 Task: Create new invoice with Date Opened :15-Apr-23, Select Customer: BCD Tofu House, Terms: Payment Term 1. Make invoice entry for item-1 with Date: 15-Apr-23, Description: Canada Dry Soda Ginger Ale Bottle, Action: Material, Income Account: Income:Sales, Quantity: 4, Unit Price: 6.8, Discount $: 1.25. Make entry for item-2 with Date: 15-Apr-23, Description: _x000D_
_x000D_
C4 Energy Frozen Bombsicle, Action: Material, Income Account: Income:Sales, Quantity: 1, Unit Price: 7.9, Discount $: 2.25. Make entry for item-3 with Date: 15-Apr-23, Description: Good & Gather Green Beans (12 oz), Action: Material, Income Account: Income:Sales, Quantity: 3, Unit Price: 8.9, Discount $: 2.75. Write Notes: 'Looking forward to serving you again.'. Post Invoice with Post Date: 15-Apr-23, Post to Accounts: Assets:Accounts Receivable. Pay / Process Payment with Transaction Date: 15-May-23, Amount: 55.55, Transfer Account: Checking Account. Print Invoice, display notes by going to Option, then go to Display Tab and check 'Invoice Notes'.
Action: Mouse moved to (274, 161)
Screenshot: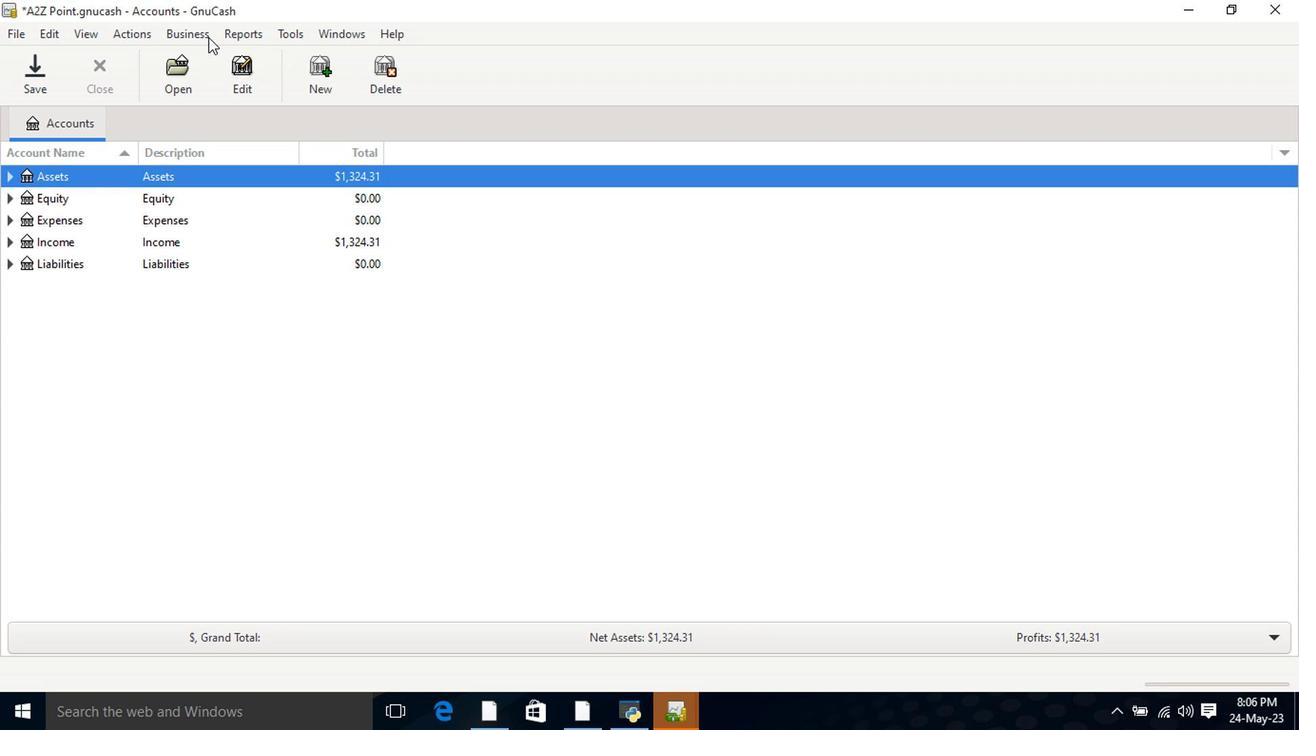
Action: Mouse pressed left at (274, 161)
Screenshot: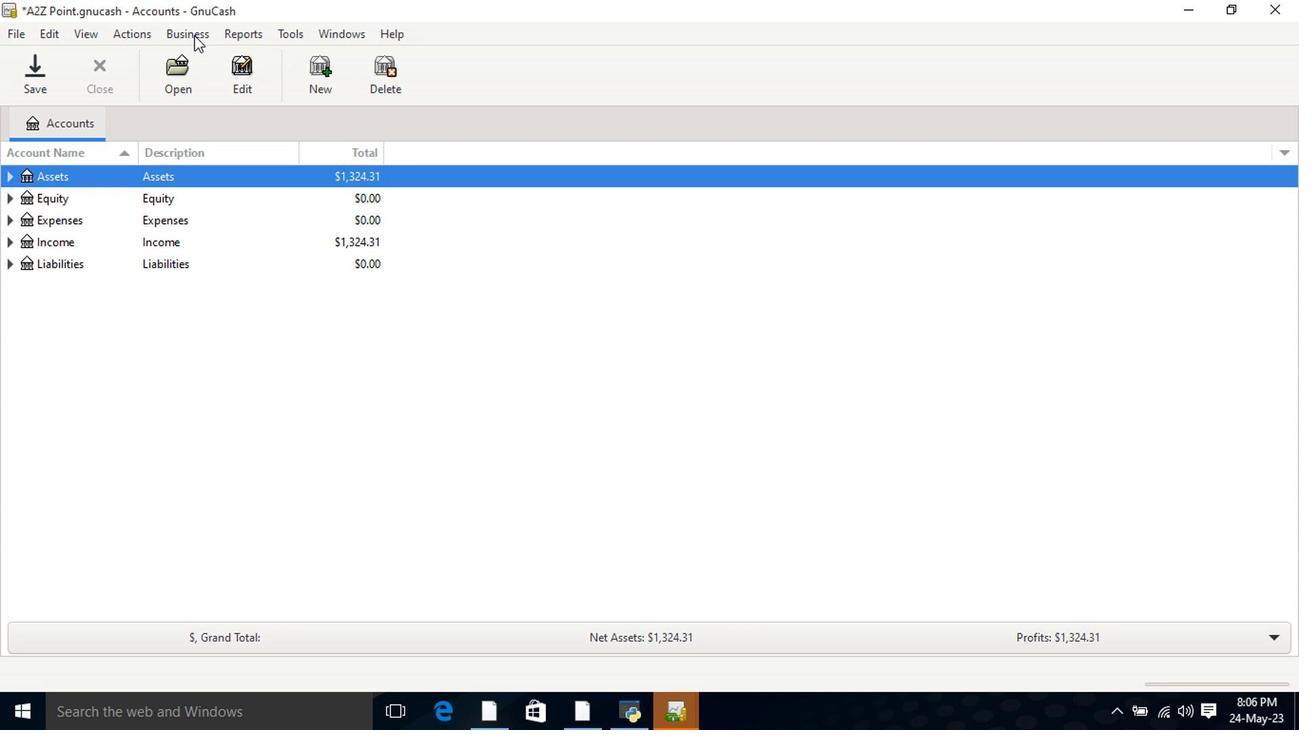 
Action: Mouse moved to (412, 228)
Screenshot: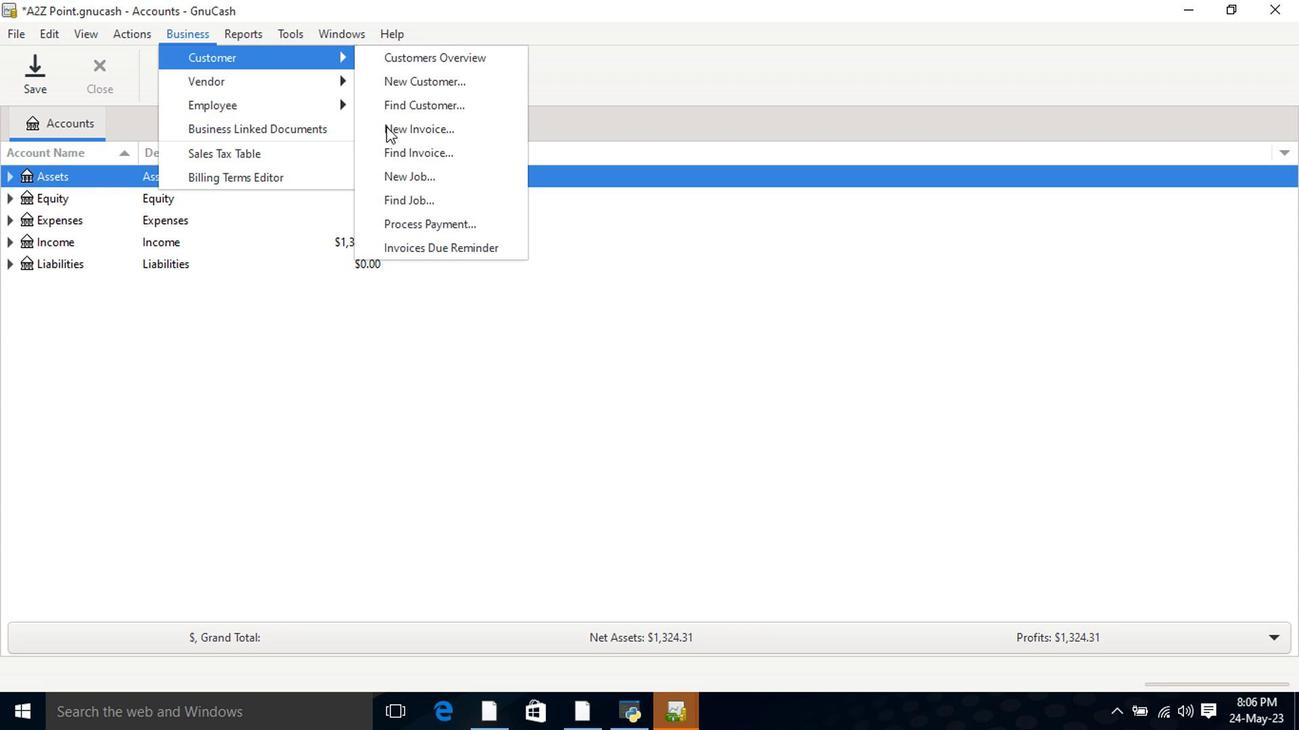 
Action: Mouse pressed left at (412, 228)
Screenshot: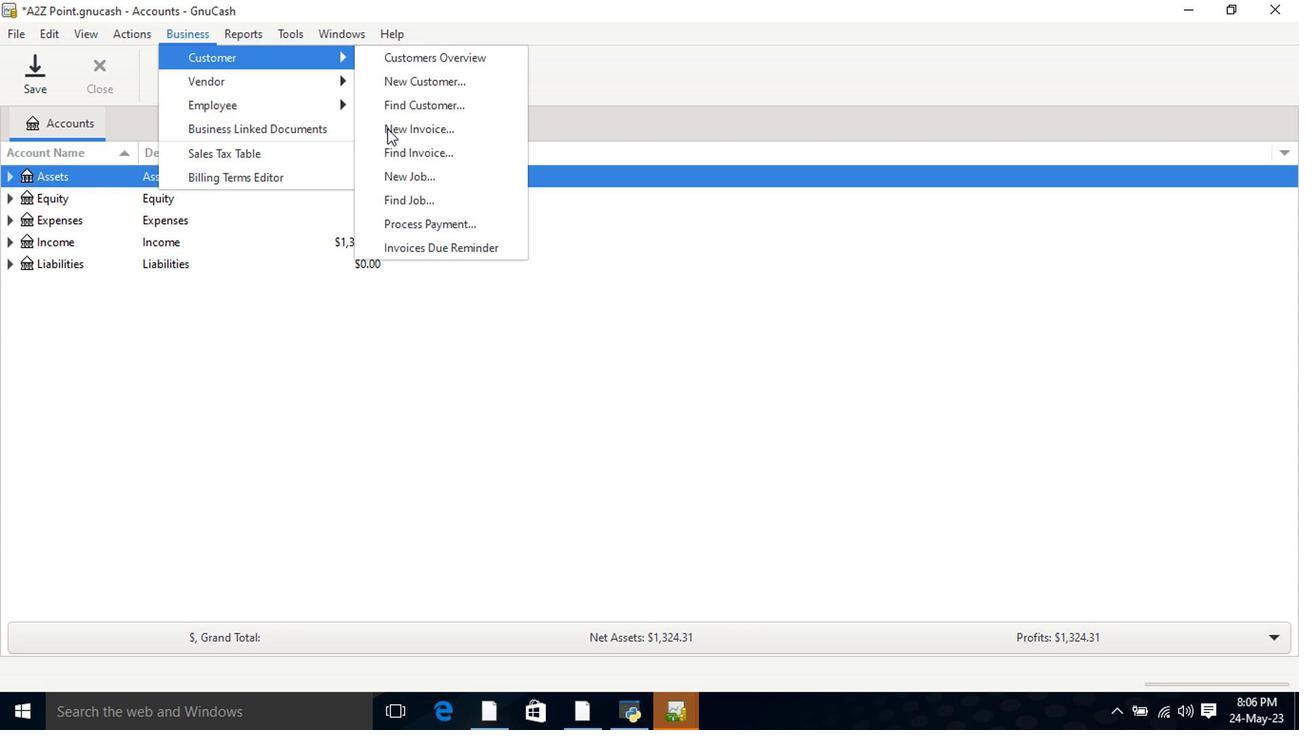
Action: Mouse moved to (690, 343)
Screenshot: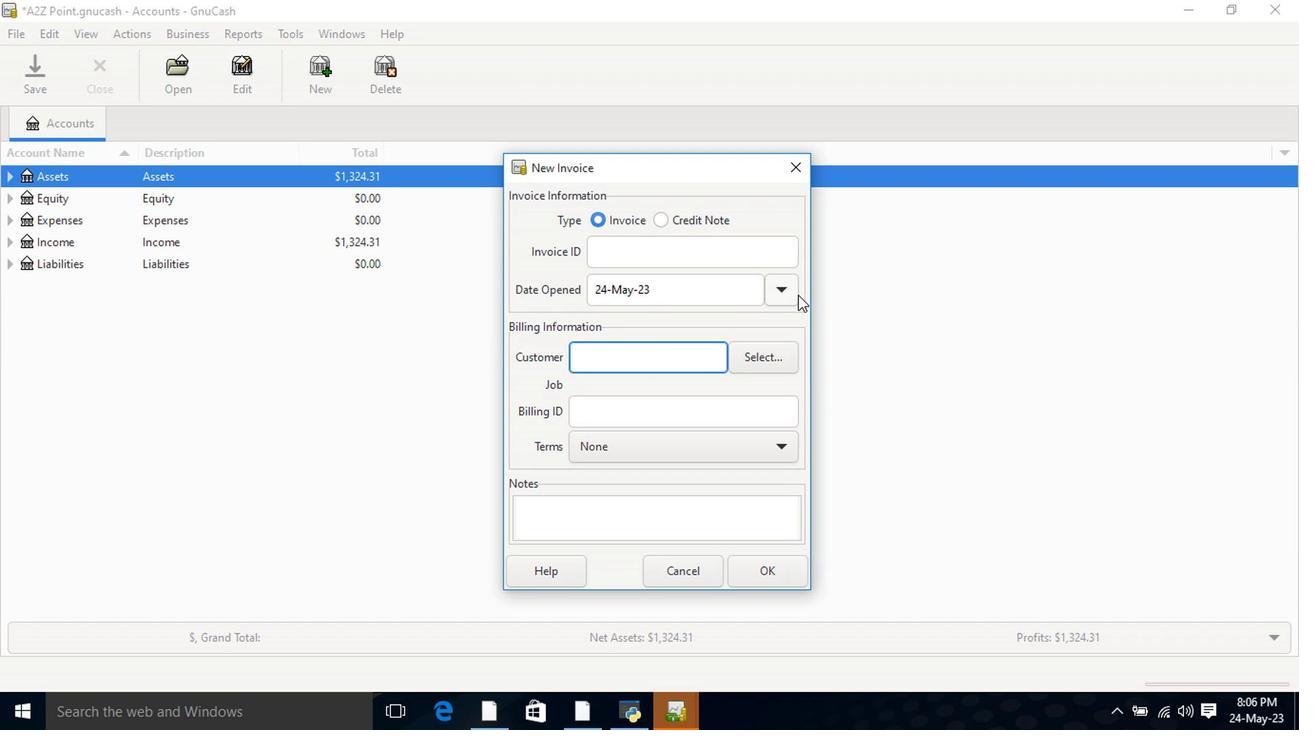 
Action: Mouse pressed left at (690, 343)
Screenshot: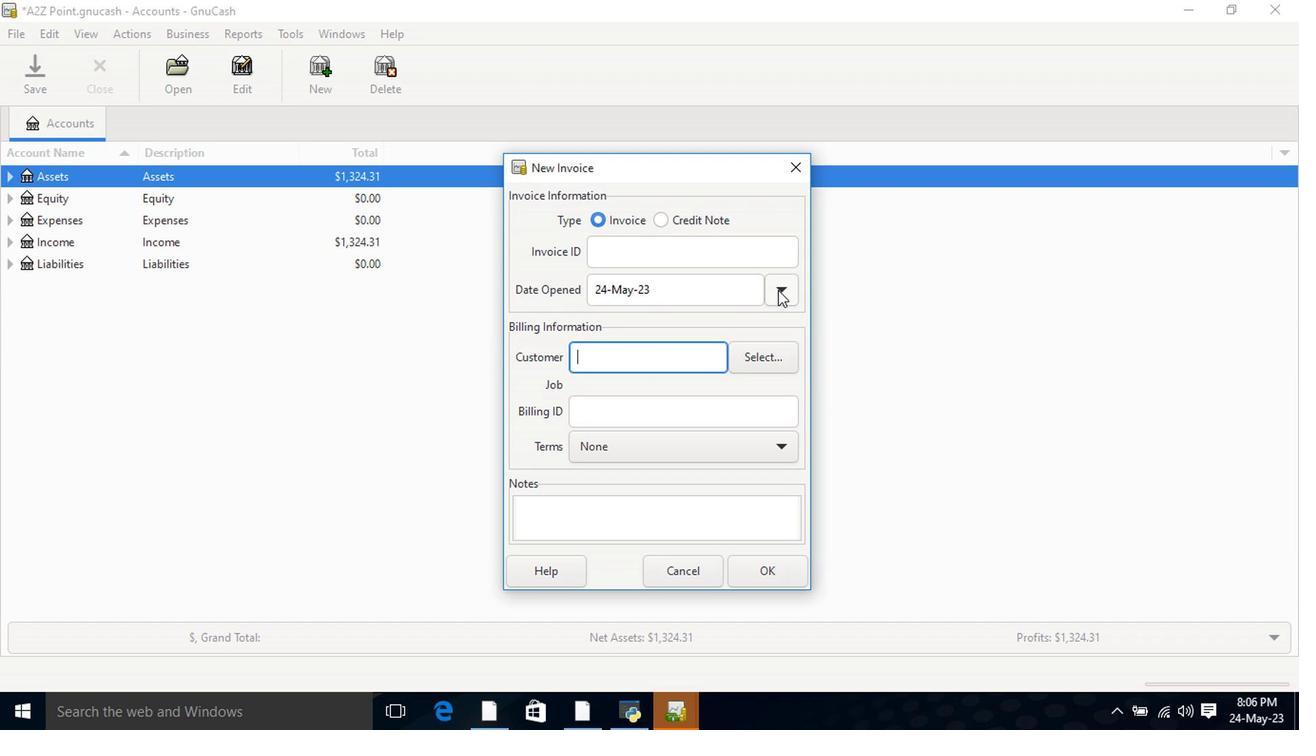 
Action: Mouse moved to (587, 360)
Screenshot: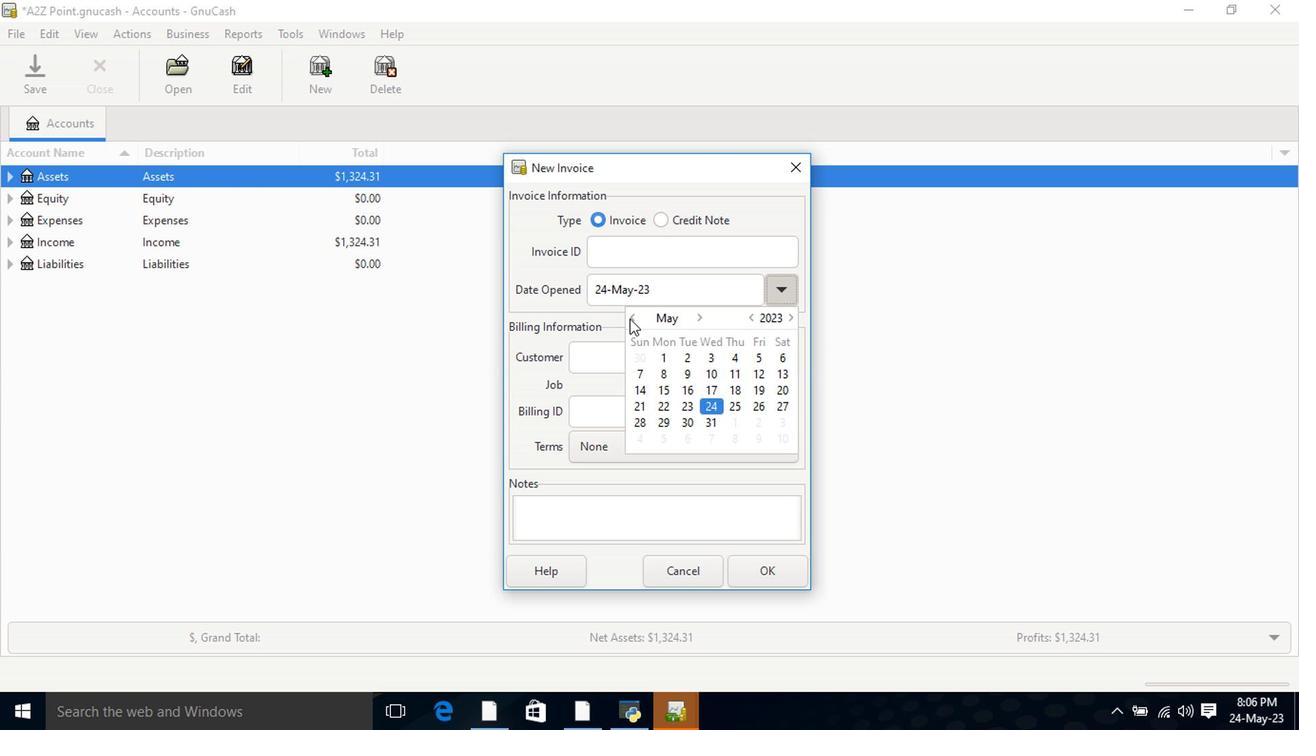 
Action: Mouse pressed left at (587, 360)
Screenshot: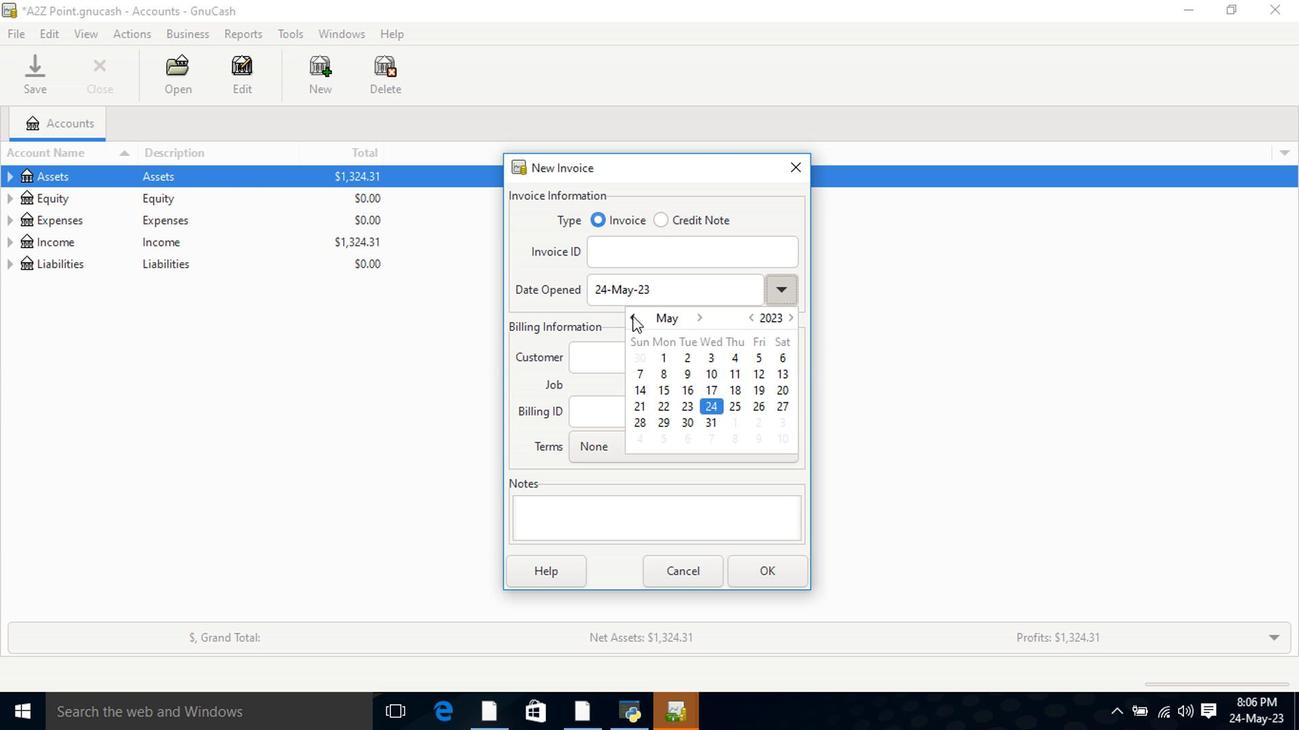 
Action: Mouse moved to (688, 413)
Screenshot: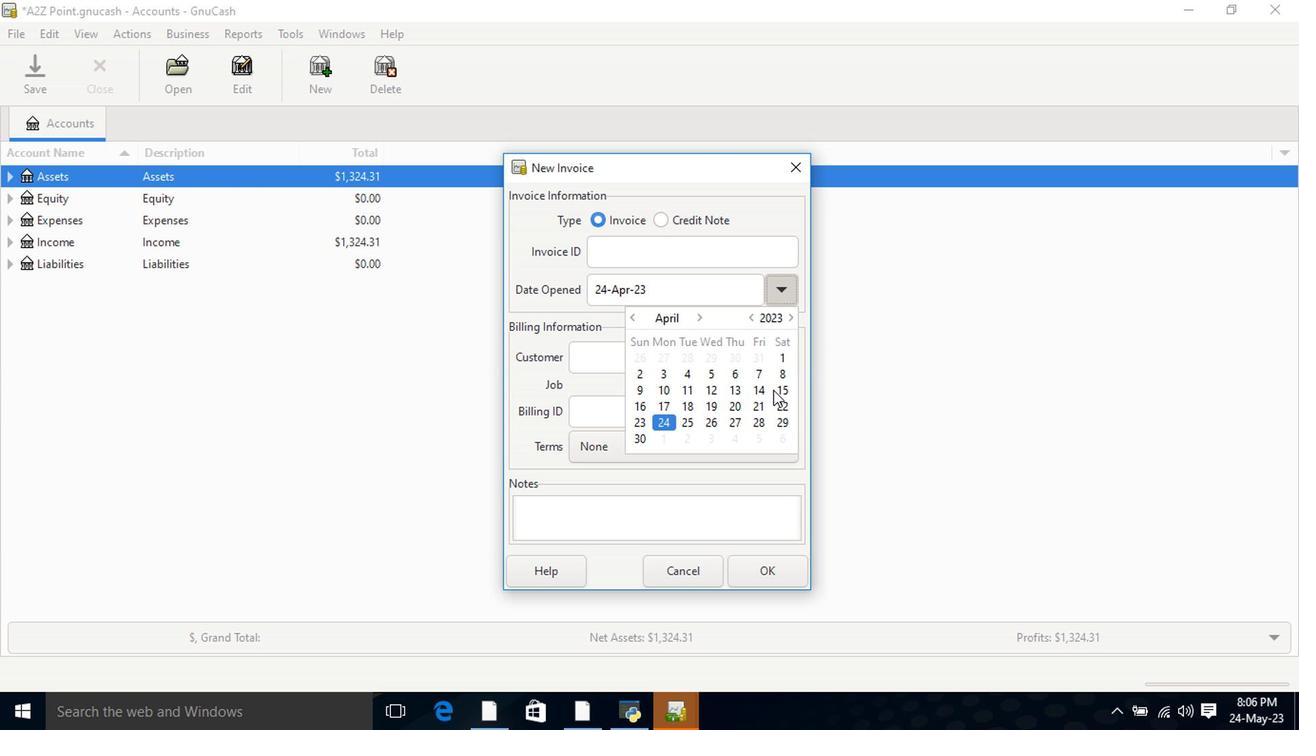 
Action: Mouse pressed left at (688, 413)
Screenshot: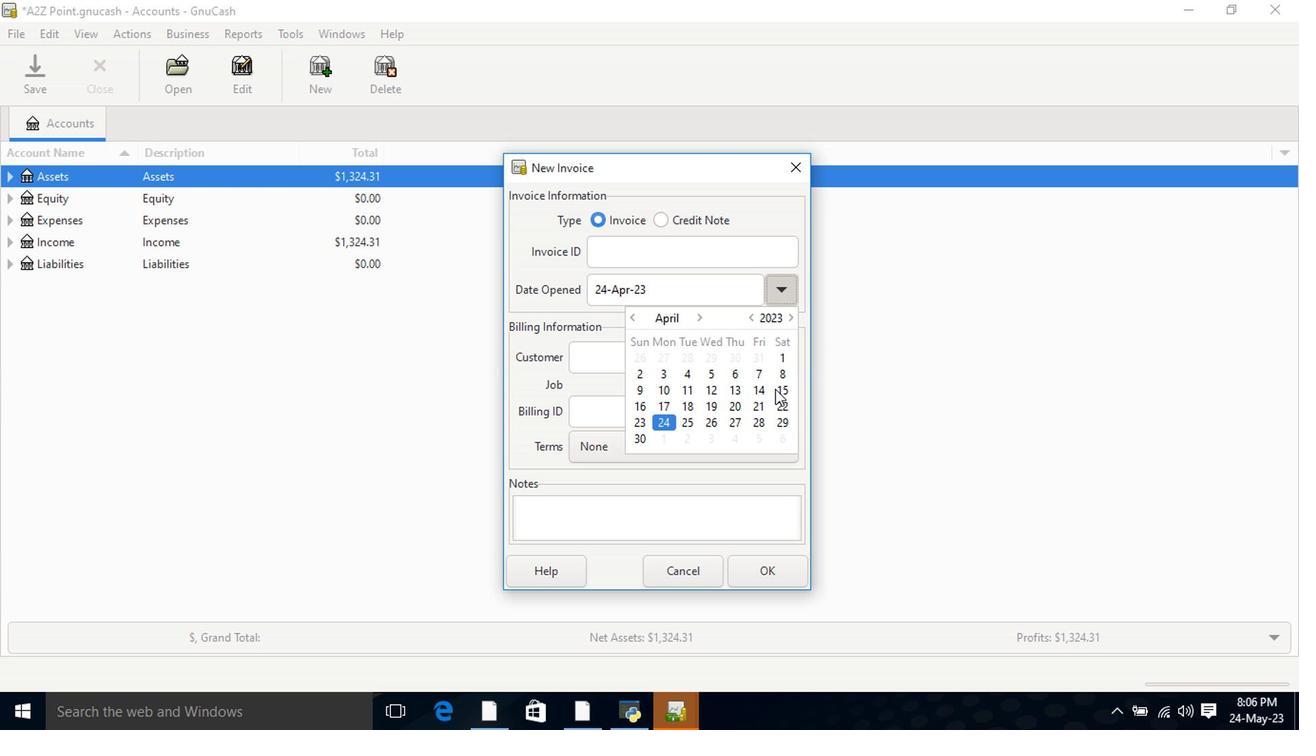 
Action: Mouse moved to (688, 413)
Screenshot: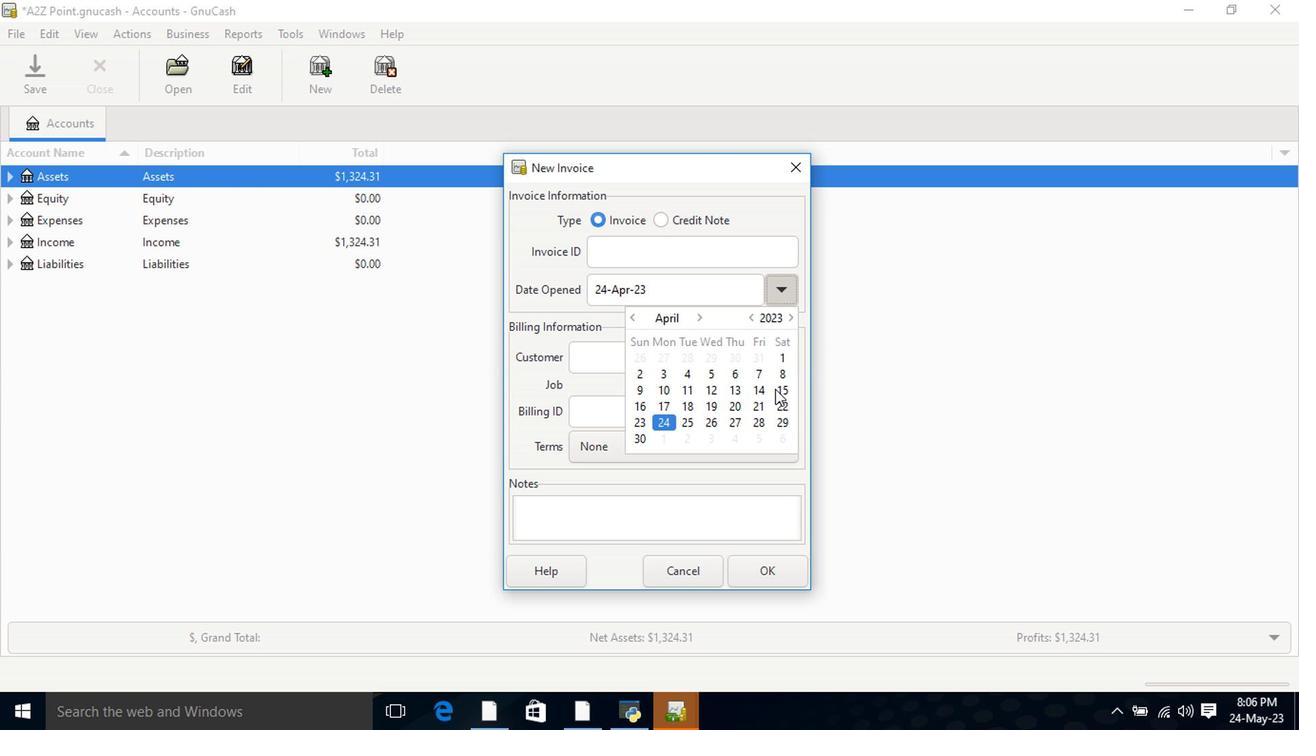 
Action: Mouse pressed left at (688, 413)
Screenshot: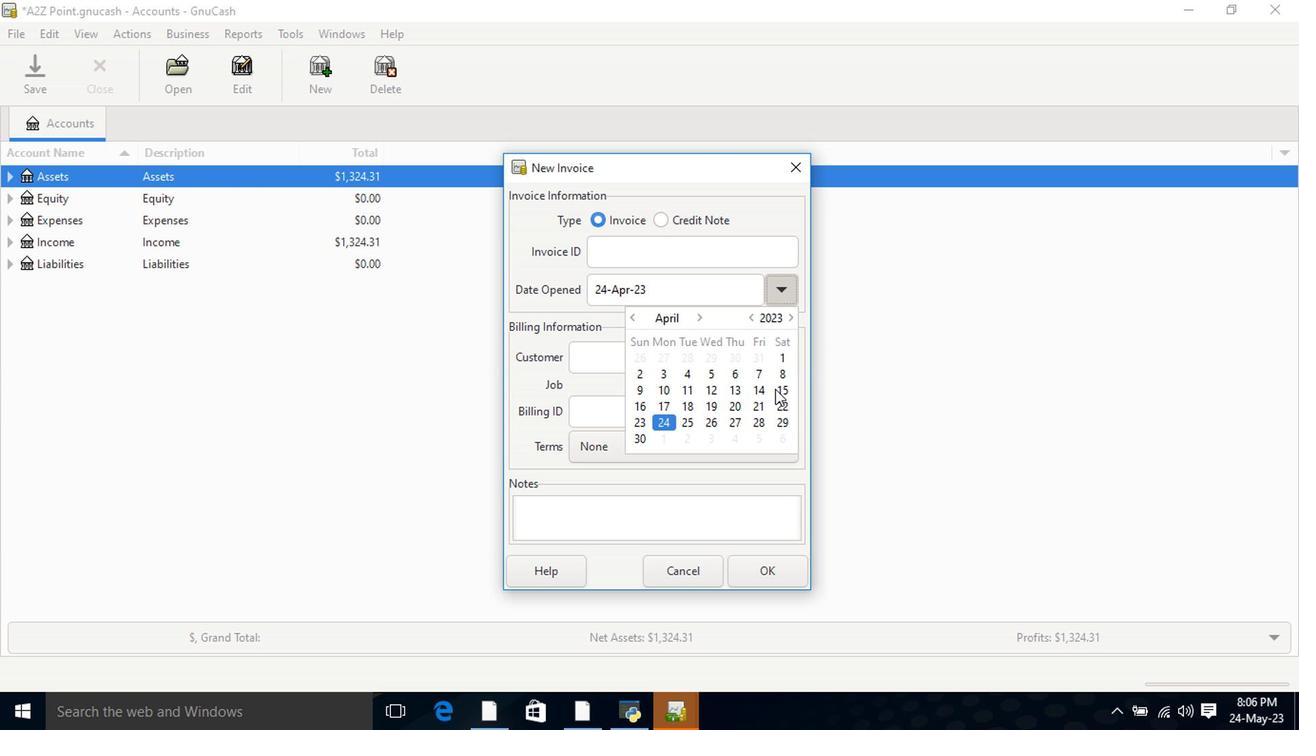 
Action: Mouse moved to (603, 394)
Screenshot: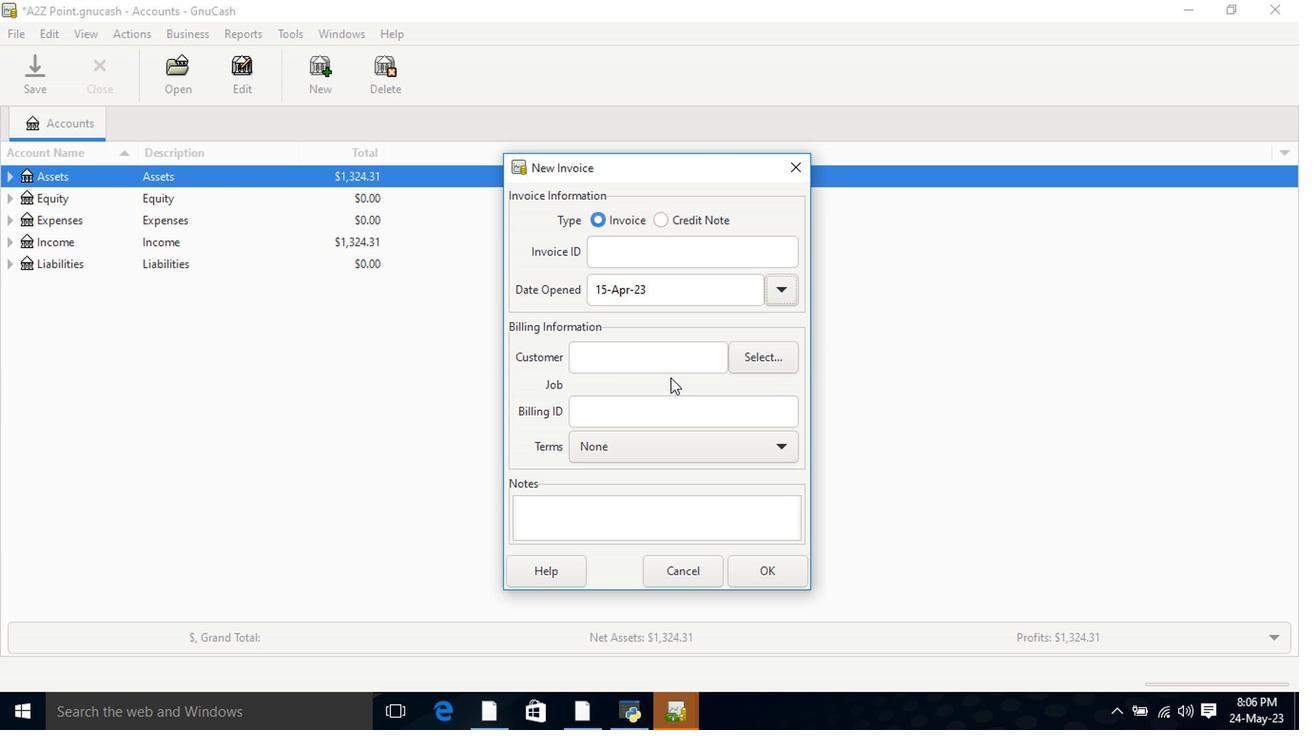 
Action: Mouse pressed left at (603, 394)
Screenshot: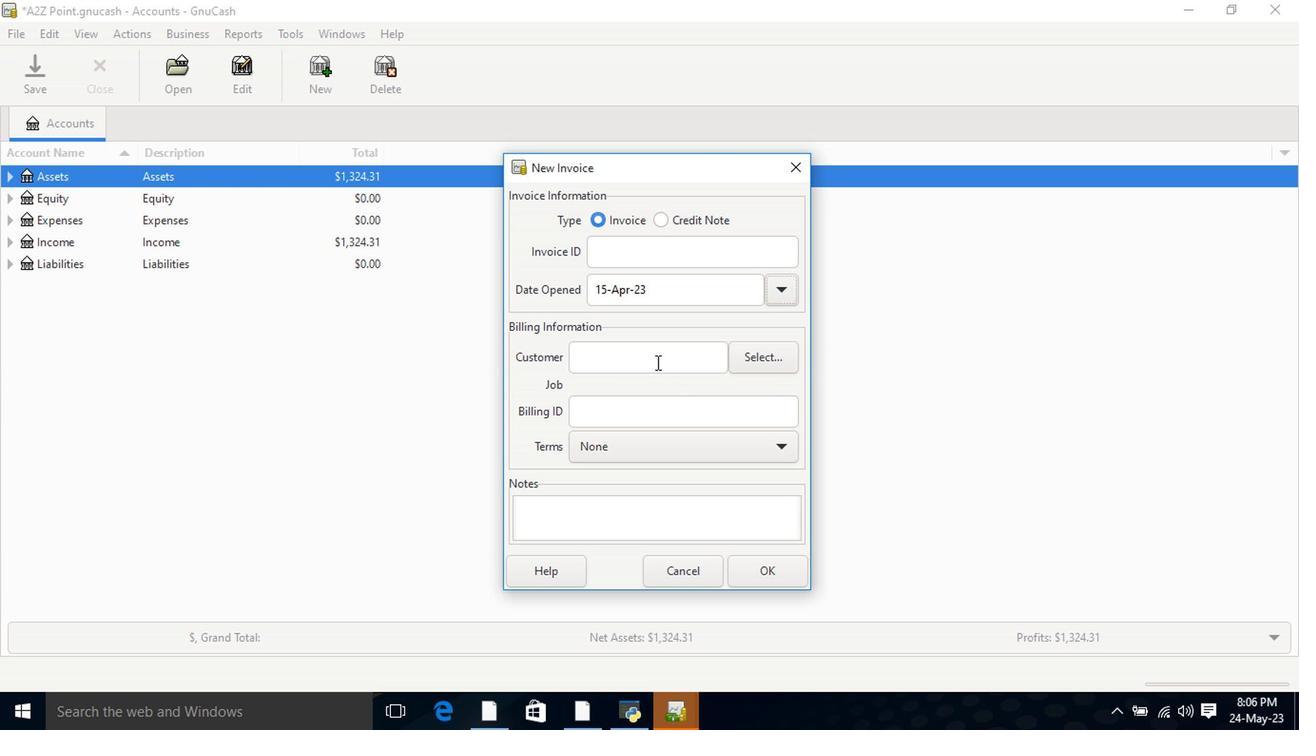 
Action: Mouse moved to (603, 393)
Screenshot: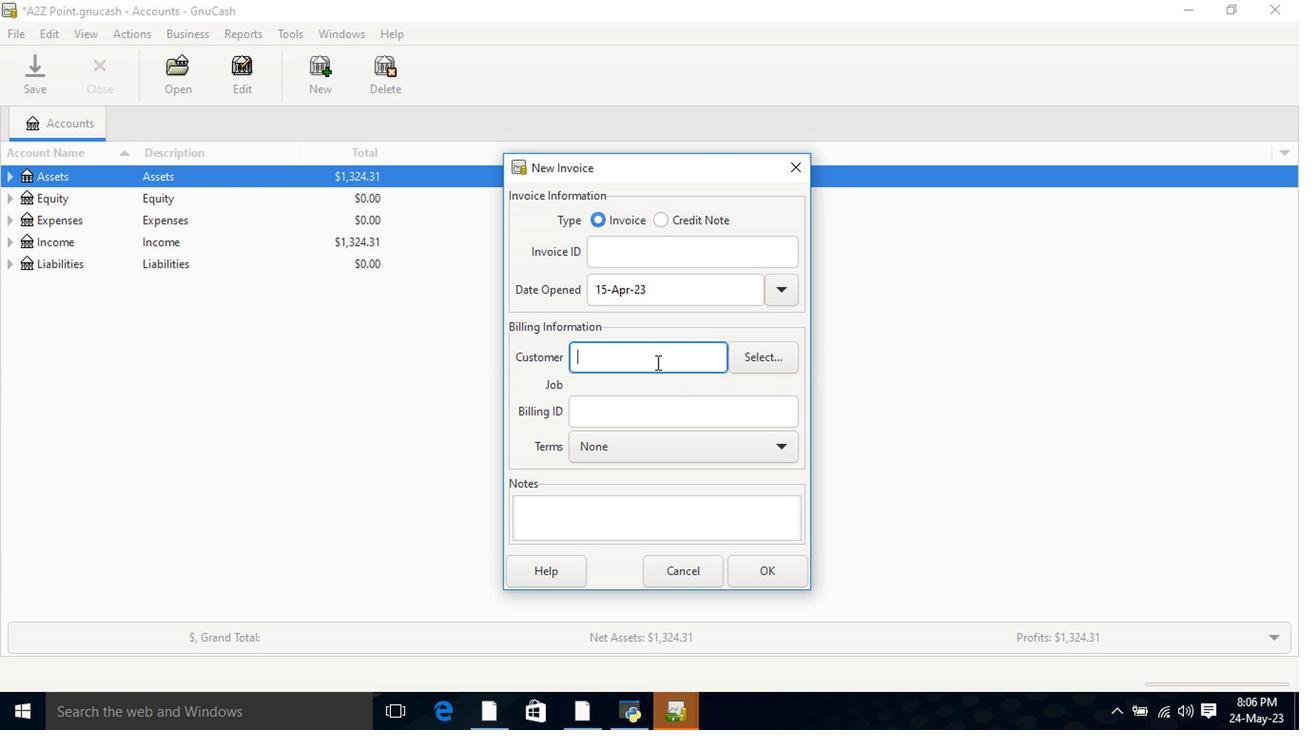 
Action: Key pressed <Key.shift>BCD
Screenshot: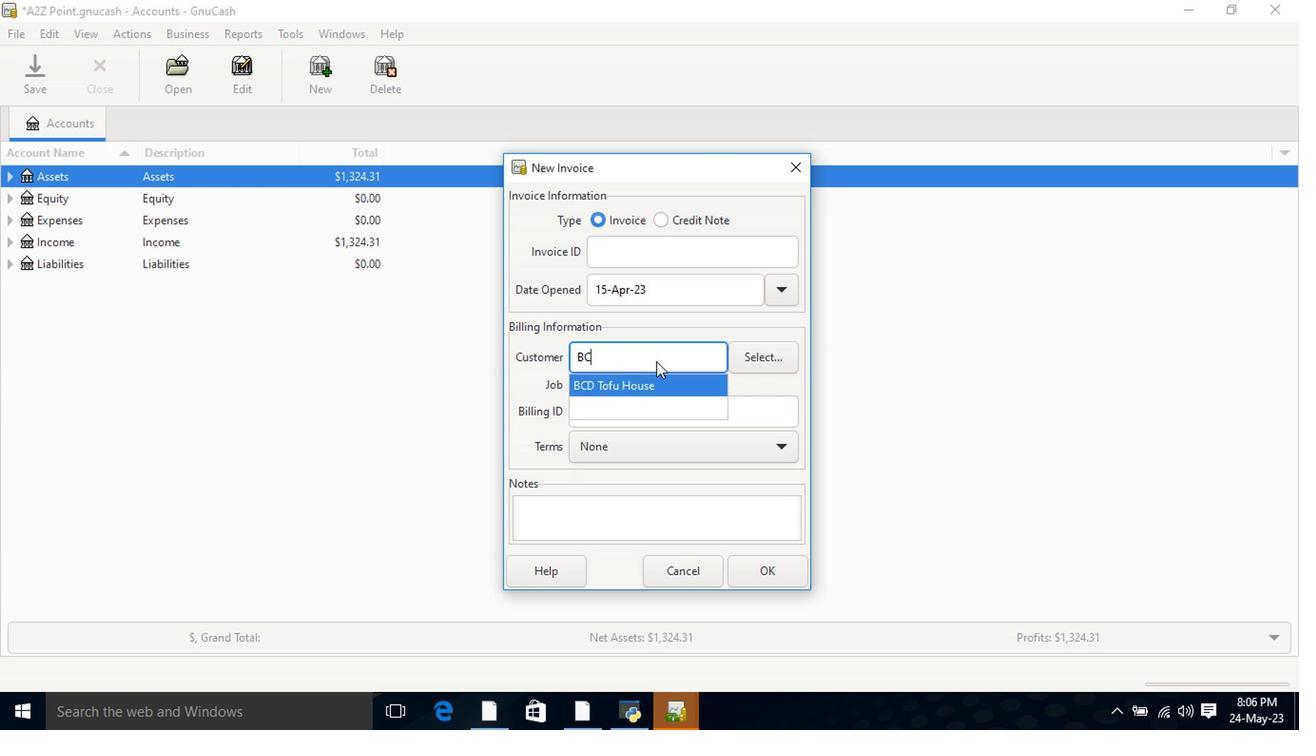 
Action: Mouse moved to (594, 414)
Screenshot: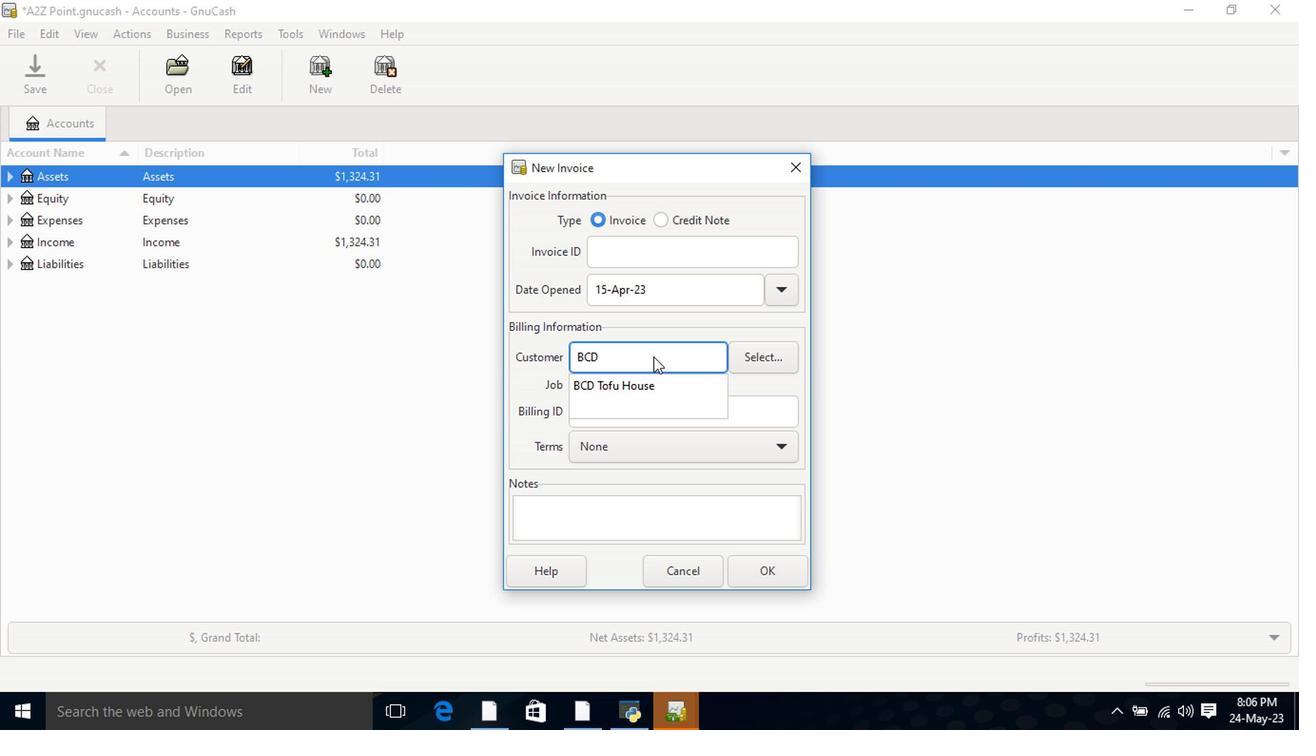 
Action: Mouse pressed left at (594, 414)
Screenshot: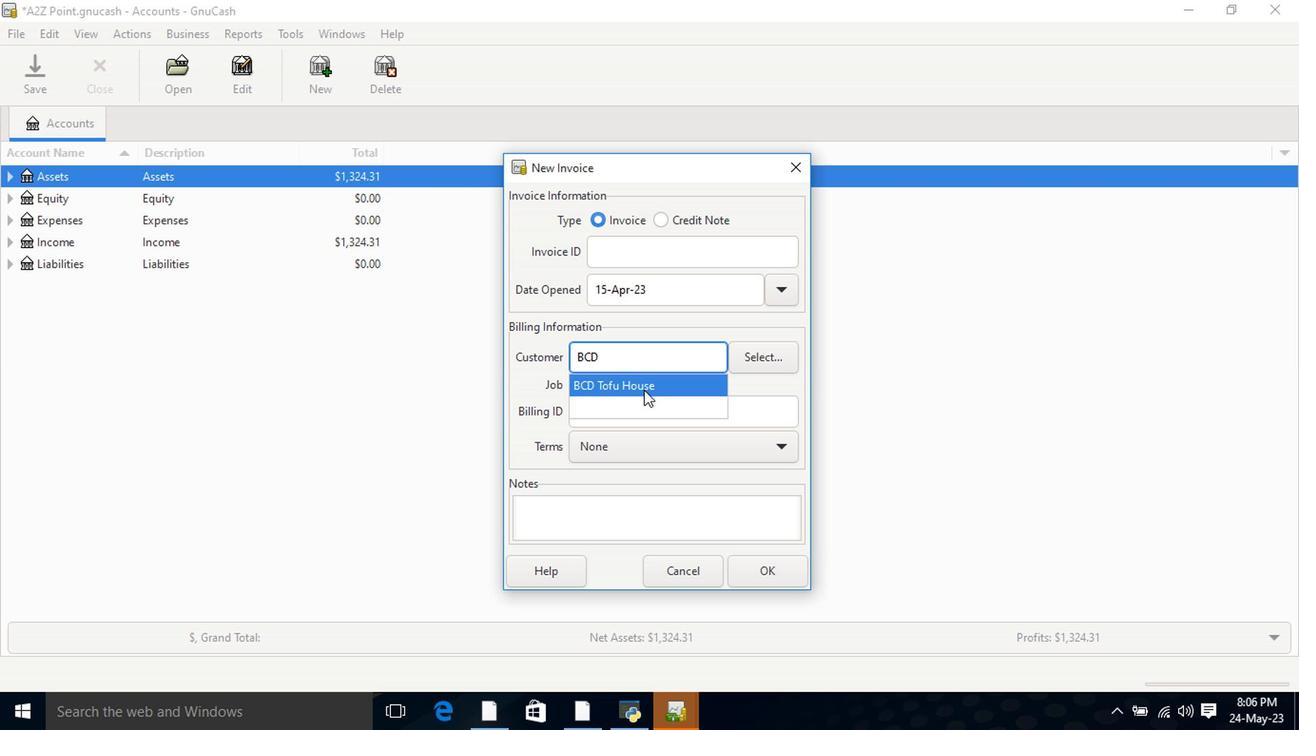 
Action: Mouse moved to (630, 471)
Screenshot: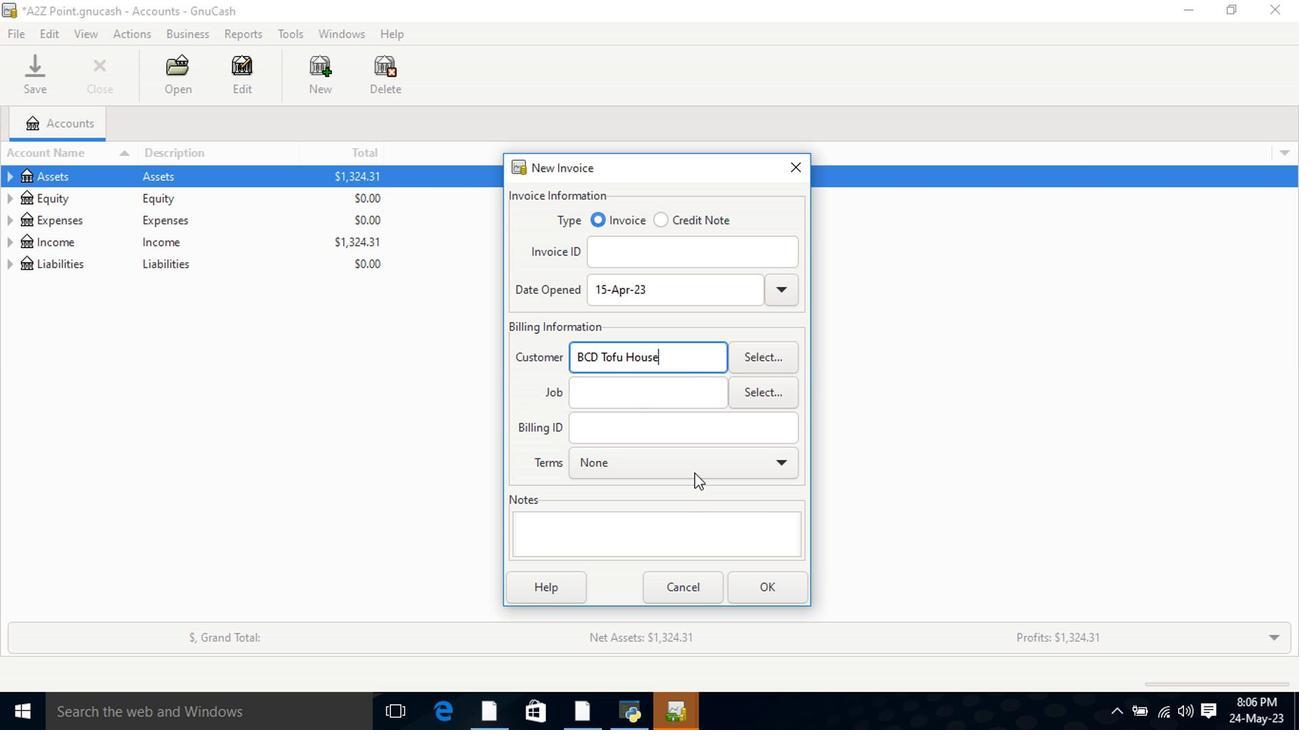 
Action: Mouse pressed left at (630, 471)
Screenshot: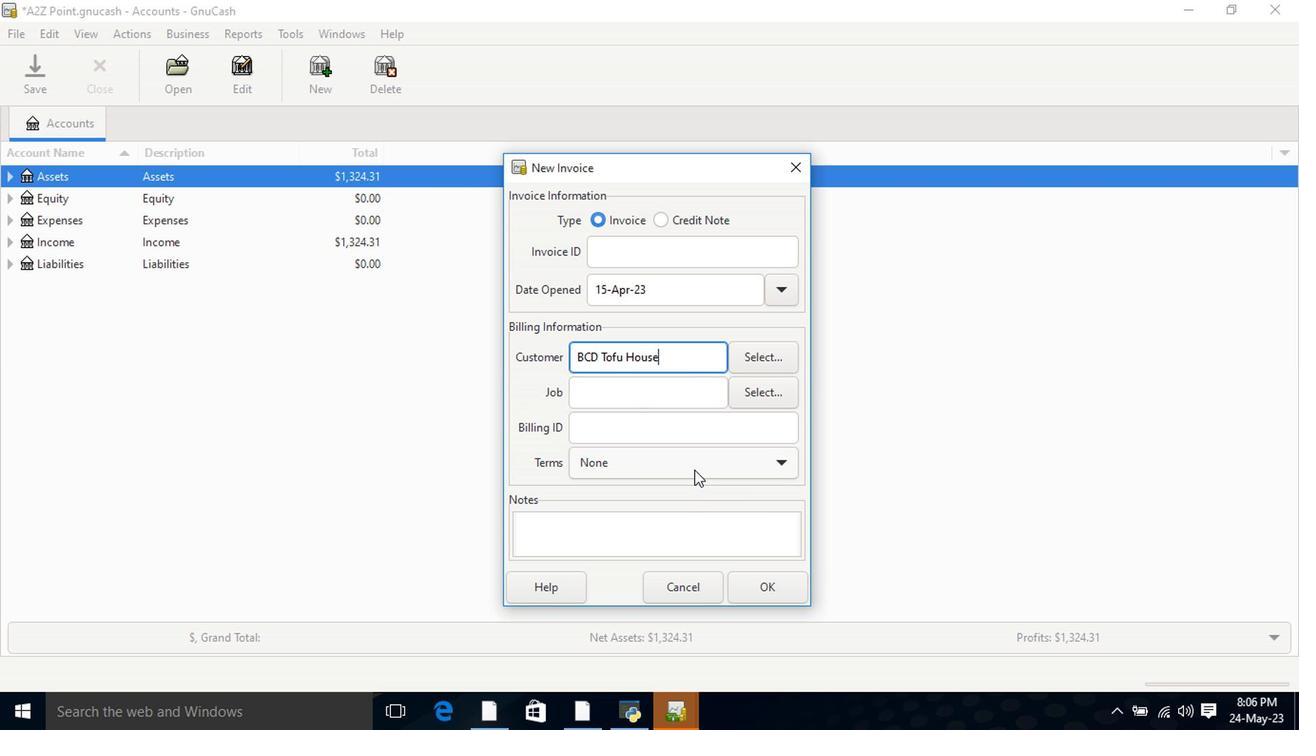 
Action: Mouse moved to (620, 492)
Screenshot: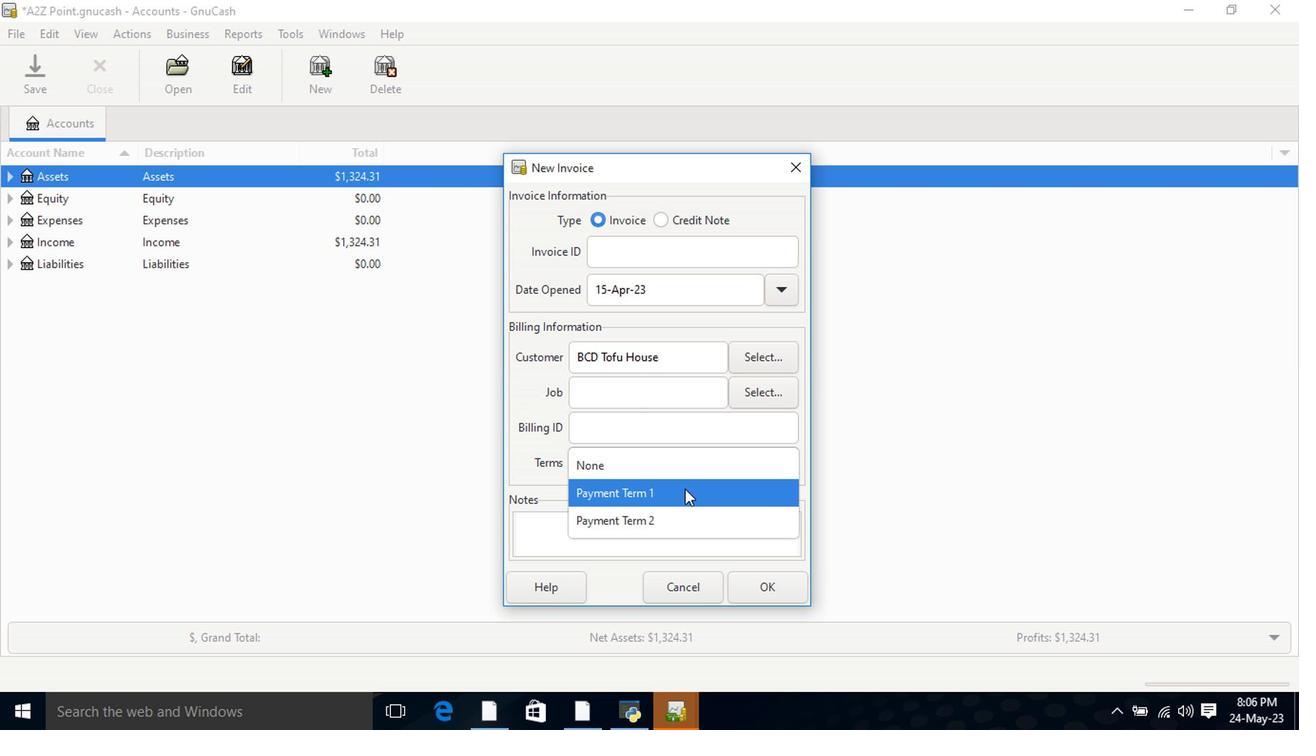 
Action: Mouse pressed left at (620, 492)
Screenshot: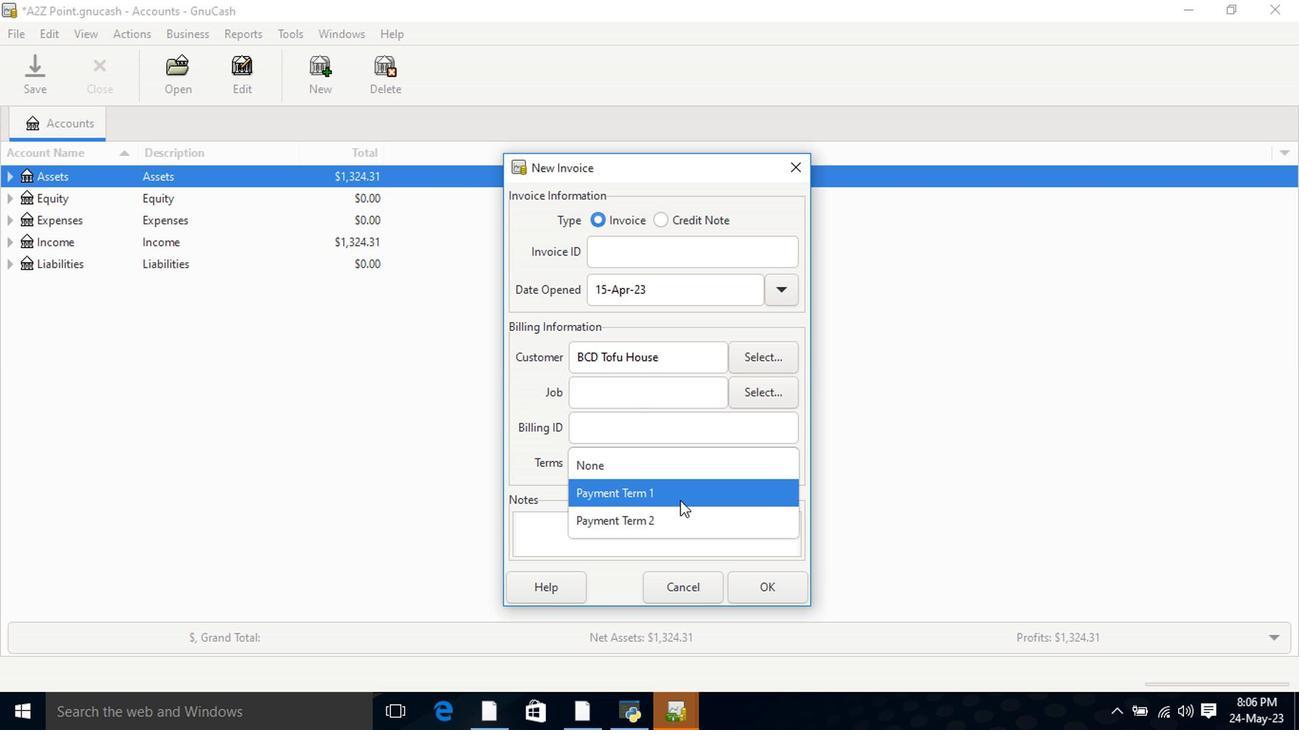 
Action: Mouse moved to (673, 556)
Screenshot: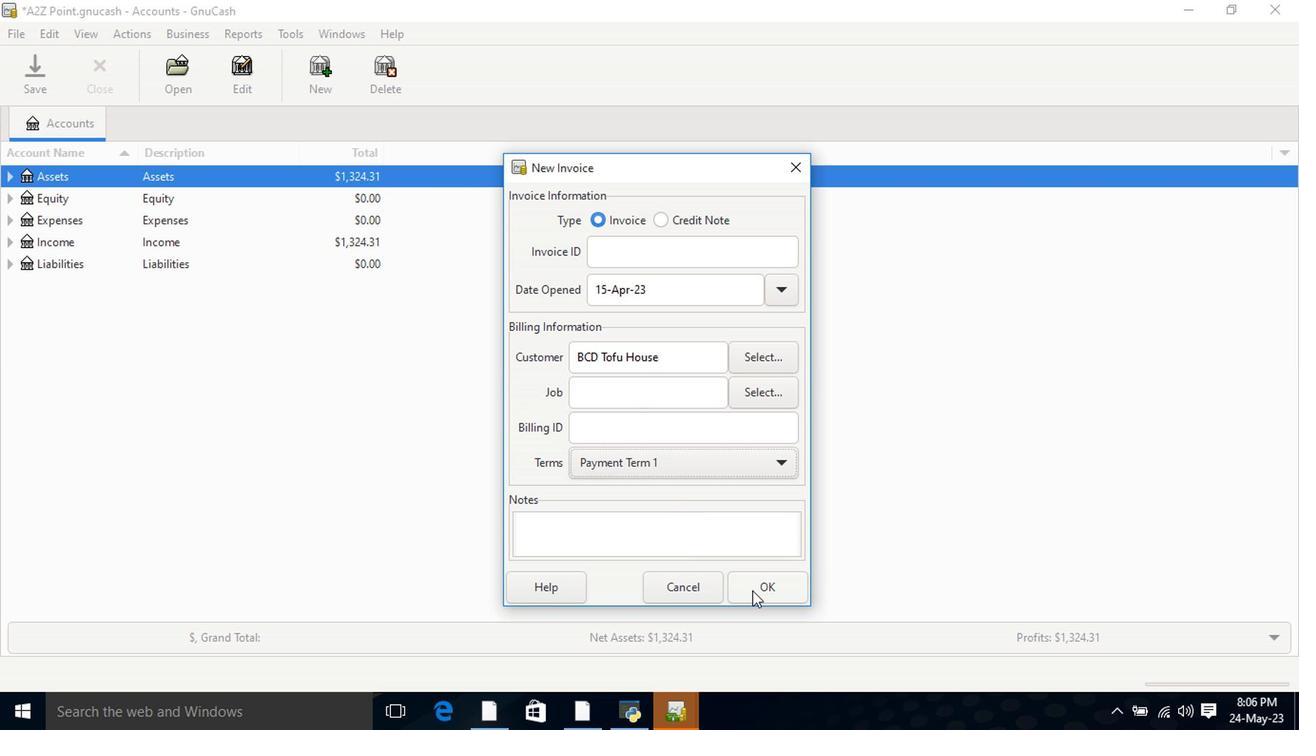 
Action: Mouse pressed left at (673, 556)
Screenshot: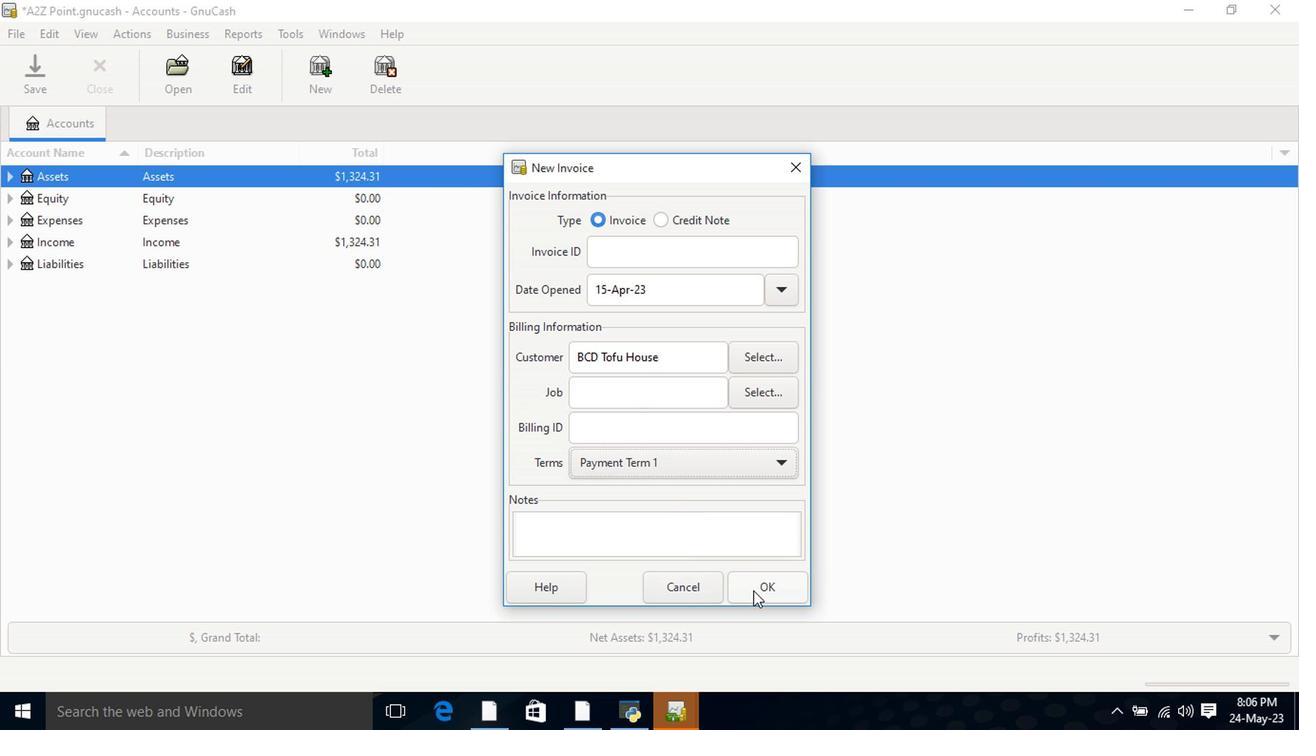 
Action: Mouse moved to (196, 400)
Screenshot: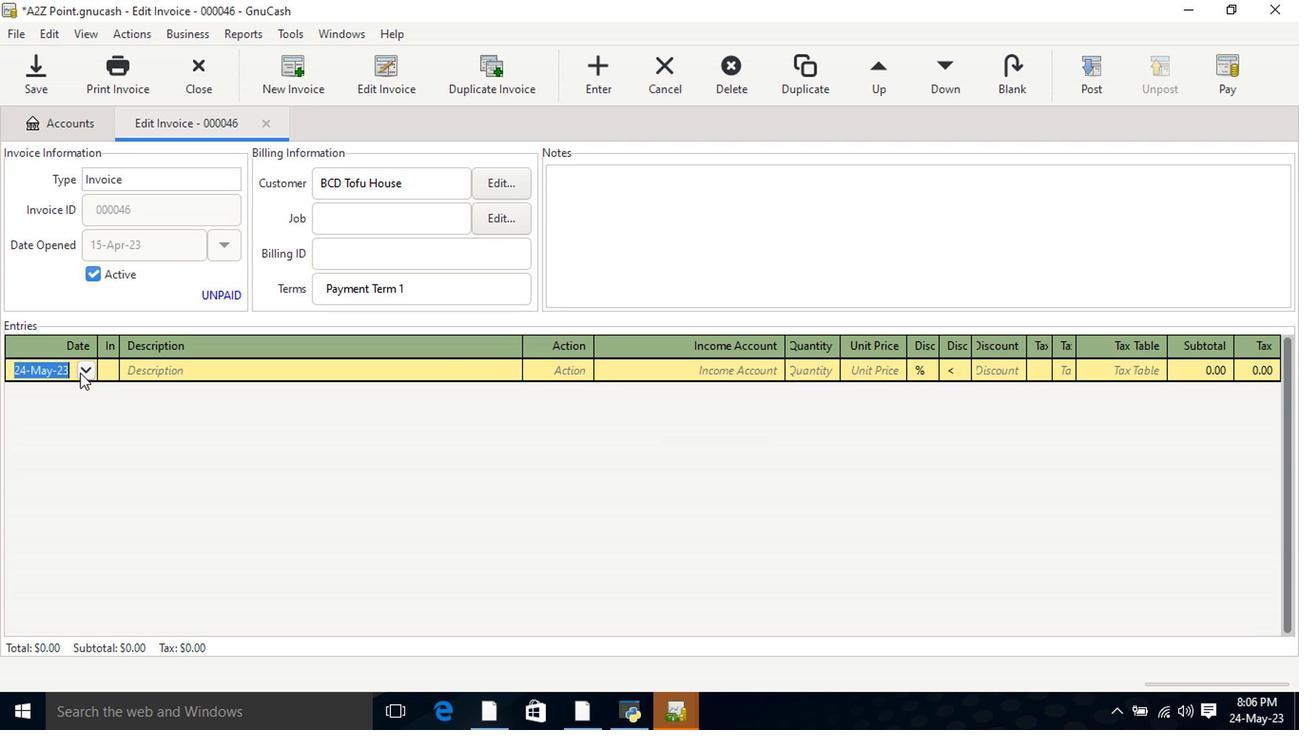 
Action: Mouse pressed left at (196, 400)
Screenshot: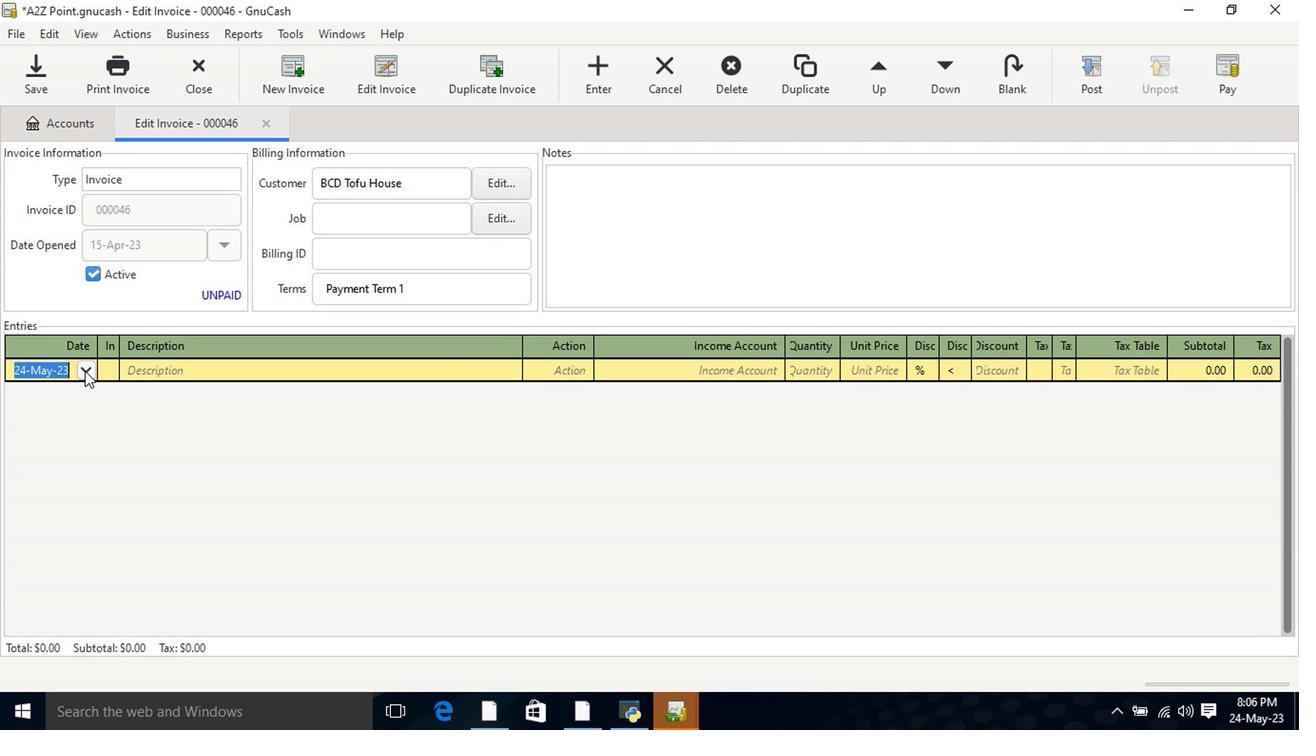 
Action: Mouse moved to (148, 419)
Screenshot: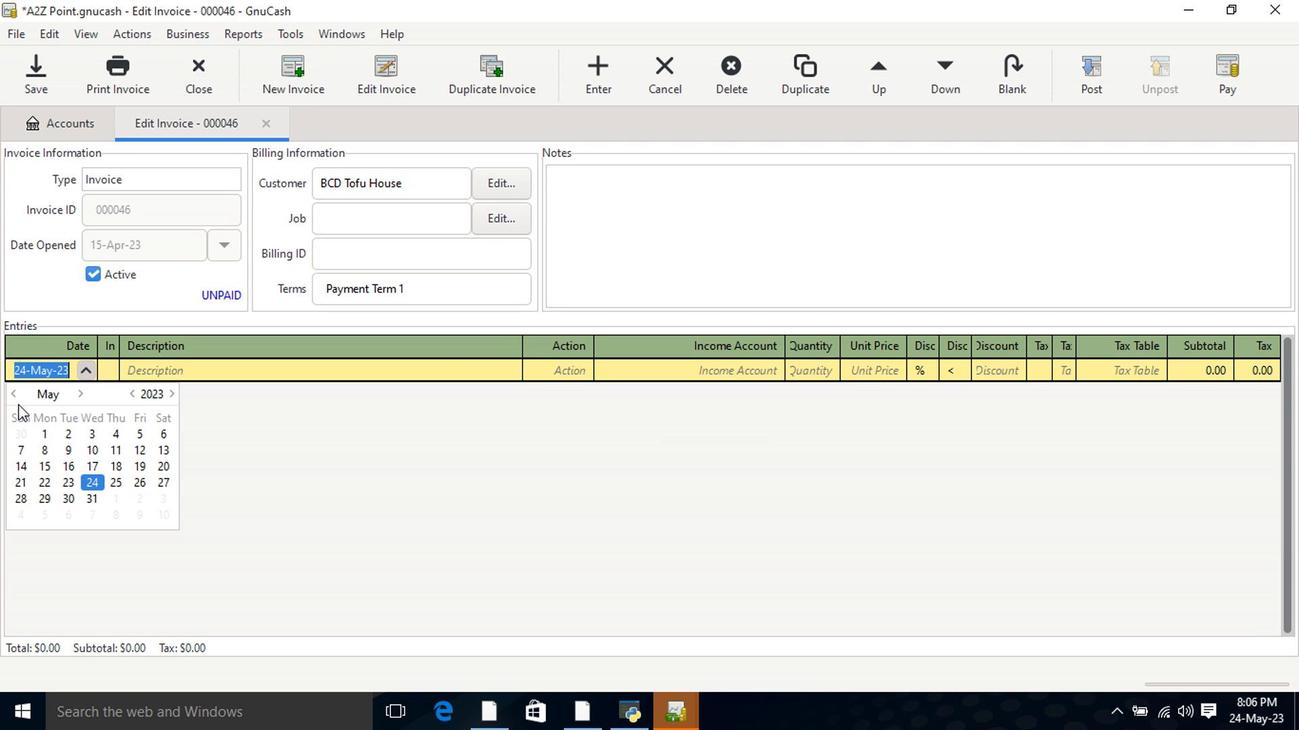
Action: Mouse pressed left at (148, 419)
Screenshot: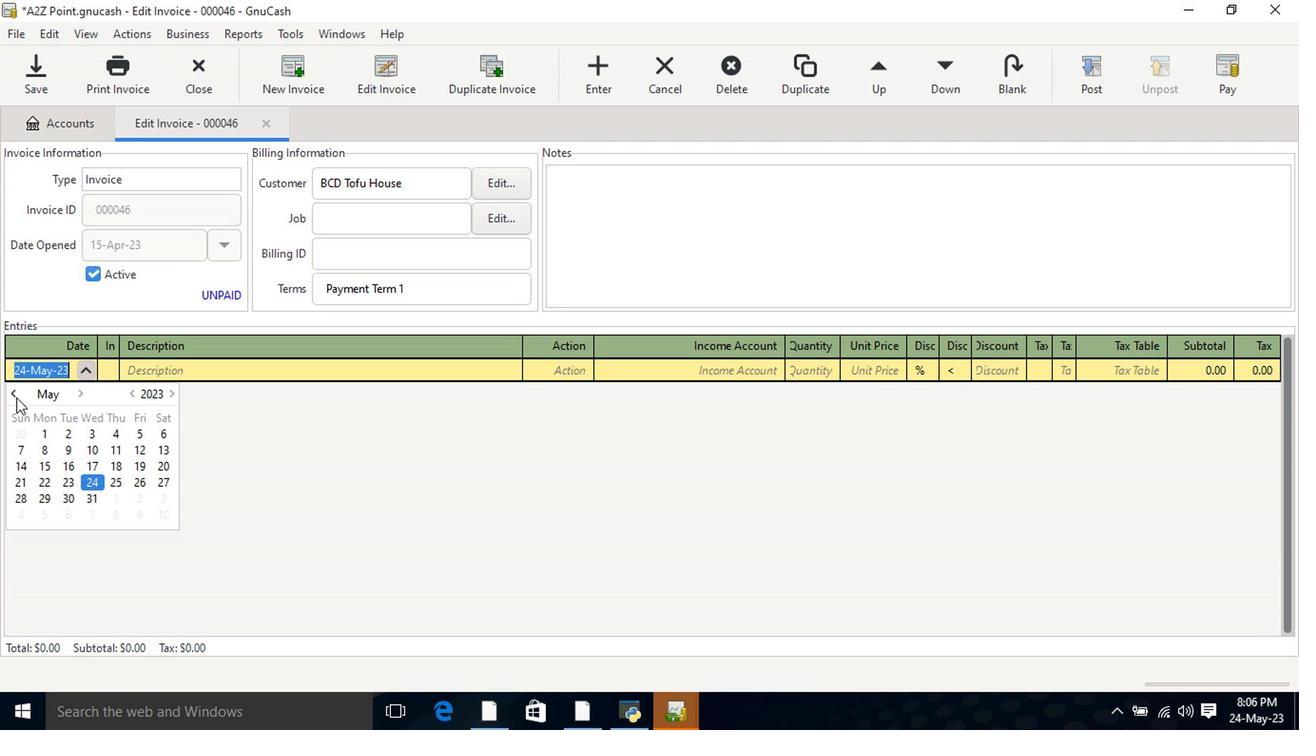 
Action: Mouse moved to (255, 470)
Screenshot: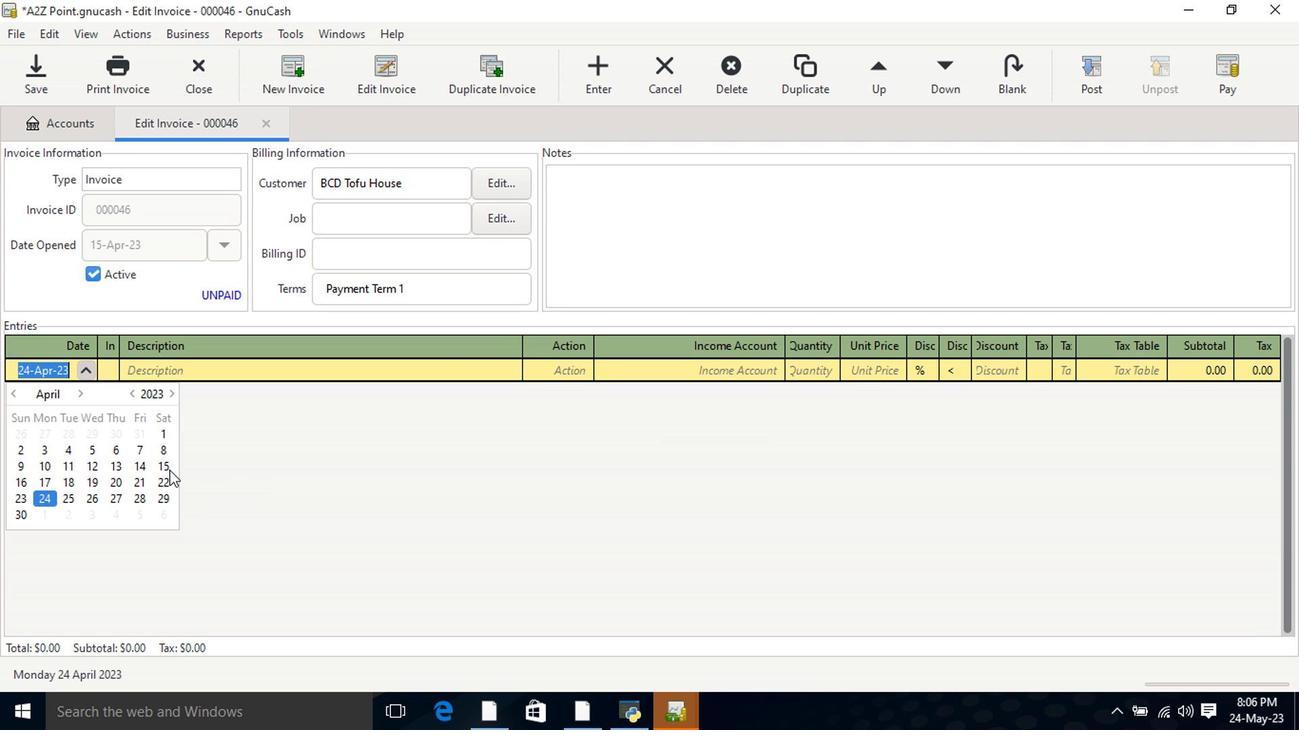 
Action: Mouse pressed left at (255, 470)
Screenshot: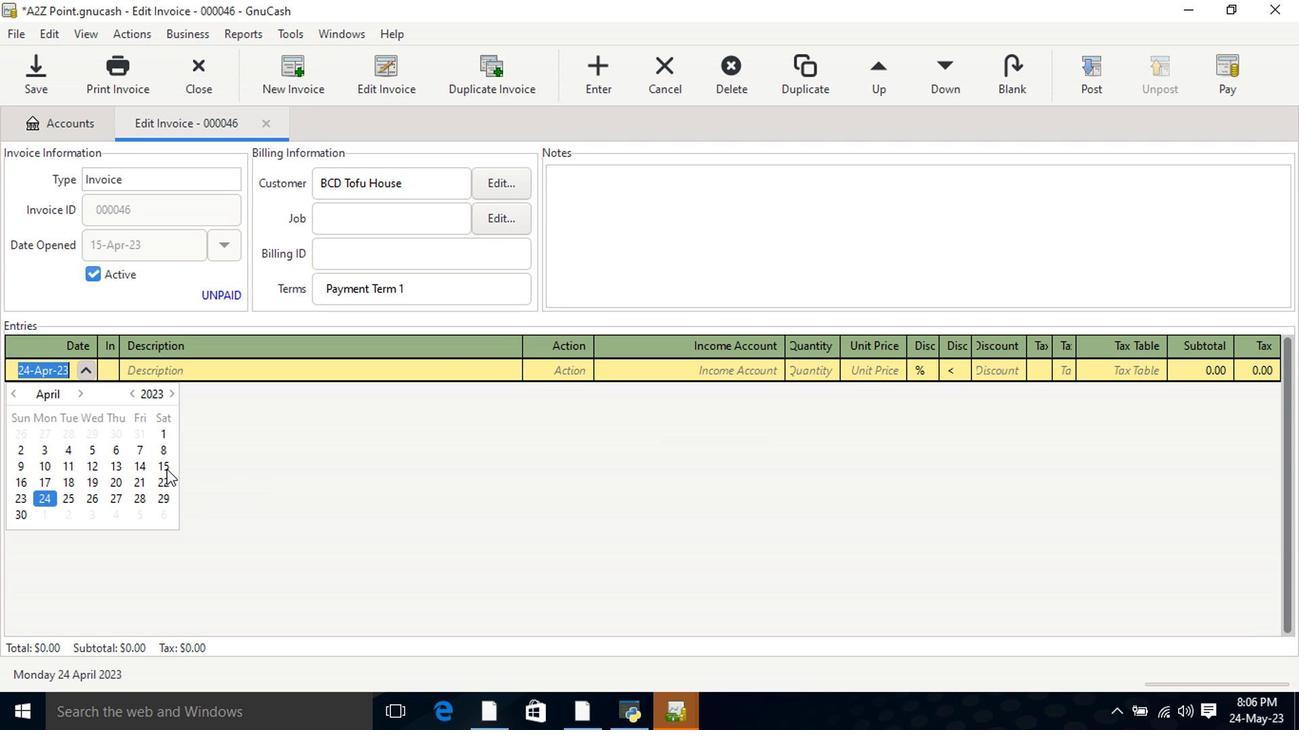 
Action: Mouse pressed left at (255, 470)
Screenshot: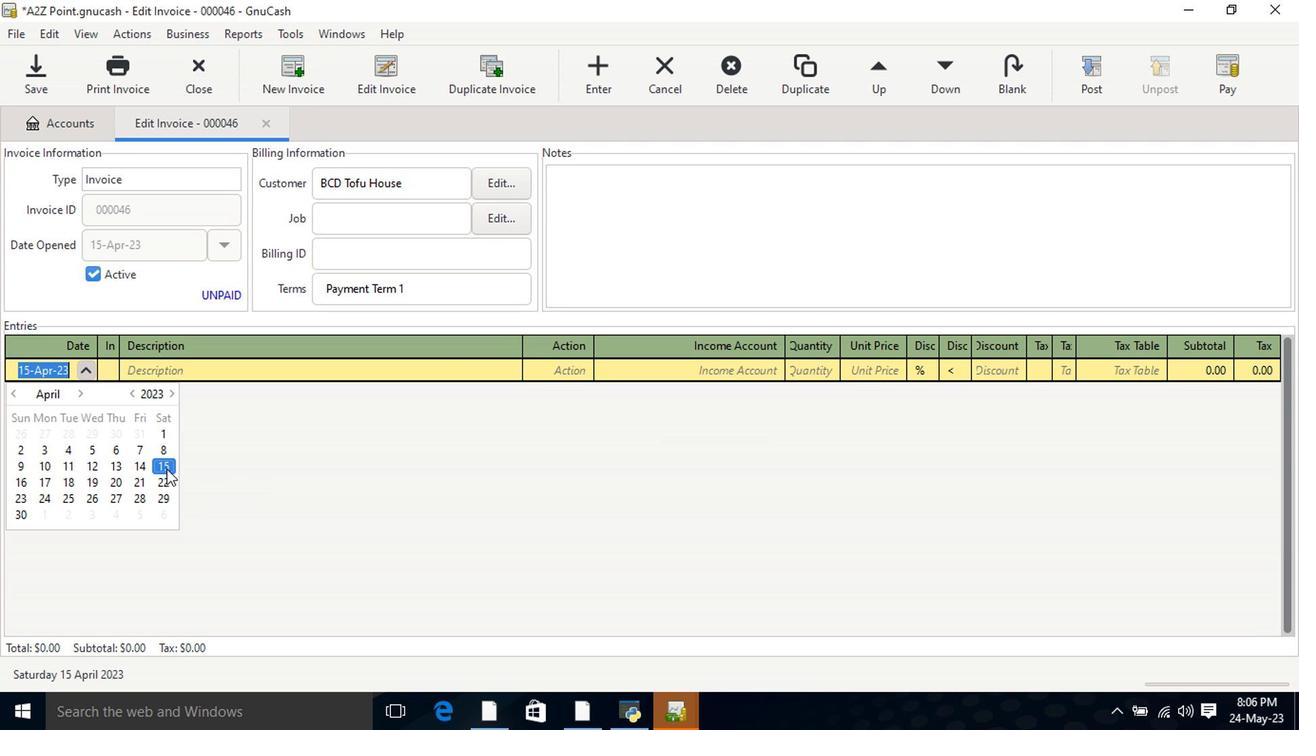 
Action: Mouse moved to (266, 397)
Screenshot: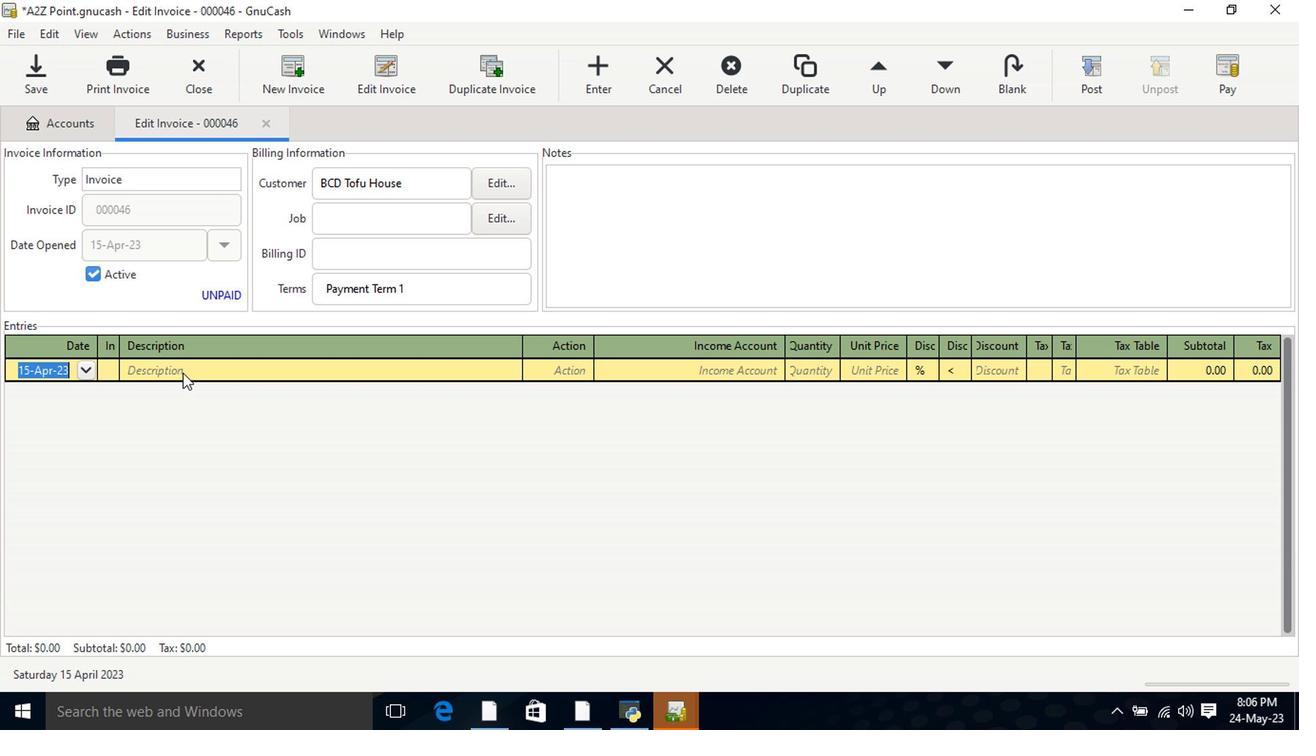 
Action: Mouse pressed left at (266, 397)
Screenshot: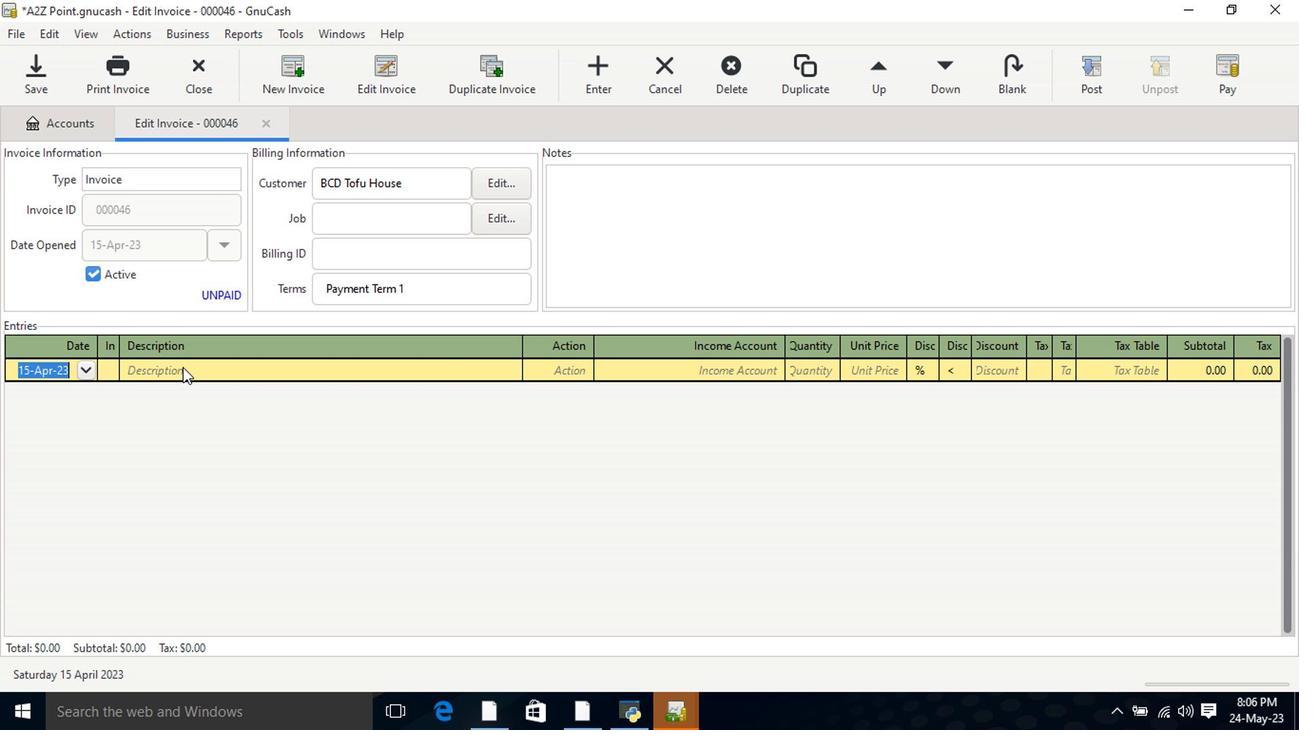 
Action: Key pressed <Key.shift>Canar<Key.backspace>da<Key.space><Key.shift>Dry<Key.space><Key.shift>Sod<Key.space><Key.shift>Ginger<Key.space><Key.shift>Ale<Key.space><Key.shift>Bottle<Key.tab>
Screenshot: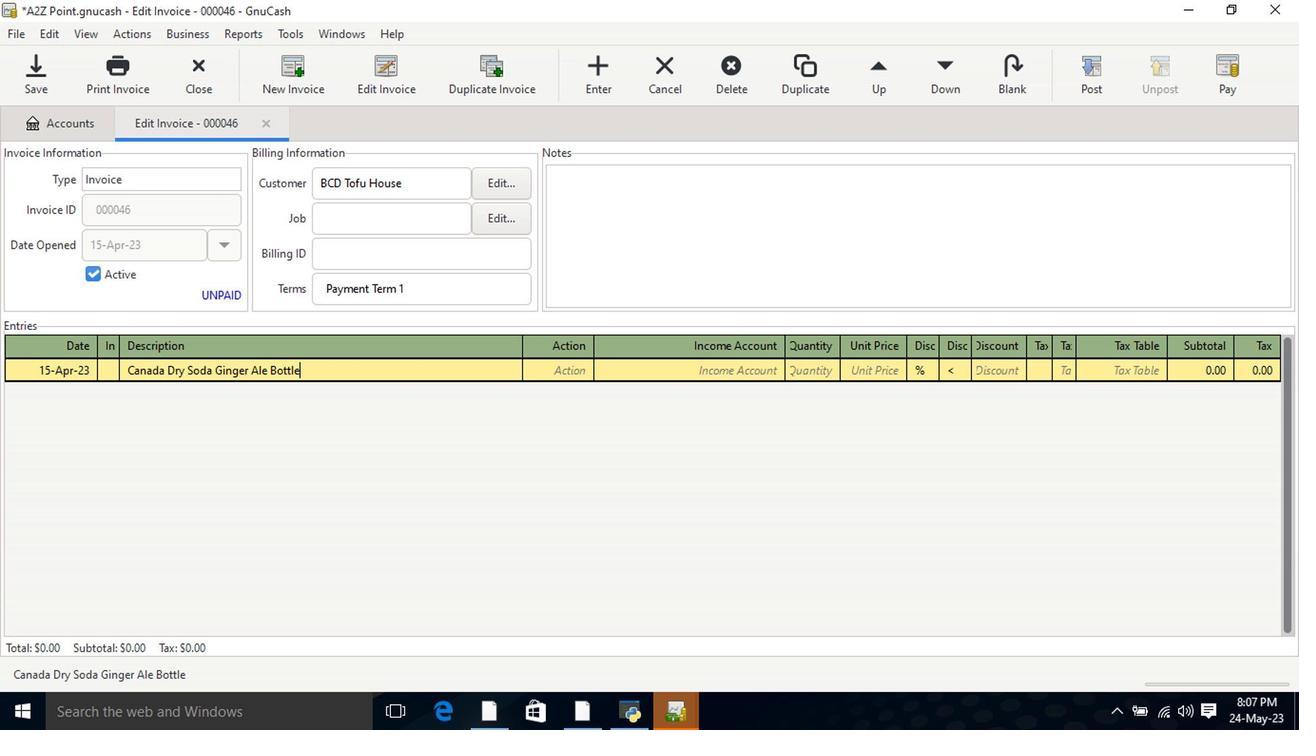 
Action: Mouse moved to (471, 410)
Screenshot: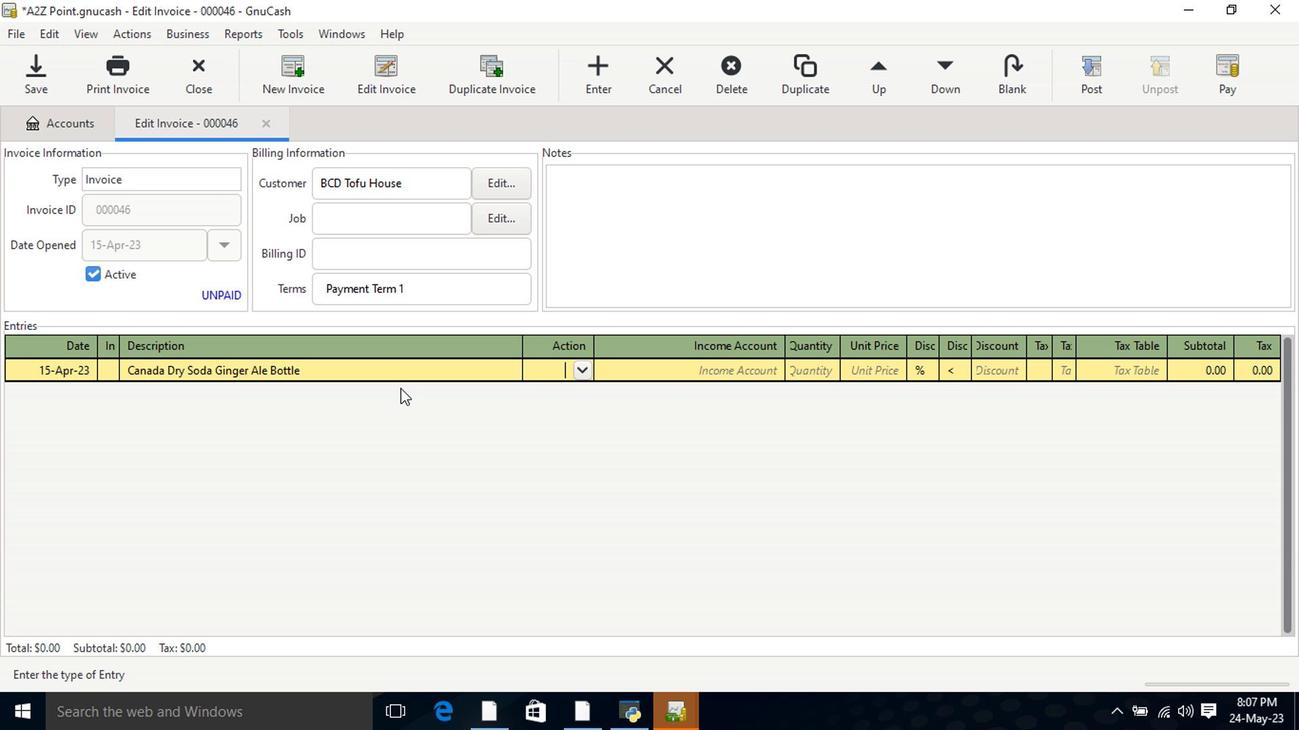 
Action: Key pressed mat<Key.tab>incom<Key.down><Key.down><Key.down><Key.up><Key.tab>4<Key.tab>6.8
Screenshot: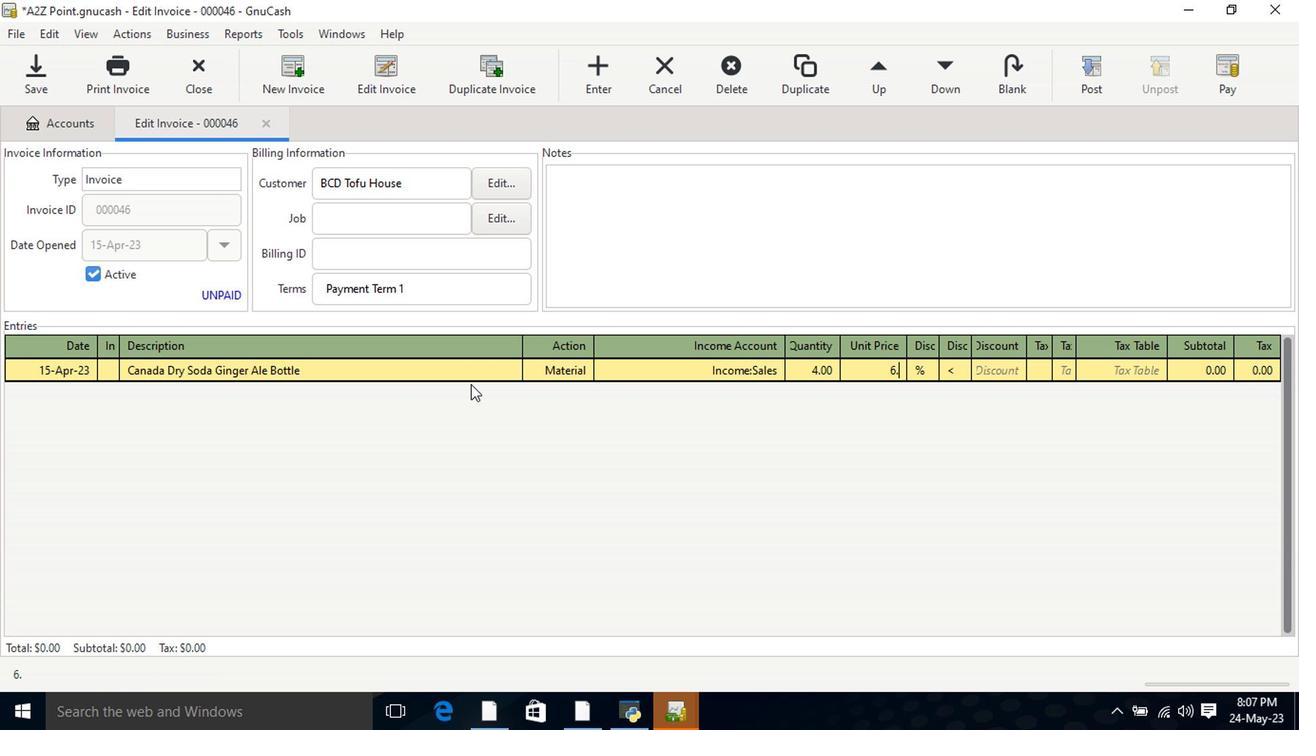 
Action: Mouse moved to (600, 410)
Screenshot: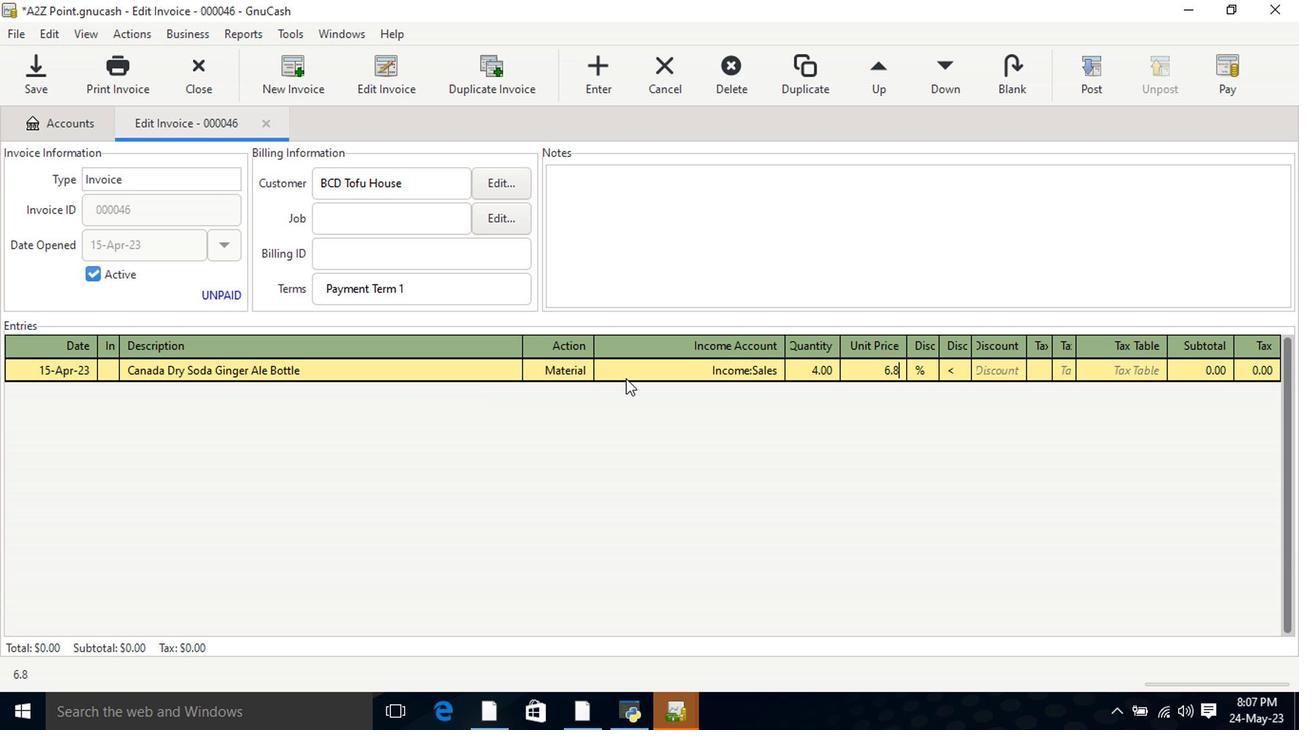 
Action: Key pressed <Key.tab>
Screenshot: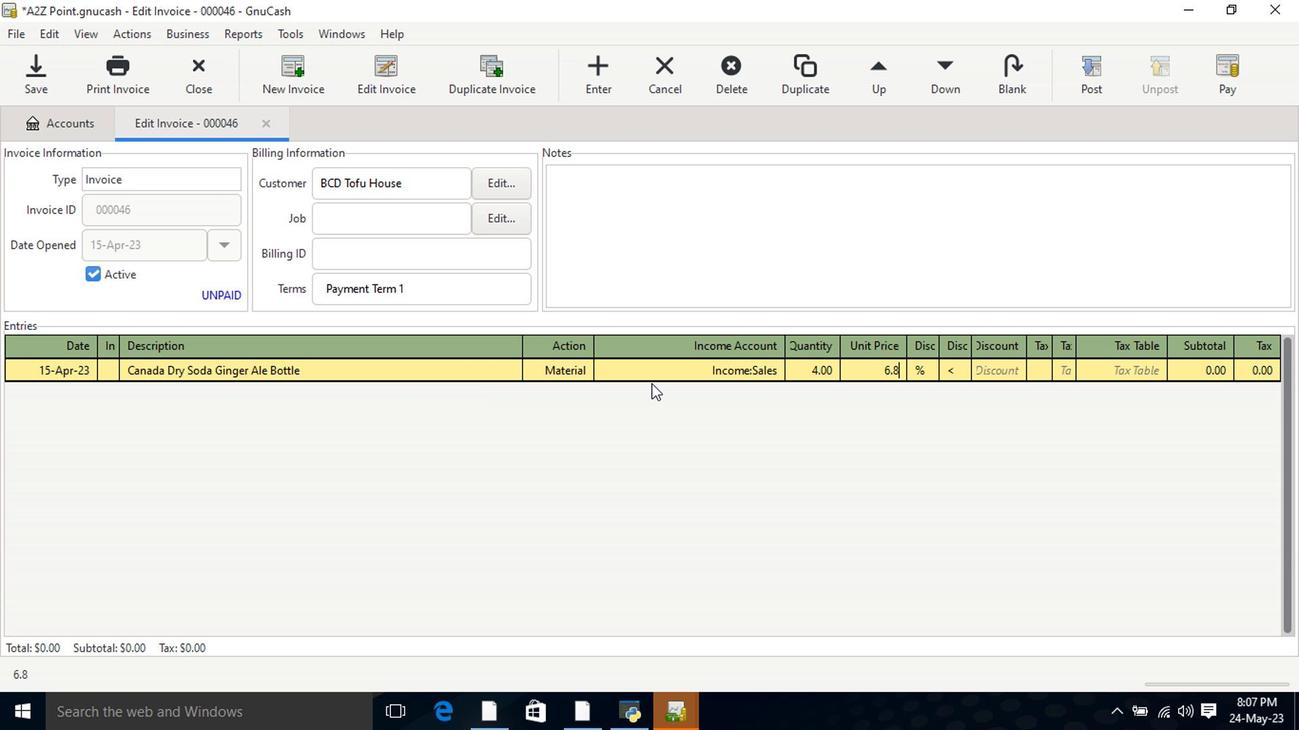 
Action: Mouse moved to (789, 399)
Screenshot: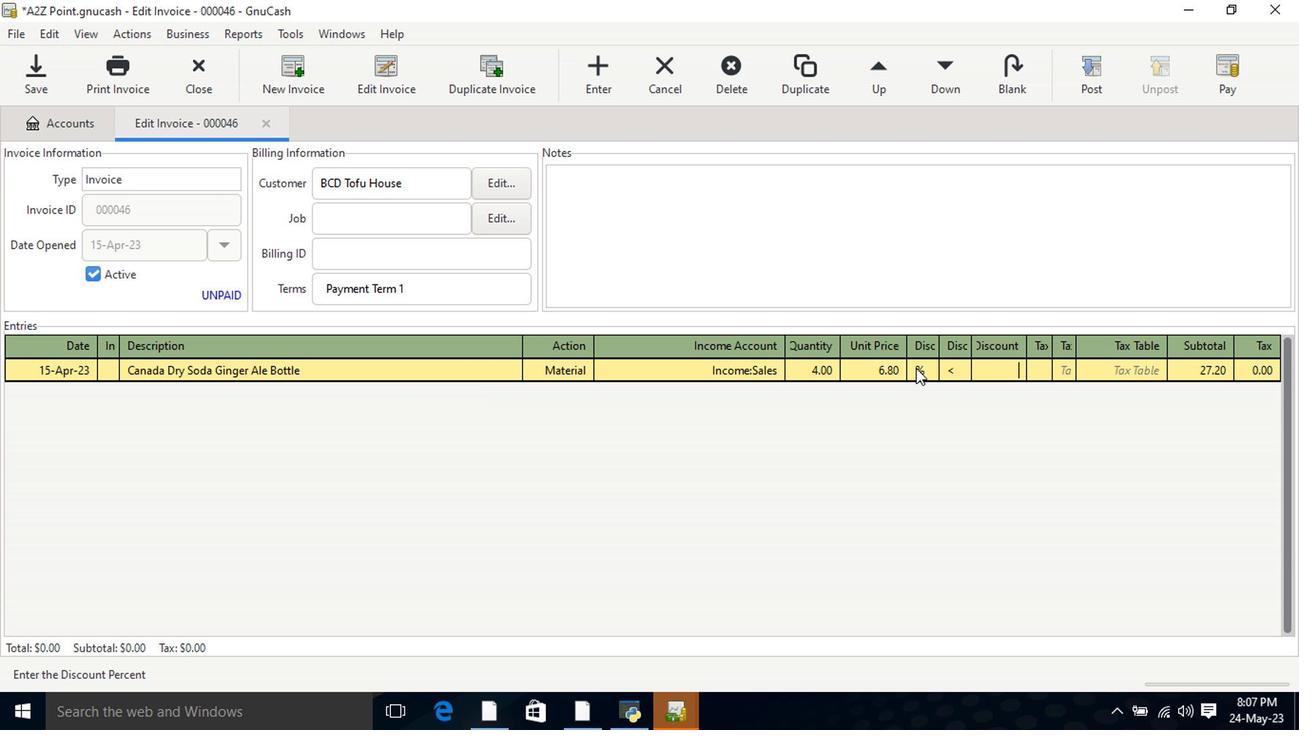 
Action: Mouse pressed left at (789, 399)
Screenshot: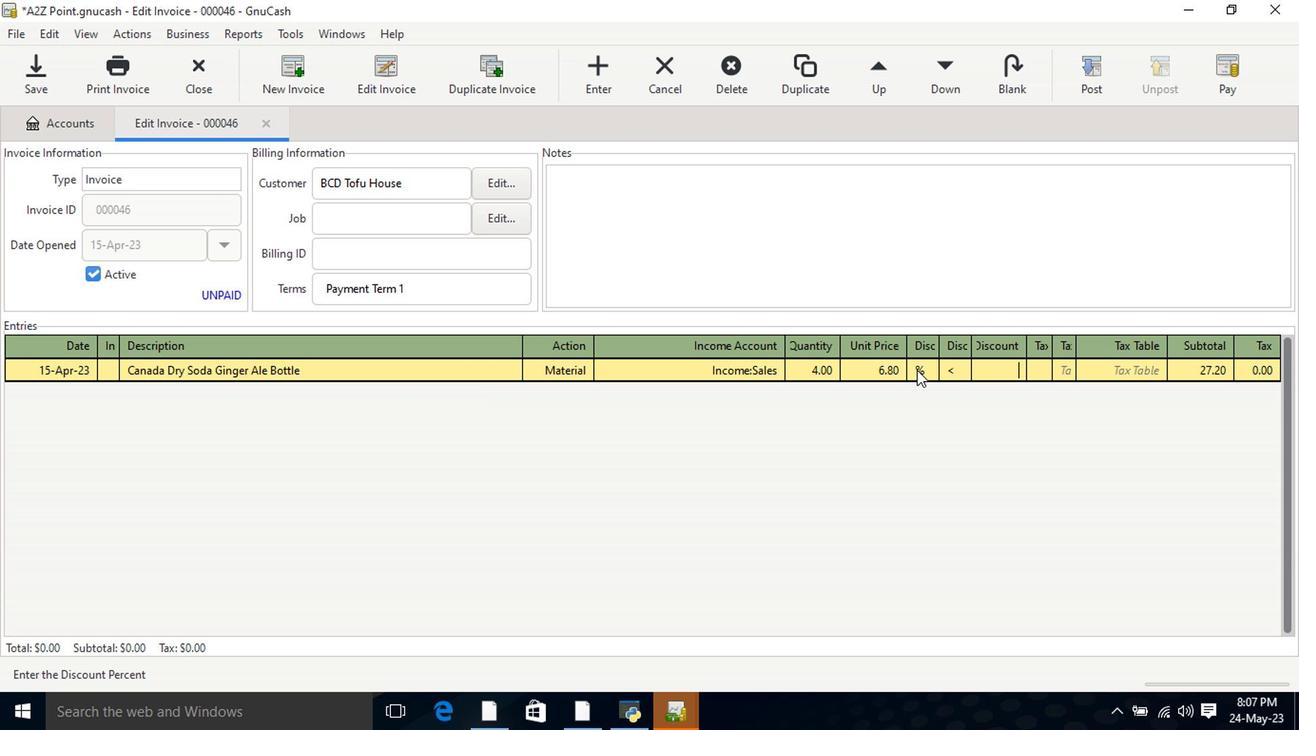 
Action: Mouse moved to (807, 404)
Screenshot: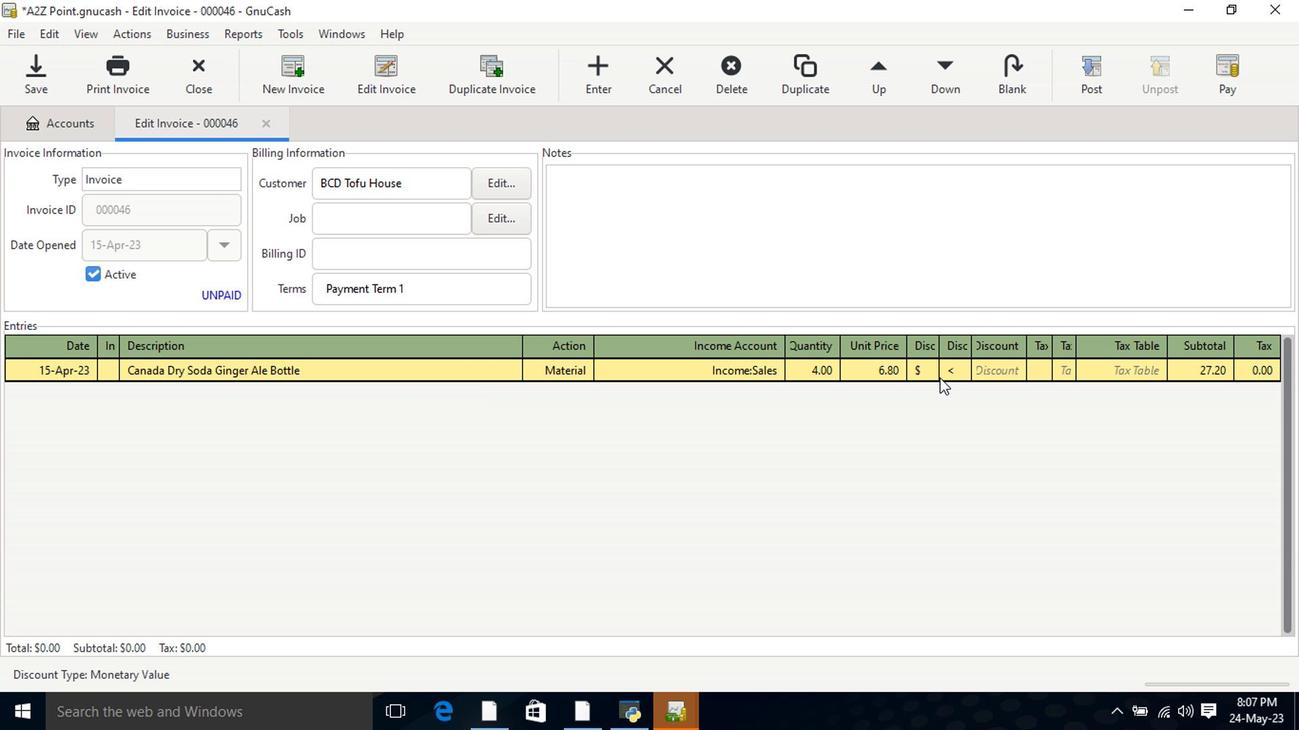 
Action: Mouse pressed left at (807, 404)
Screenshot: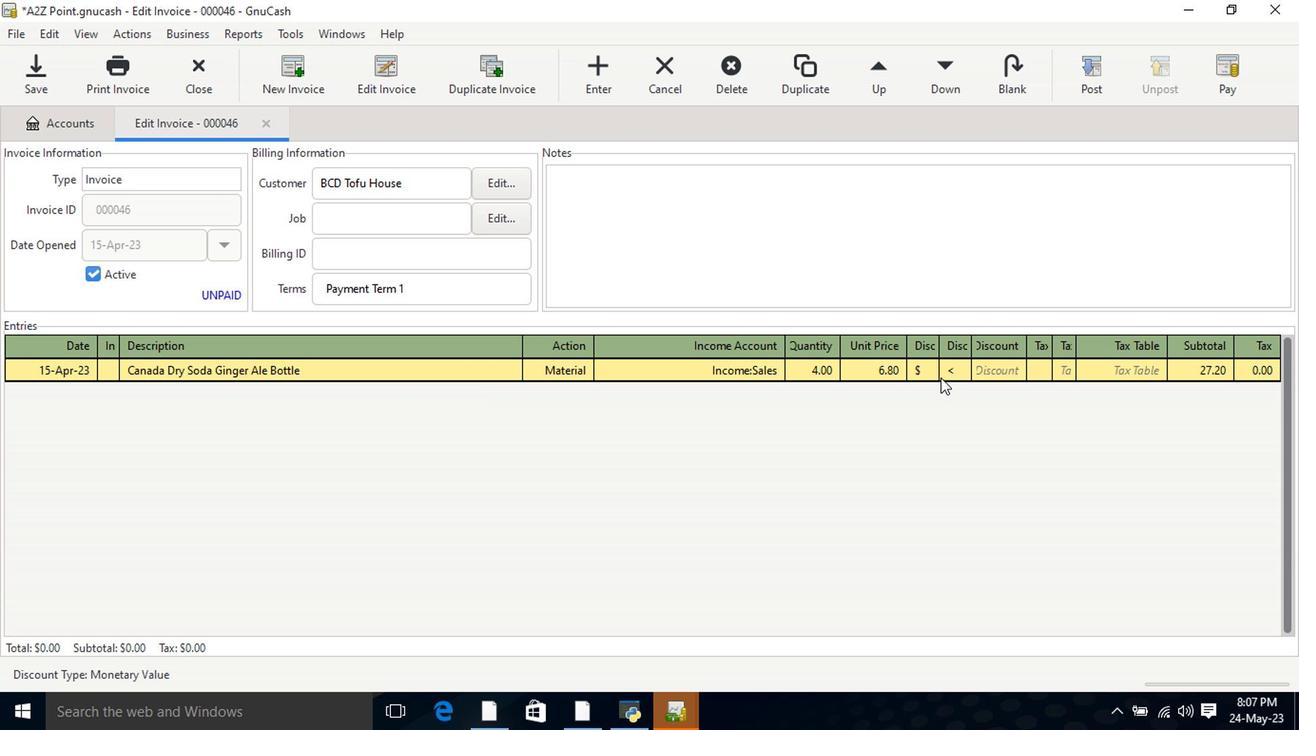 
Action: Mouse moved to (833, 401)
Screenshot: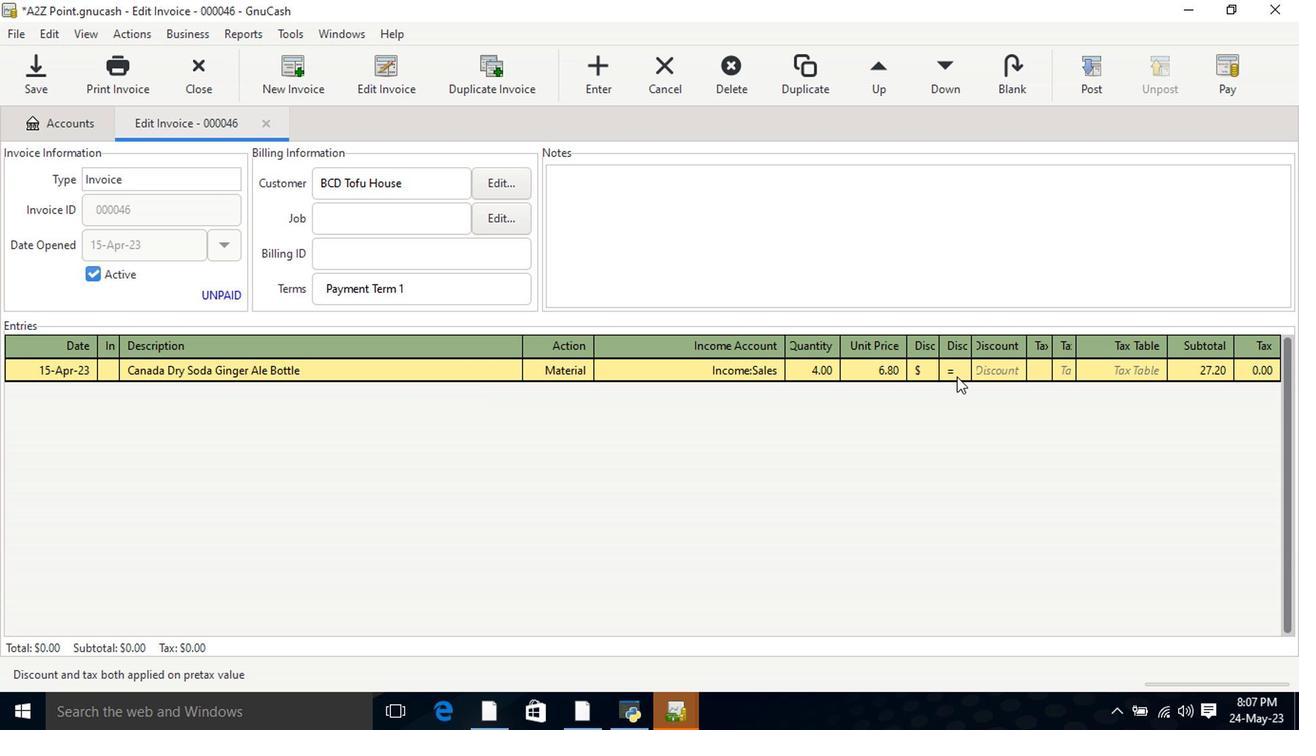 
Action: Mouse pressed left at (833, 401)
Screenshot: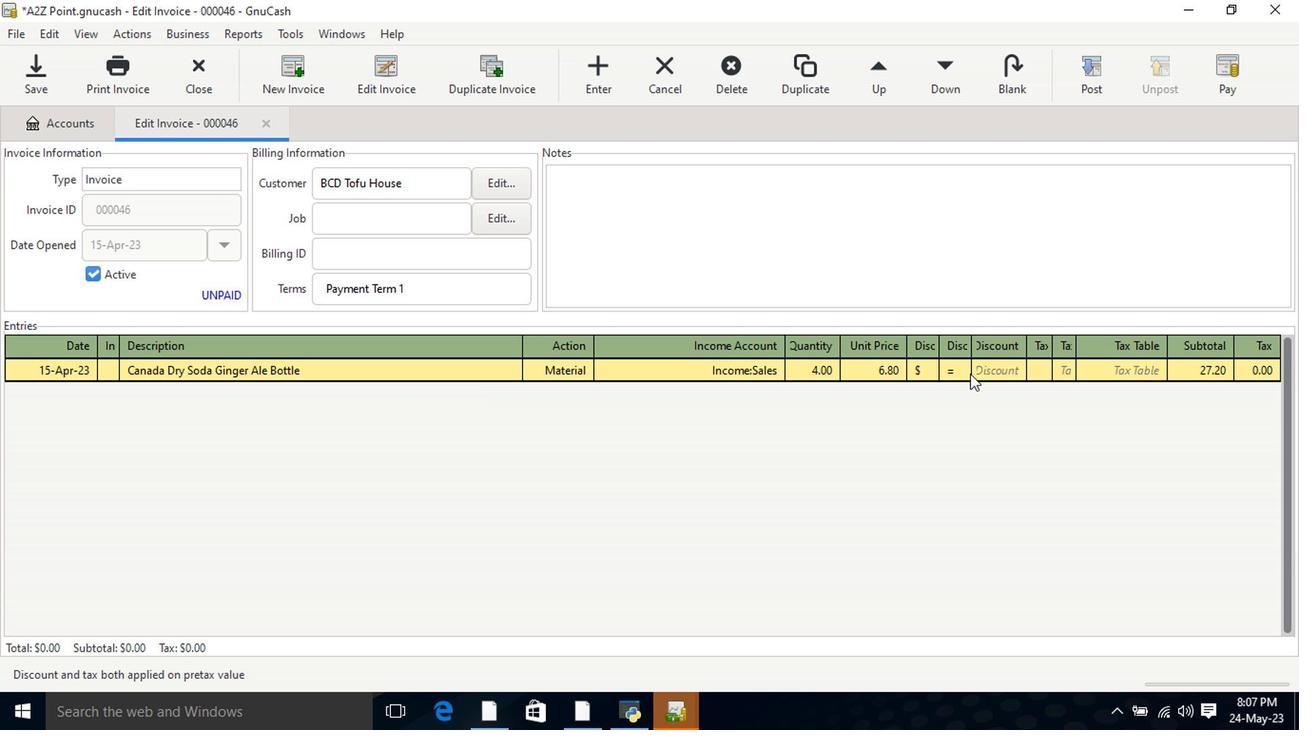 
Action: Key pressed 1<Key.tab><Key.shift>C4<Key.space><Key.shift>Energy<Key.space><Key.shift>Frozen<Key.space><Key.shift>Bombsle<Key.tab><Key.shift>Mate<Key.tab>income<Key.down><Key.down><Key.down><Key.tab>1<Key.tab>7
Screenshot: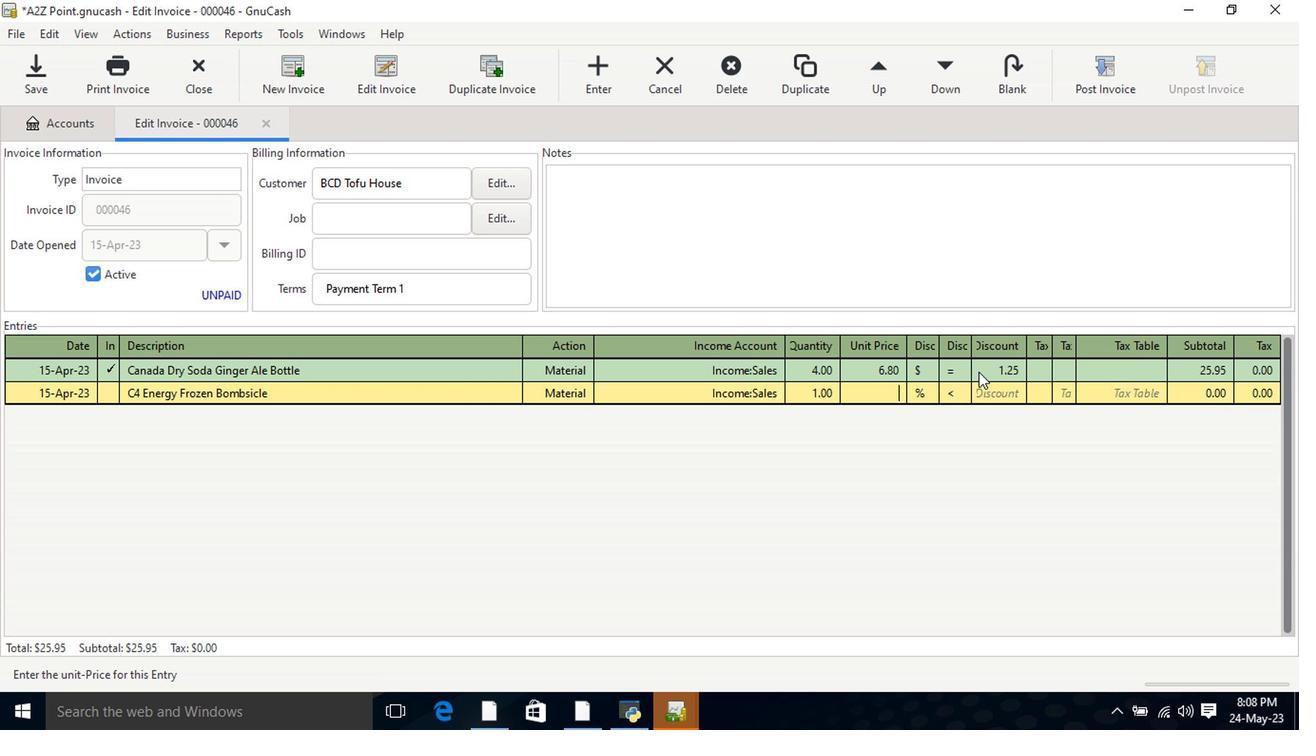 
Action: Mouse moved to (793, 416)
Screenshot: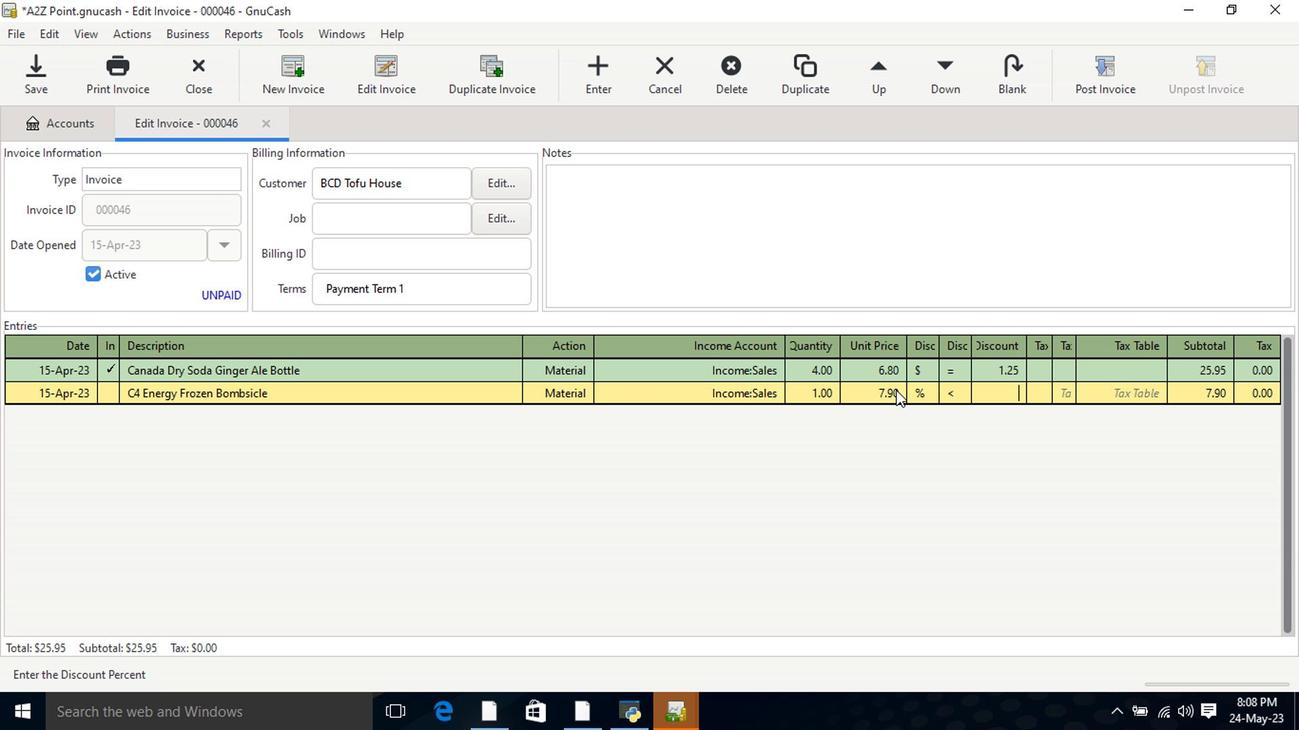 
Action: Mouse pressed left at (793, 416)
Screenshot: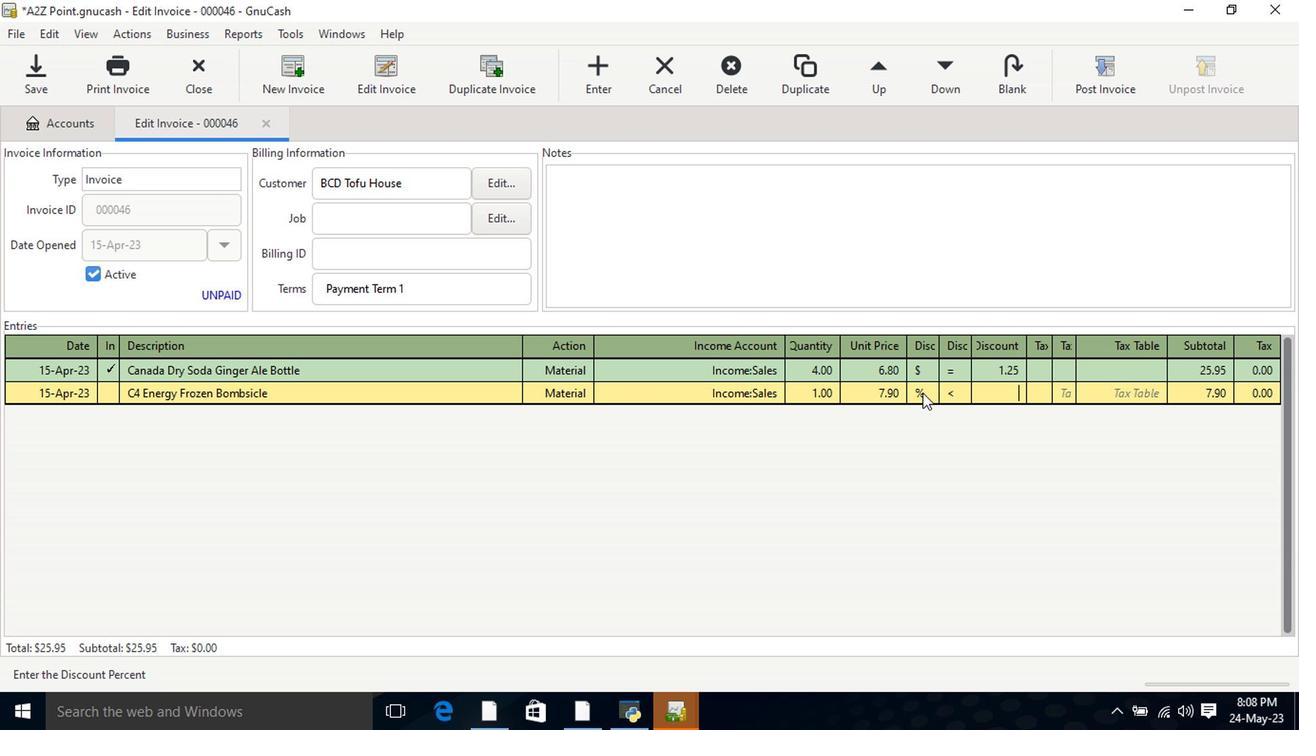 
Action: Mouse moved to (808, 416)
Screenshot: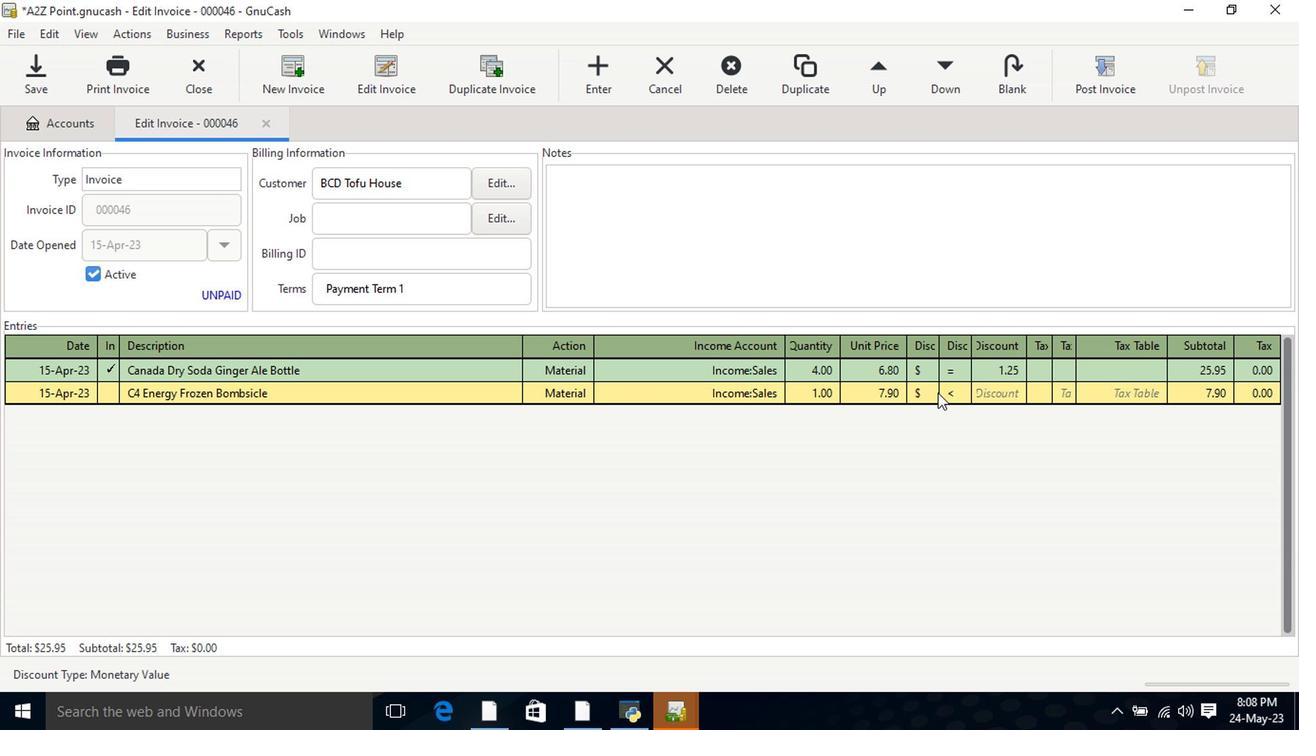 
Action: Mouse pressed left at (808, 416)
Screenshot: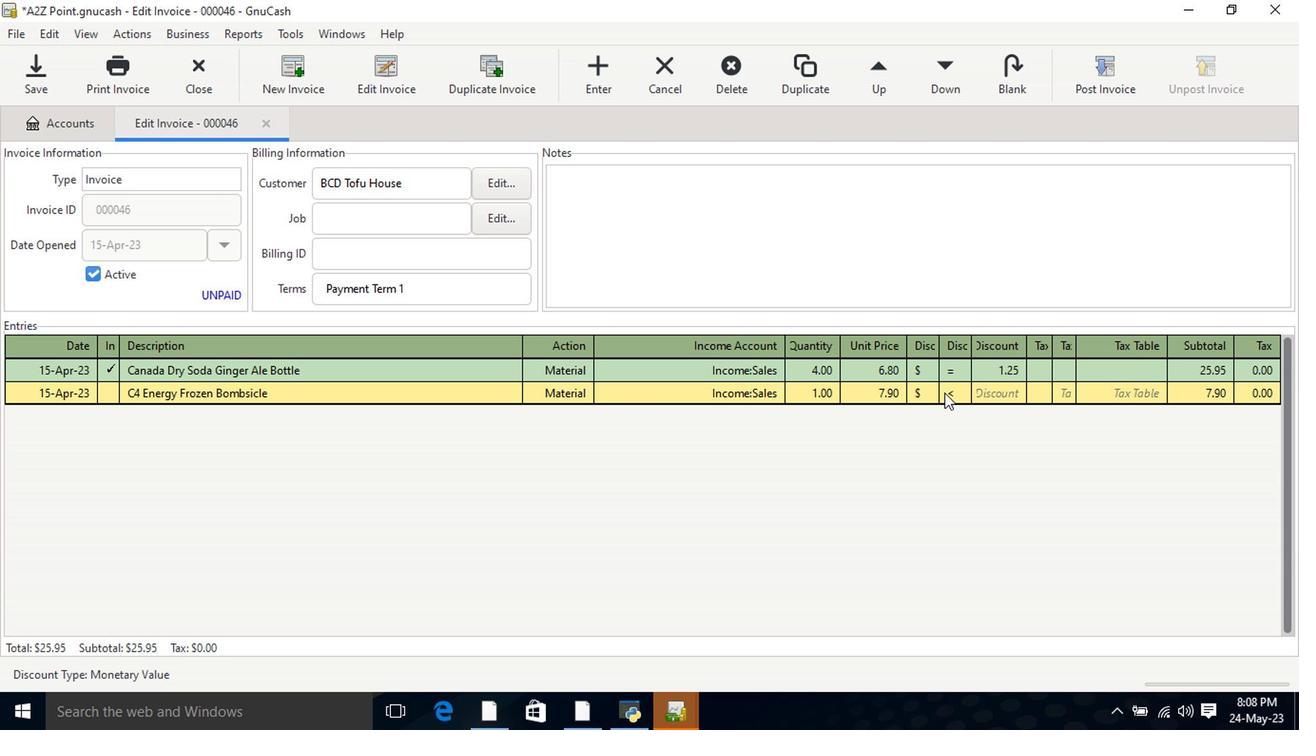 
Action: Mouse moved to (841, 417)
Screenshot: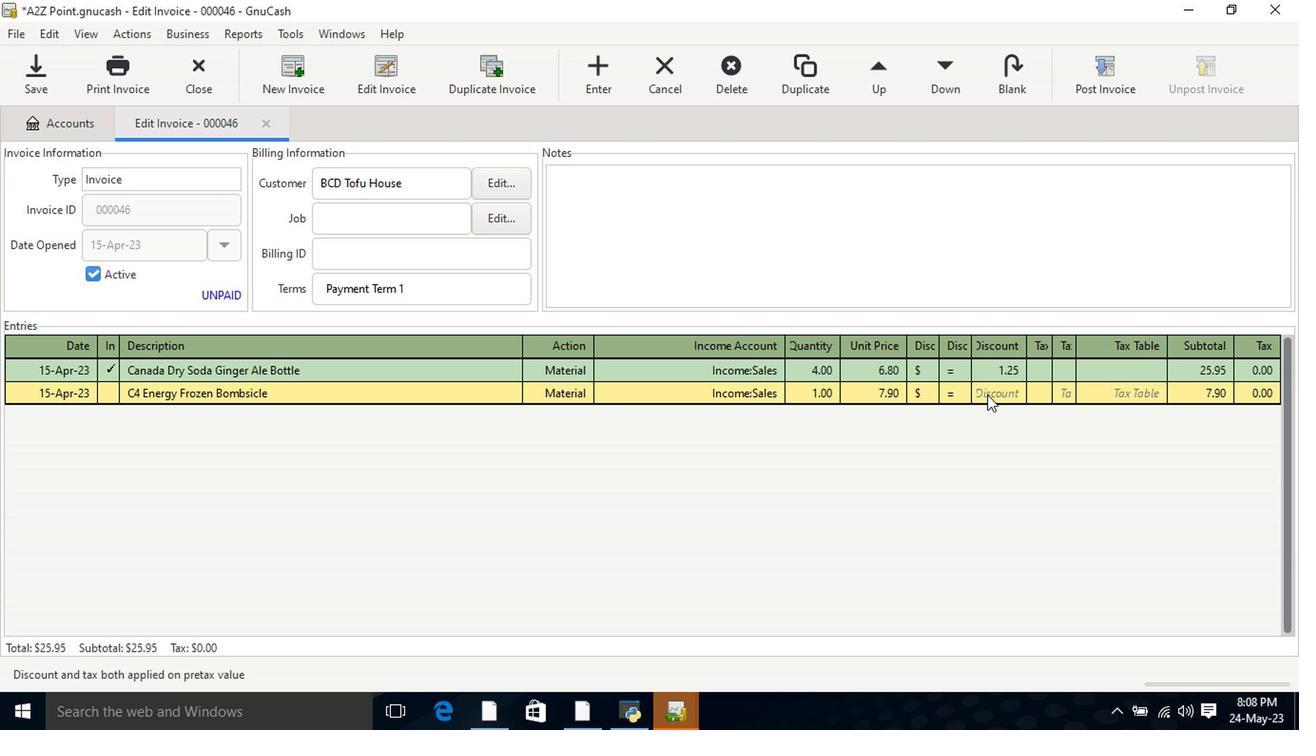 
Action: Mouse pressed left at (841, 417)
Screenshot: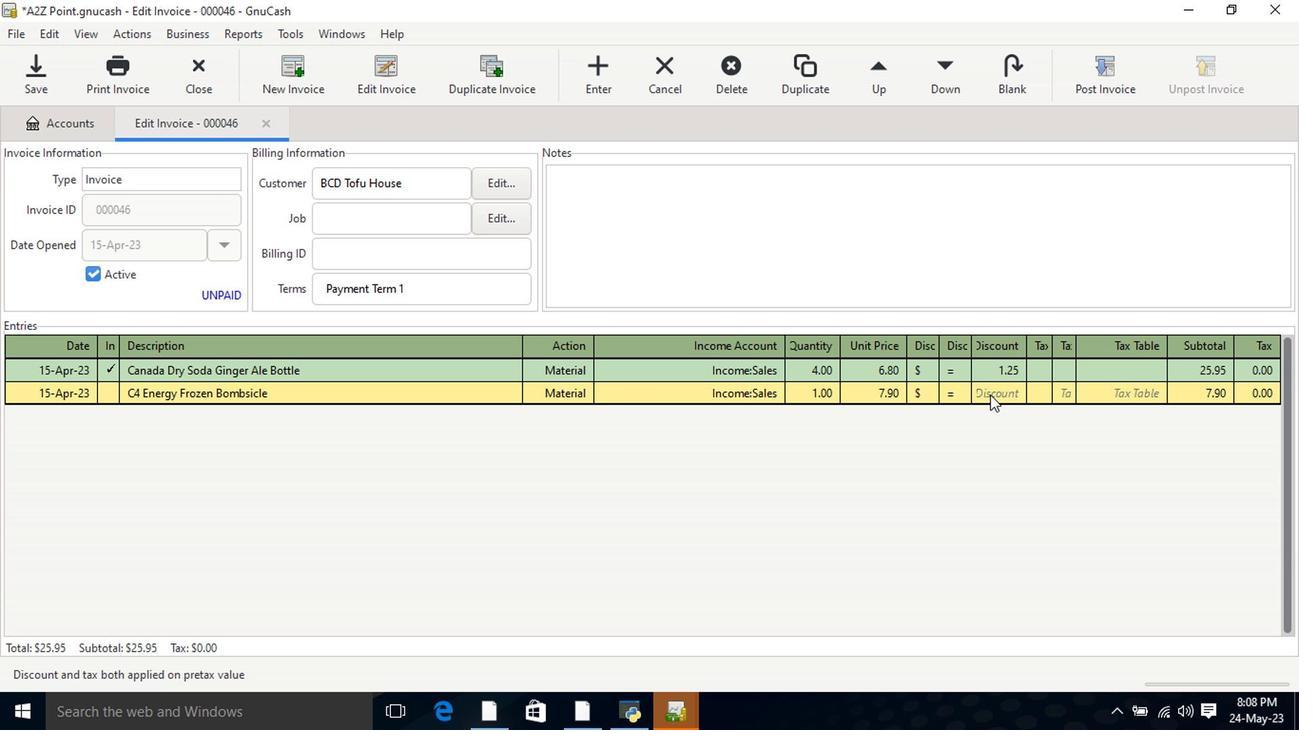 
Action: Mouse moved to (841, 417)
Screenshot: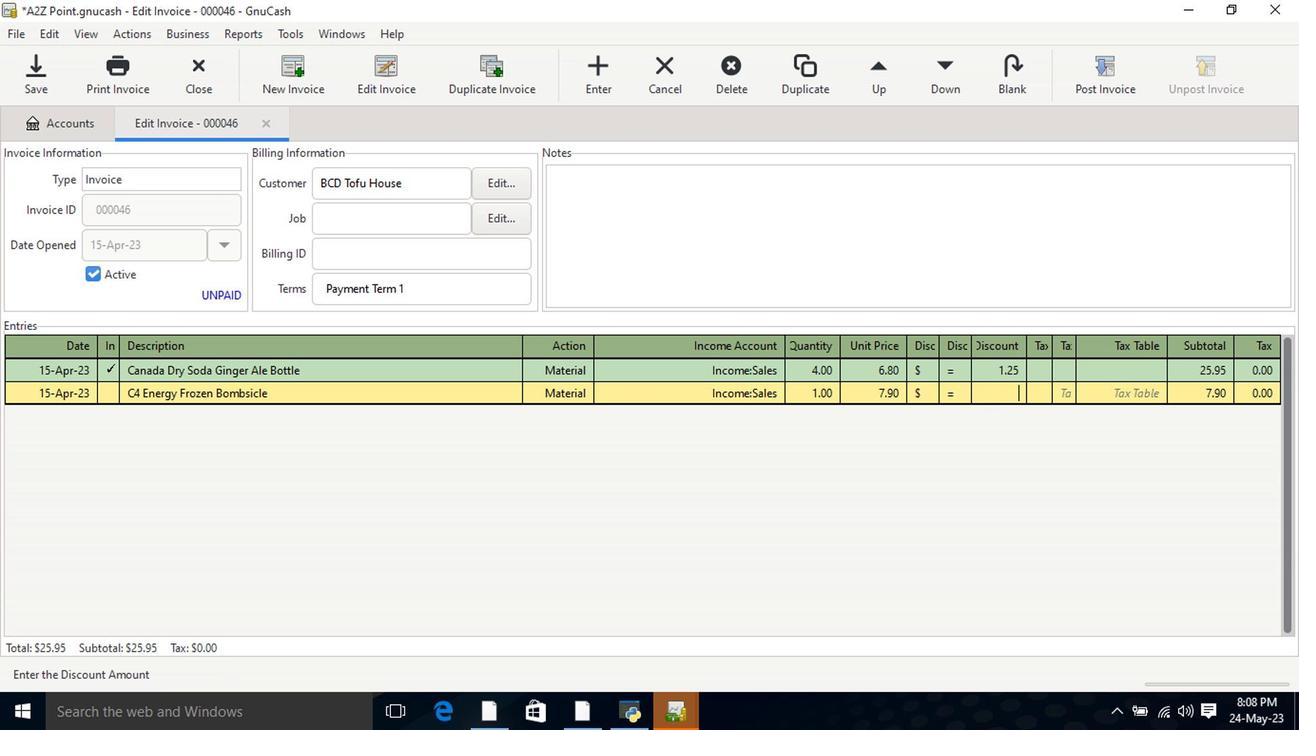 
Action: Key pressed 2.25<Key.tab><Key.tab><Key.shift>Good<Key.space><Key.shift>&<Key.space><Key.shift>Gather<Key.space><Key.shift>Green<Key.space><Key.shift>EANS<Key.space><Key.shift_r>(12<Key.space><Key.shift>oz<Key.shift_r>)<Key.space><Key.backspace><Key.tab>mater<Key.tab>incom<Key.down><Key.down><Key.down><Key.tab>3<Key.tab>8.9
Screenshot: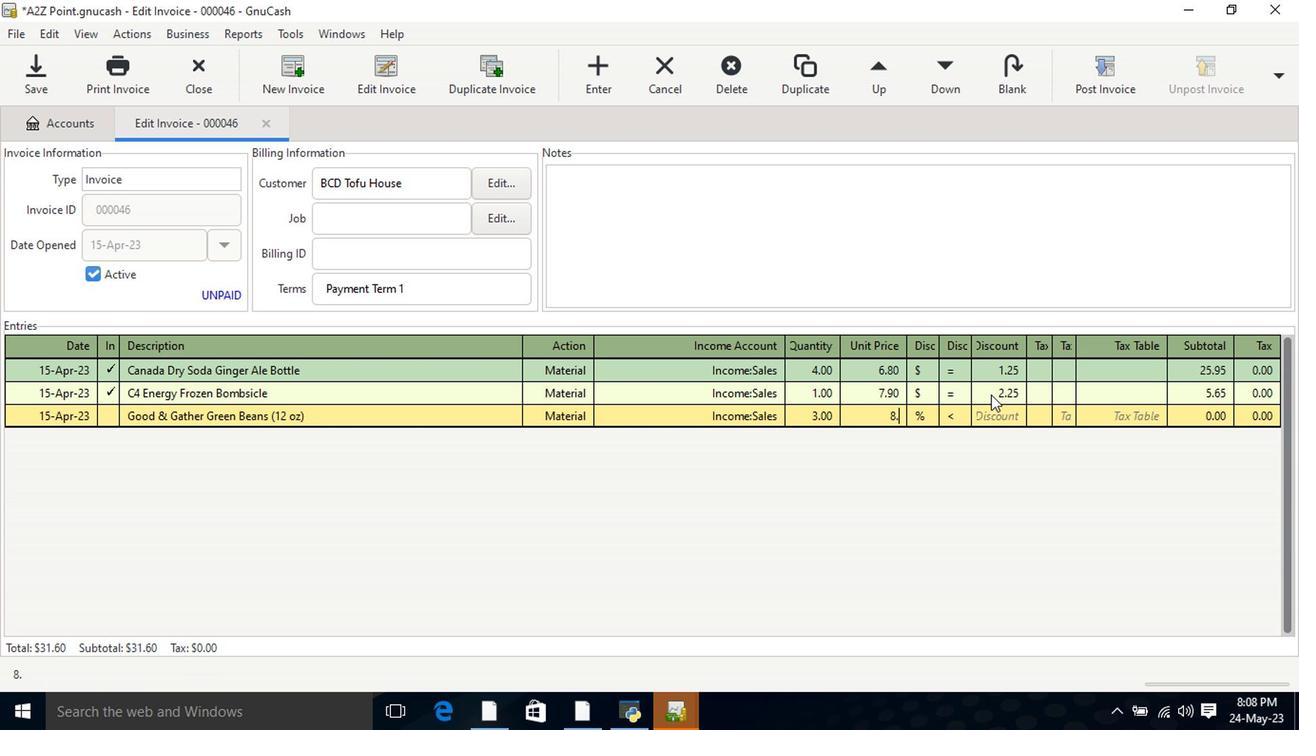 
Action: Mouse moved to (810, 430)
Screenshot: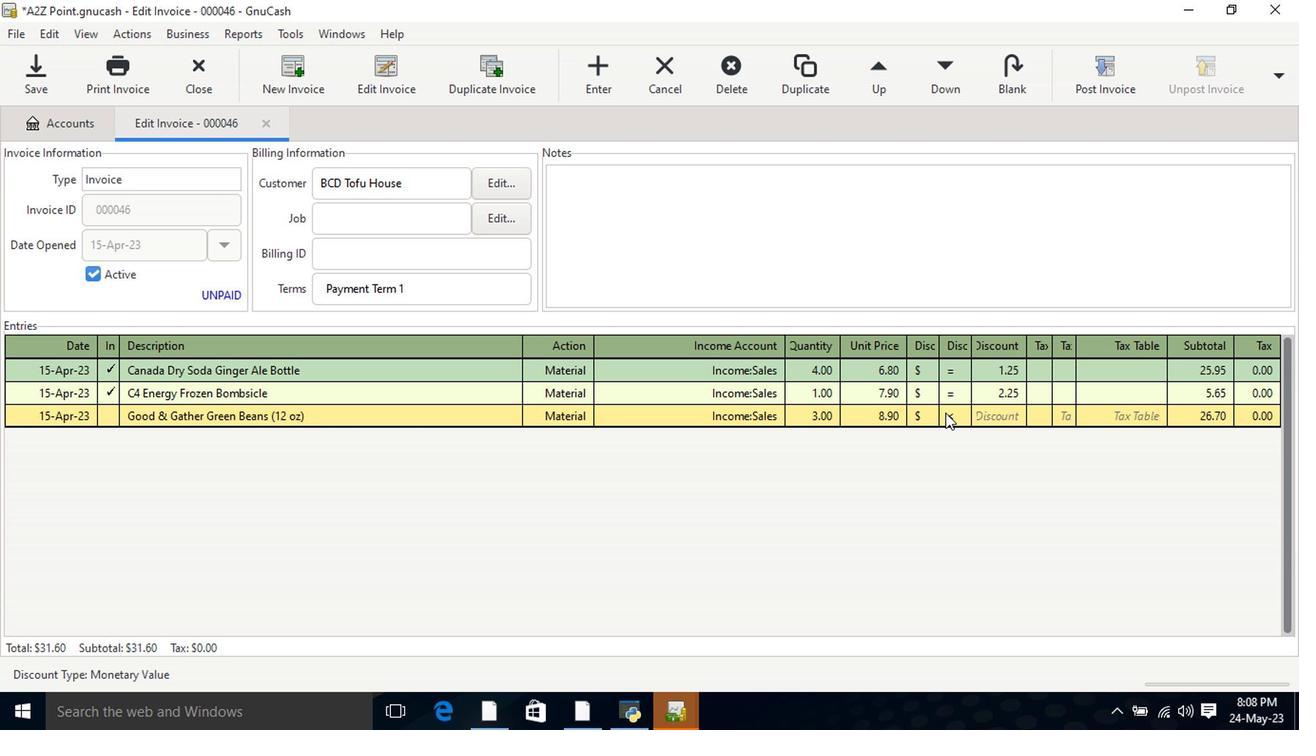 
Action: Mouse pressed left at (810, 430)
Screenshot: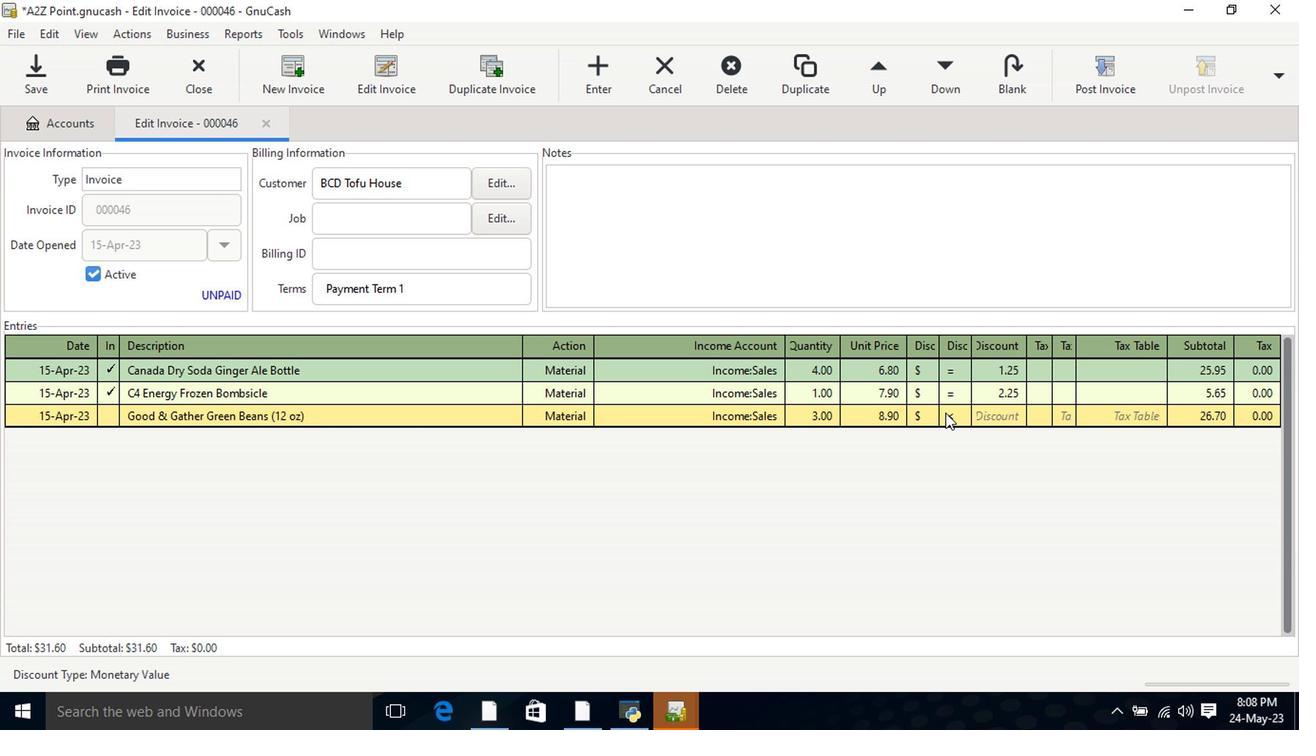 
Action: Mouse moved to (848, 431)
Screenshot: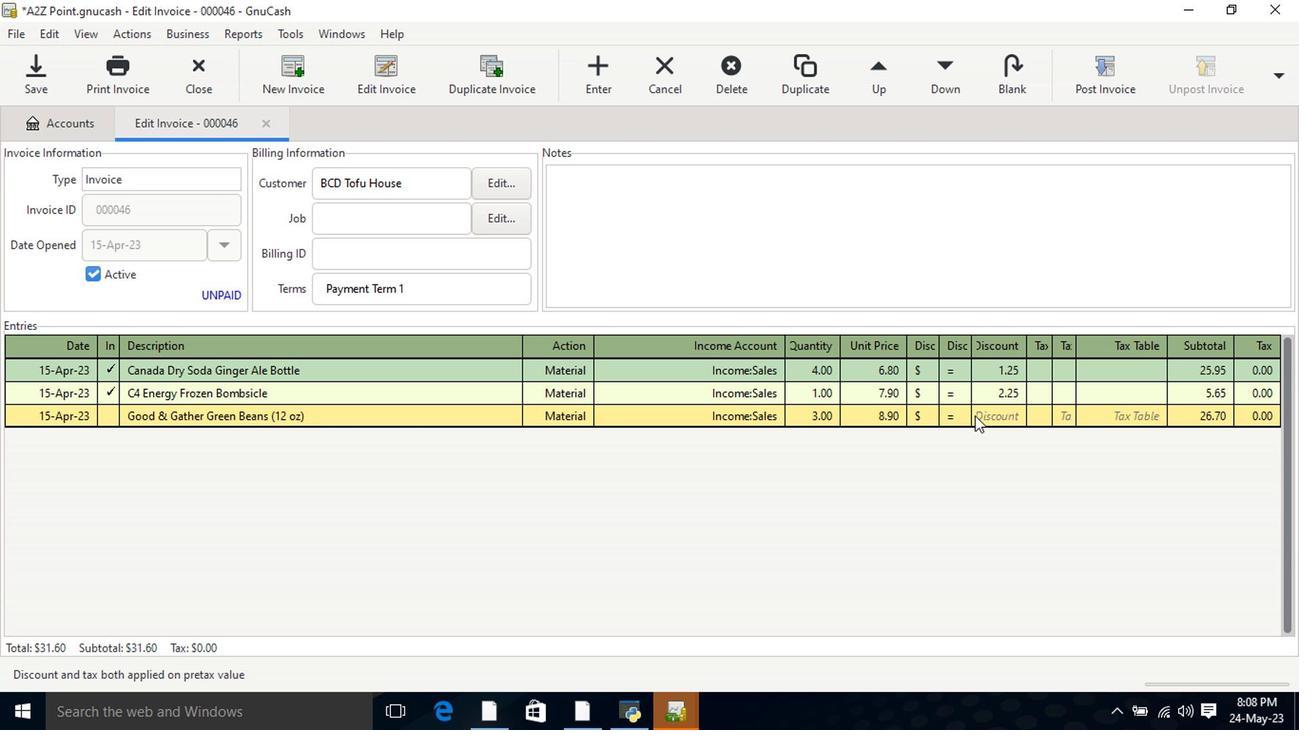 
Action: Mouse pressed left at (848, 431)
Screenshot: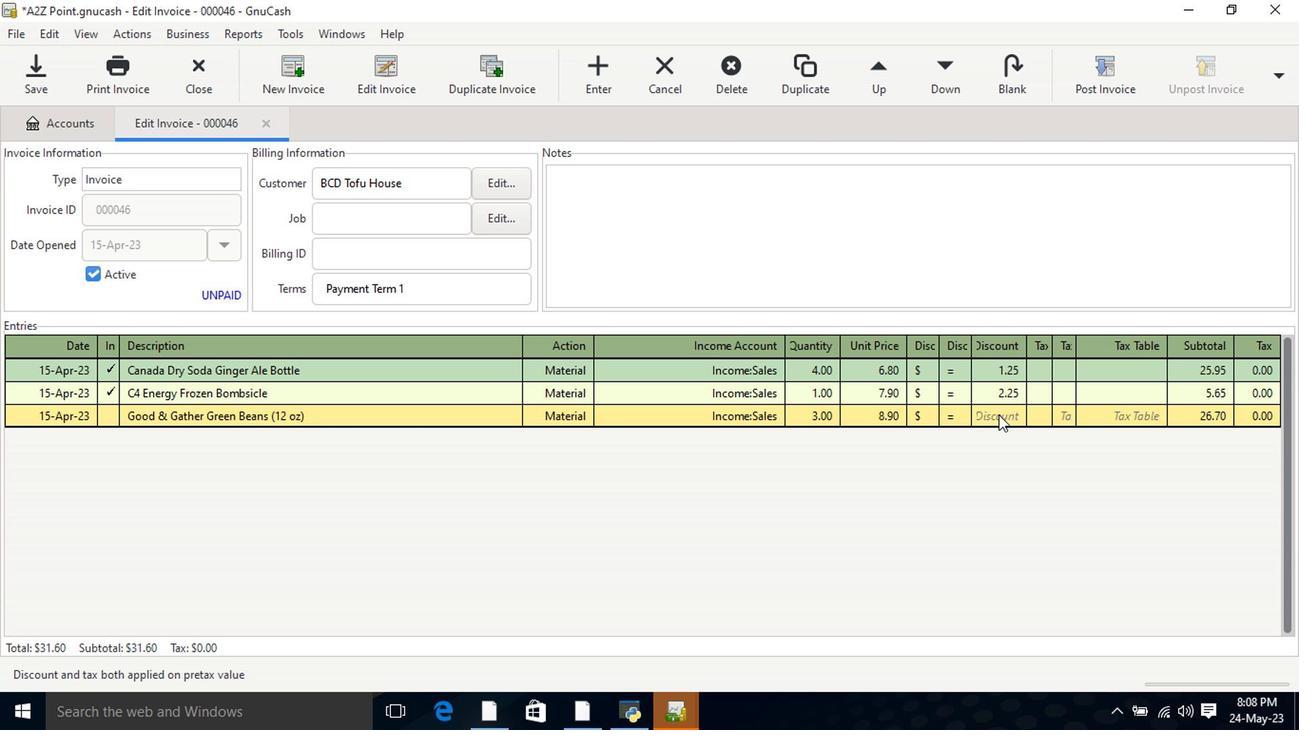 
Action: Mouse moved to (850, 431)
Screenshot: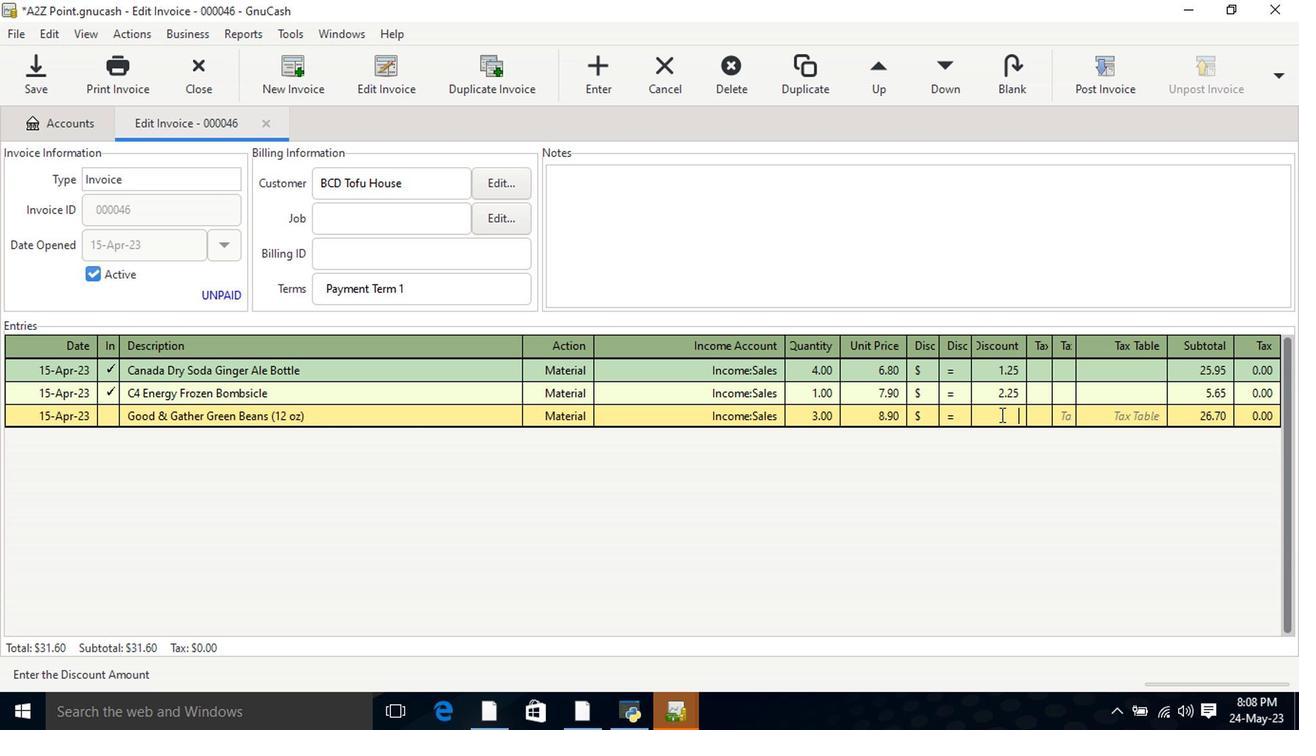 
Action: Key pressed 2
Screenshot: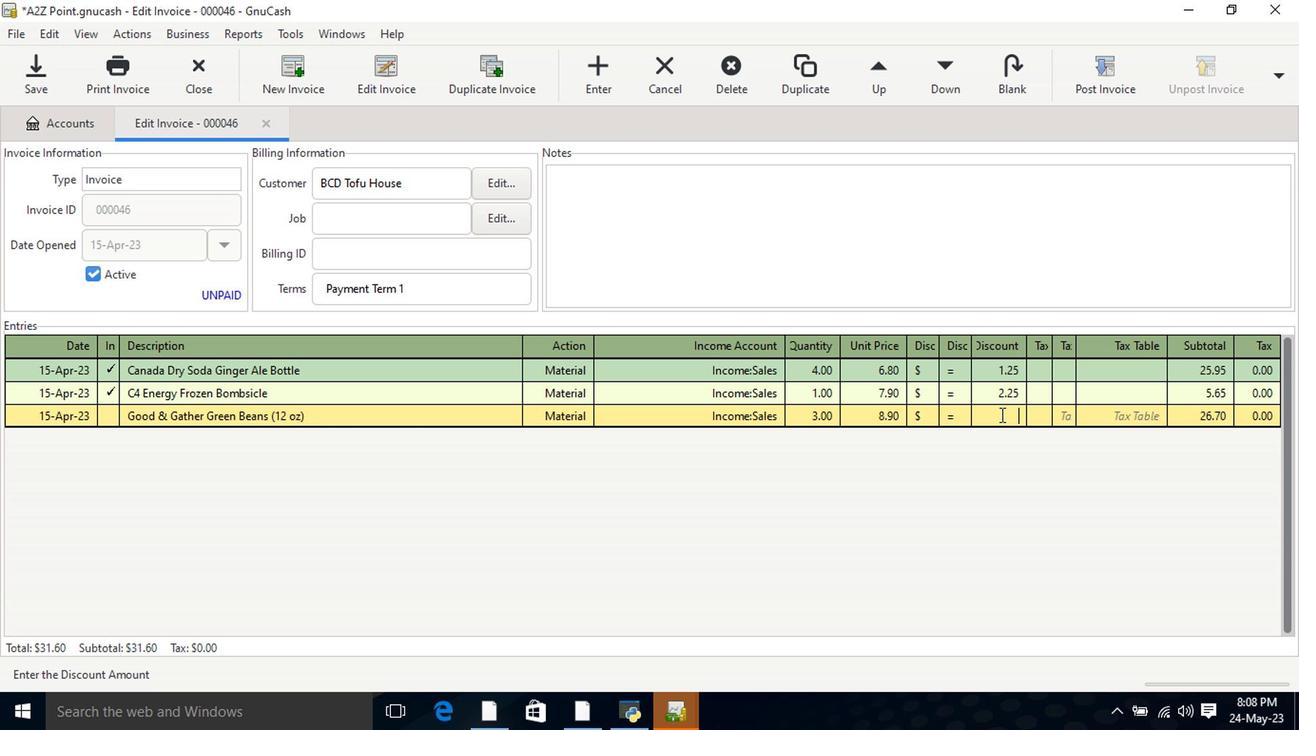
Action: Mouse moved to (685, 278)
Screenshot: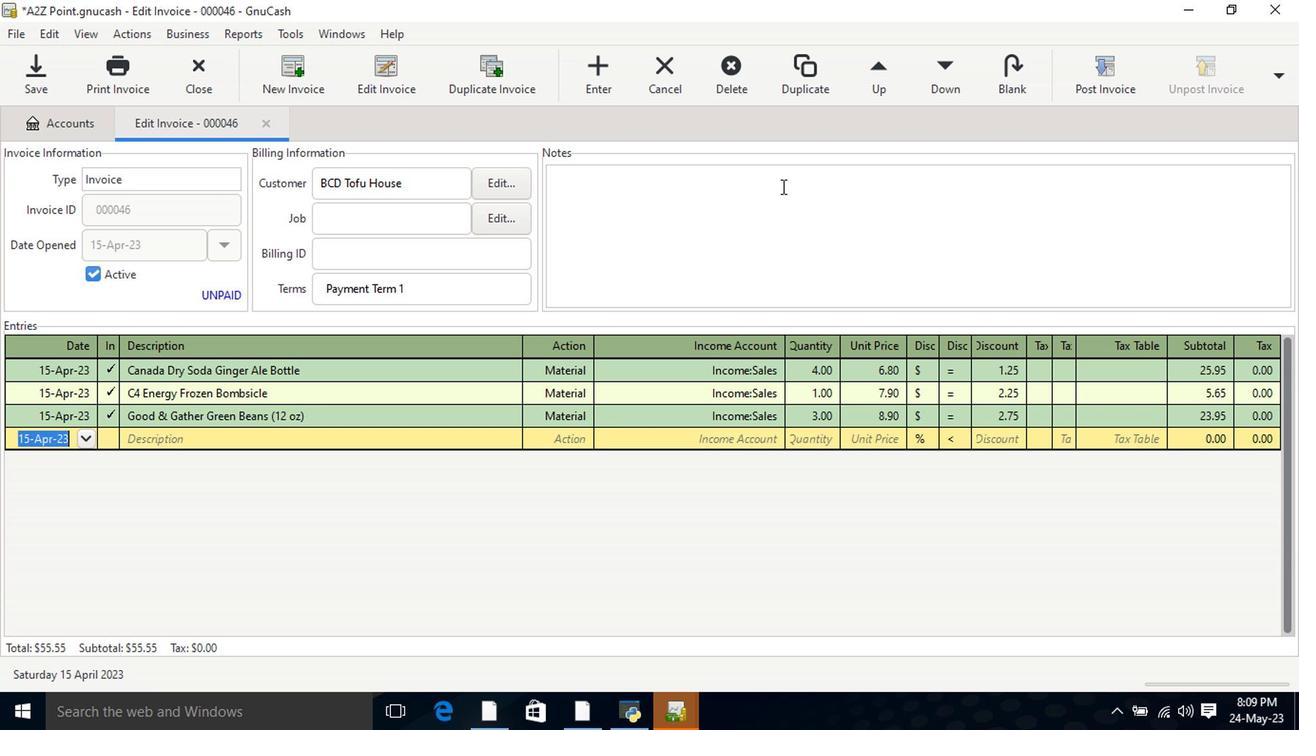 
Action: Mouse pressed left at (685, 278)
Screenshot: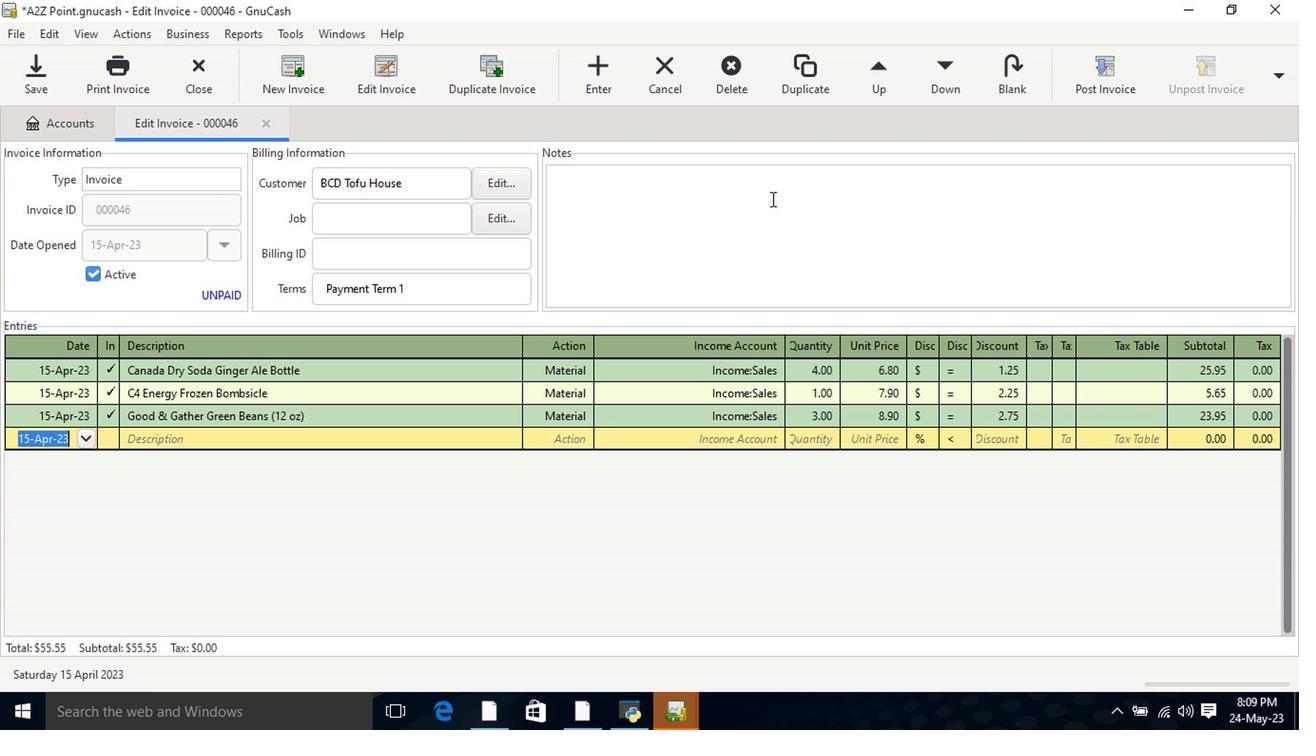 
Action: Key pressed <Key.shift>looking<Key.space><Key.shift><Key.backspace><Key.backspace><Key.backspace><Key.backspace><Key.backspace><Key.backspace><Key.backspace><Key.backspace><Key.shift>Looking<Key.space><Key.shift>frward<Key.space>to<Key.space>serving<Key.space>you<Key.space>again.
Screenshot: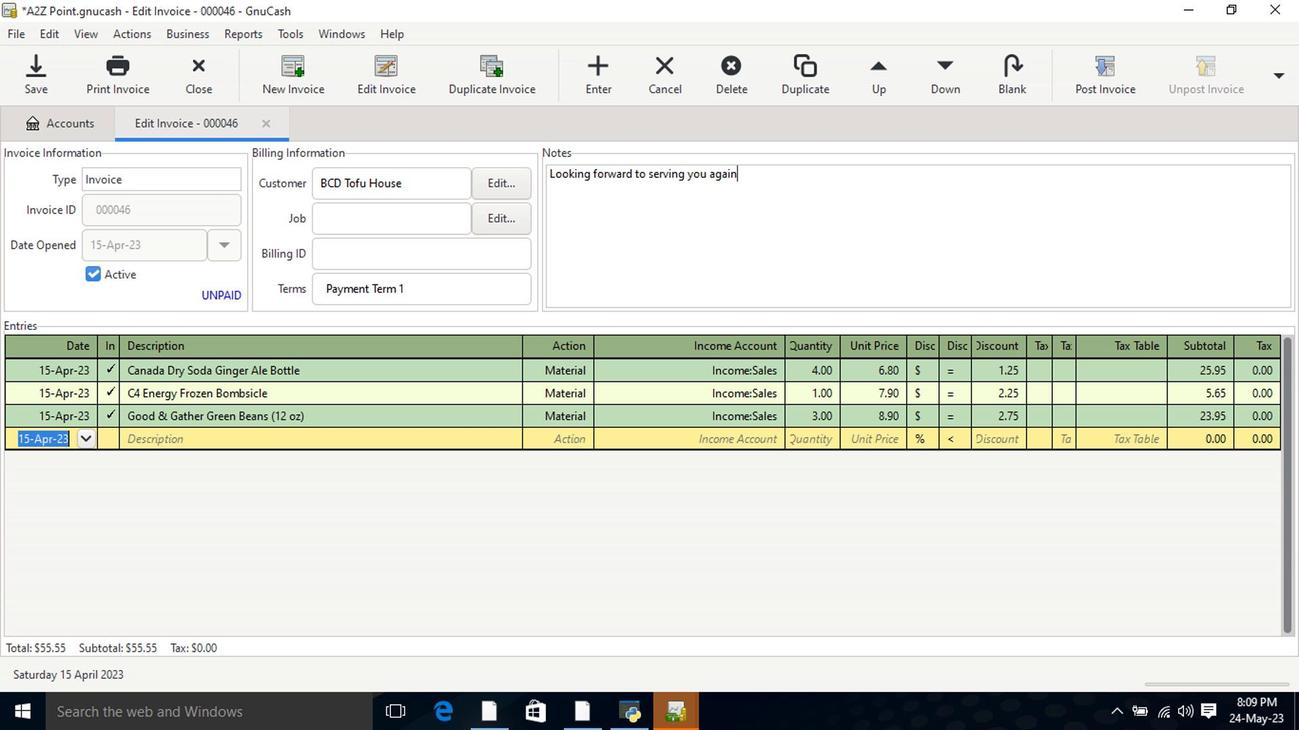 
Action: Mouse moved to (921, 190)
Screenshot: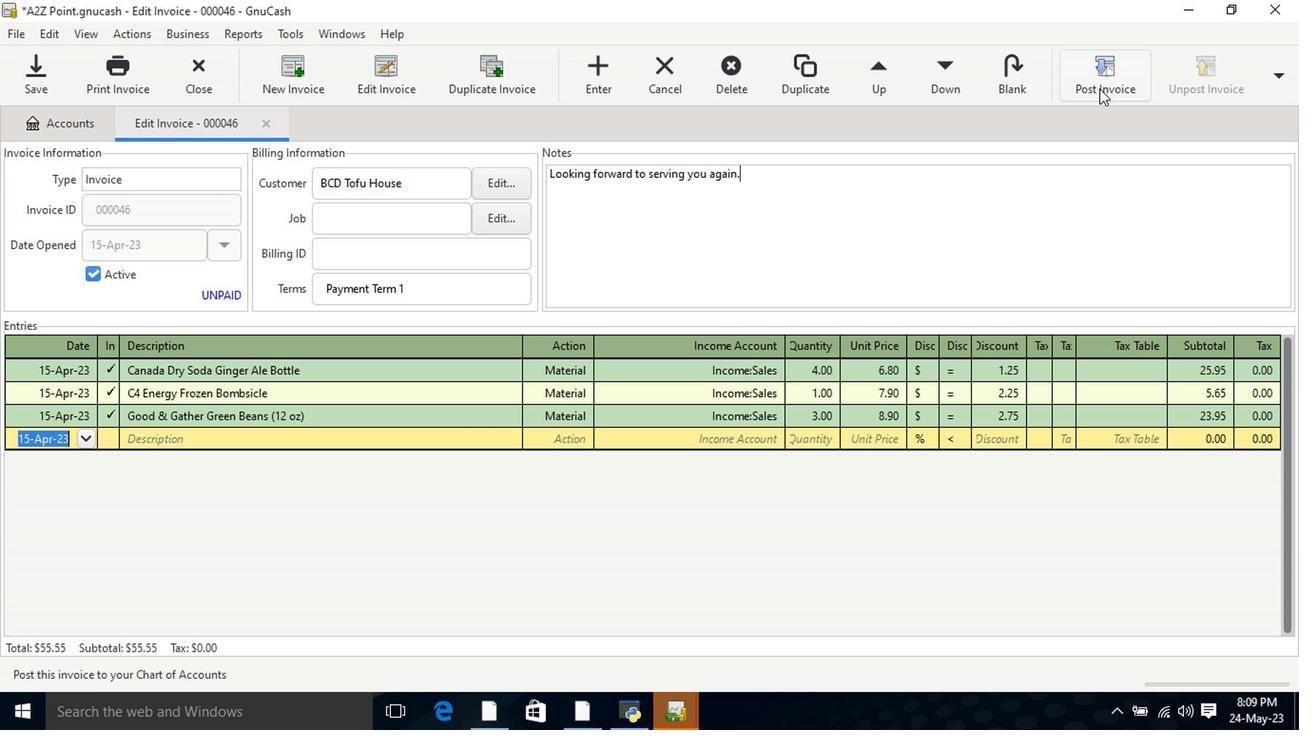 
Action: Mouse pressed left at (921, 190)
Screenshot: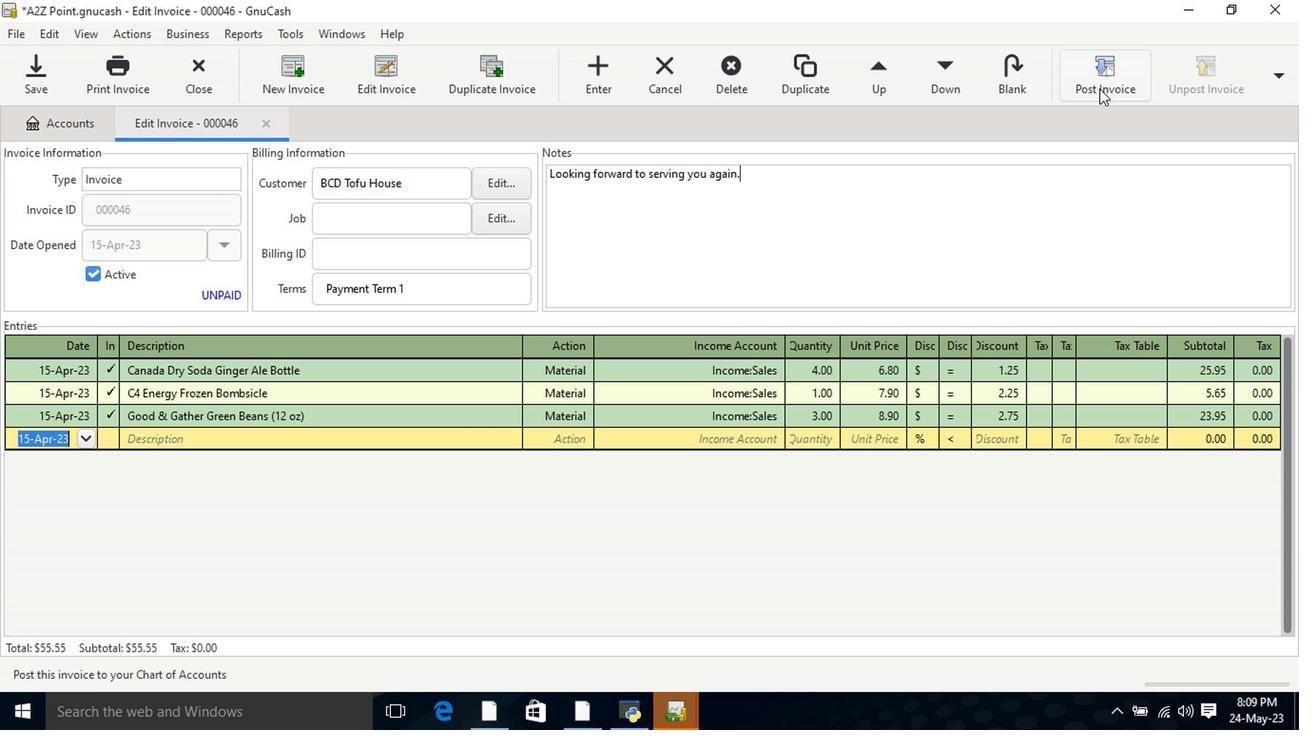 
Action: Mouse moved to (709, 360)
Screenshot: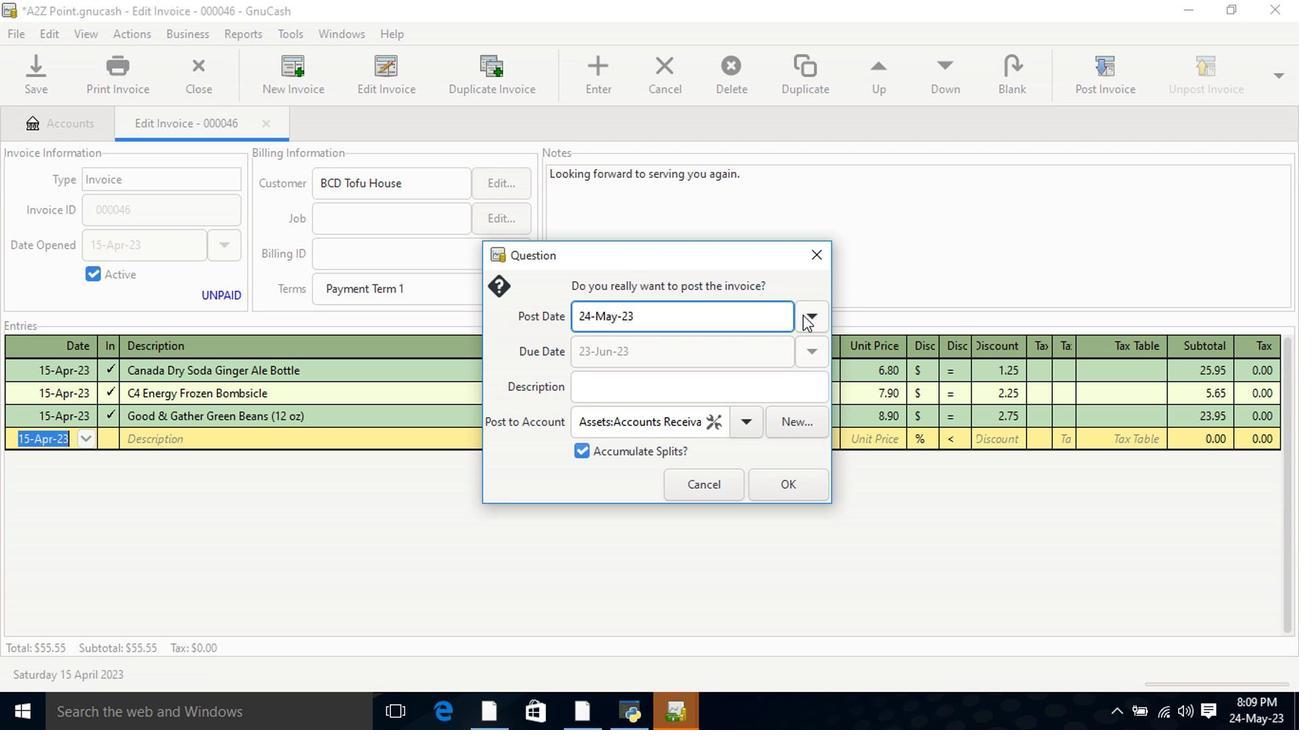 
Action: Mouse pressed left at (709, 360)
Screenshot: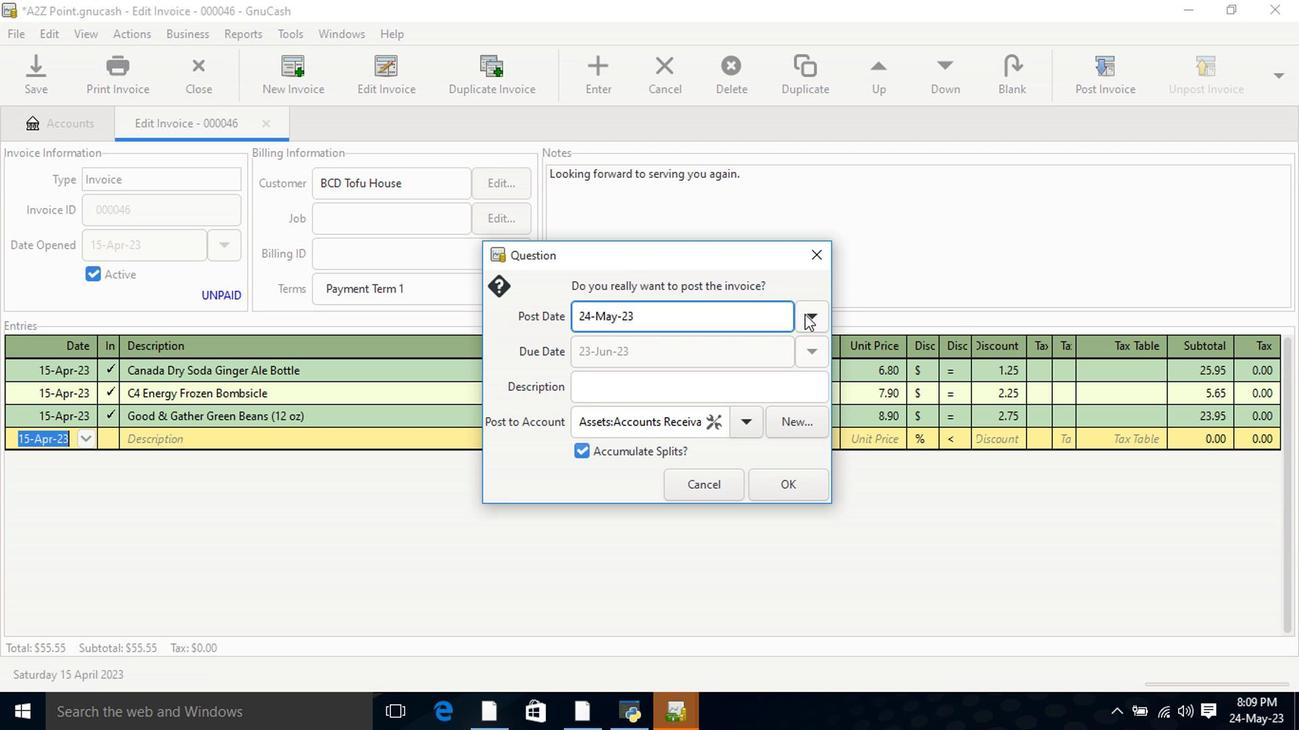 
Action: Mouse moved to (613, 382)
Screenshot: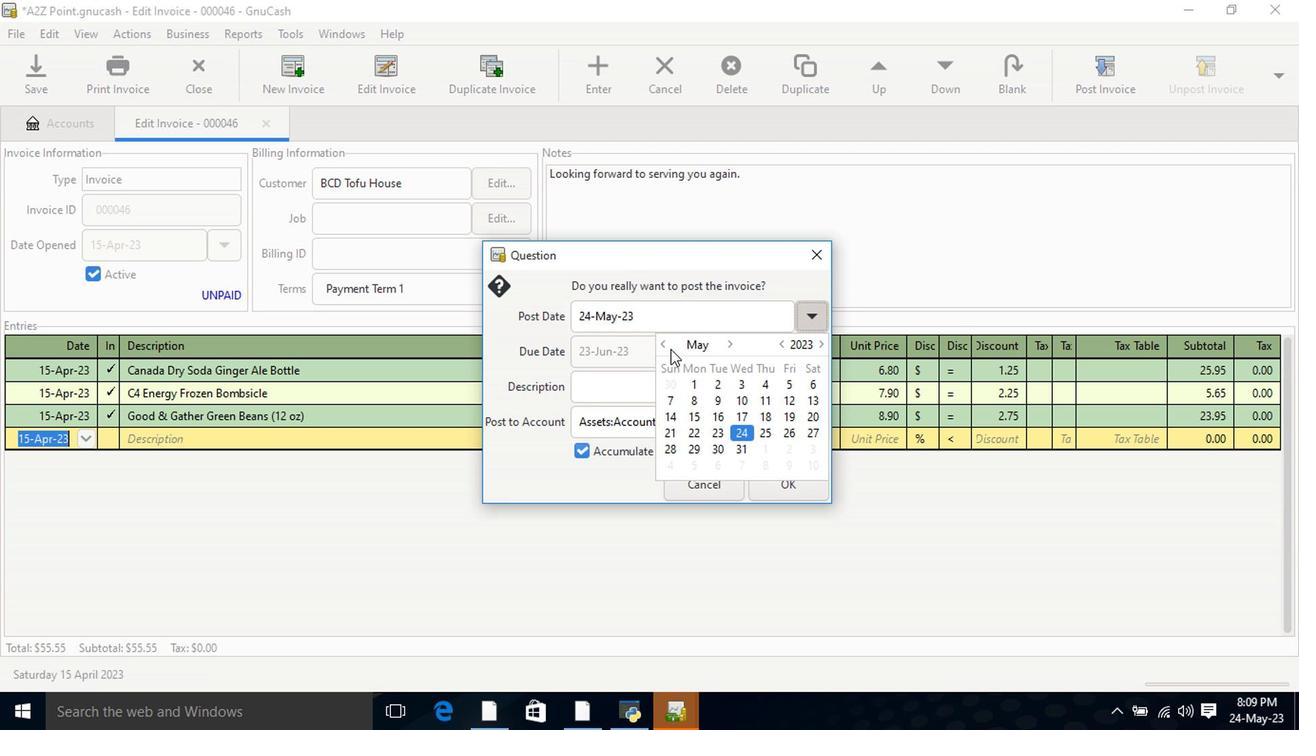 
Action: Mouse pressed left at (613, 382)
Screenshot: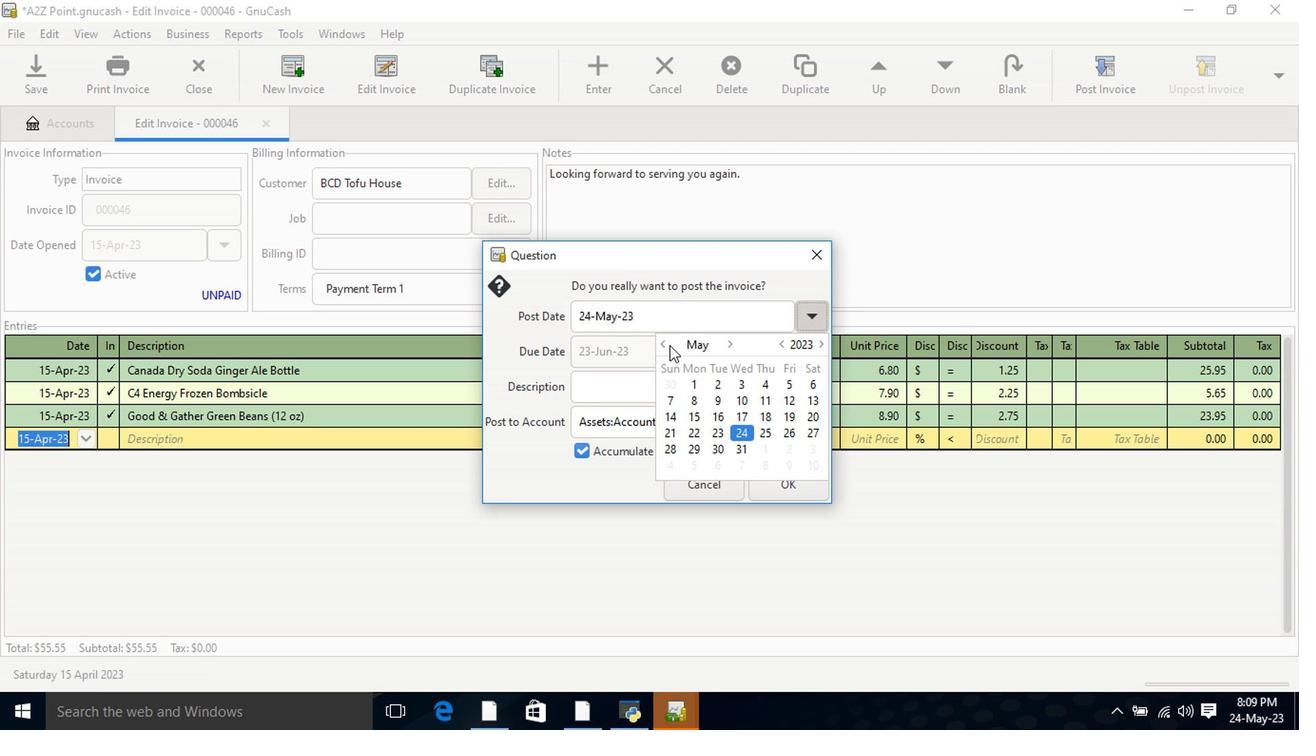 
Action: Mouse moved to (711, 365)
Screenshot: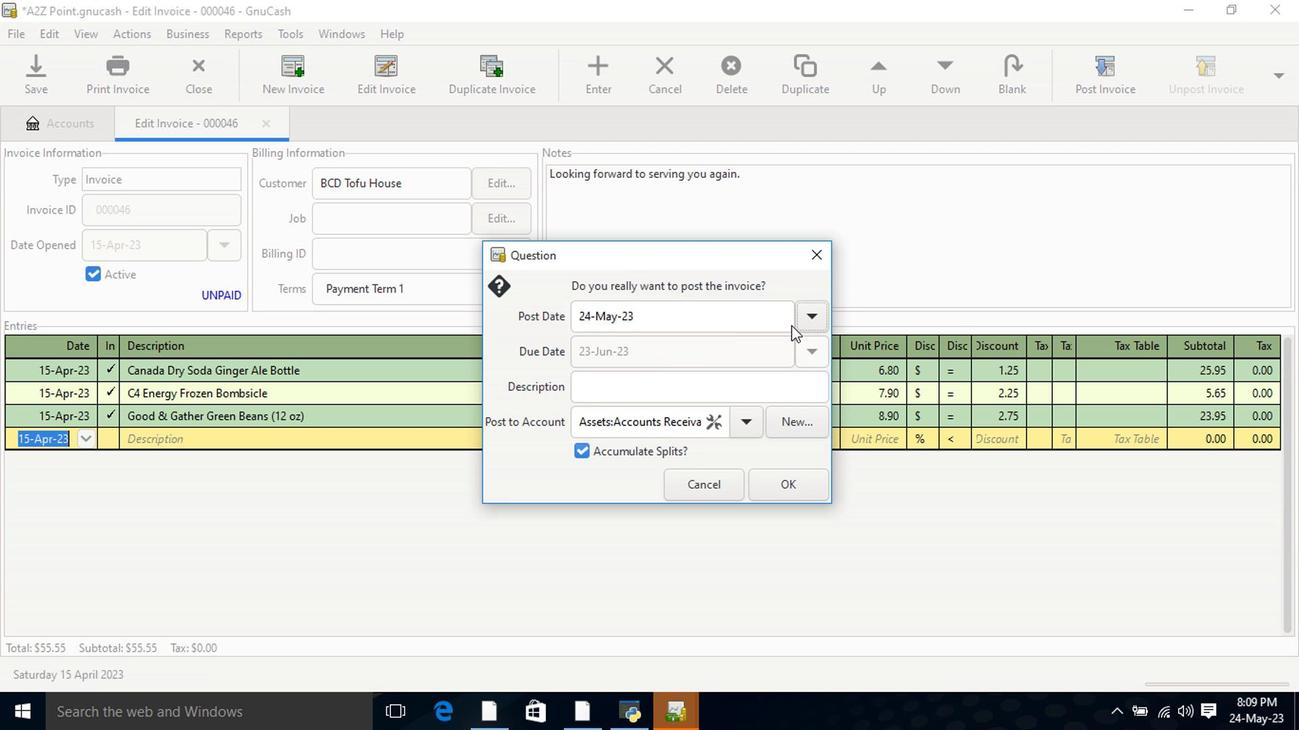 
Action: Mouse pressed left at (711, 365)
Screenshot: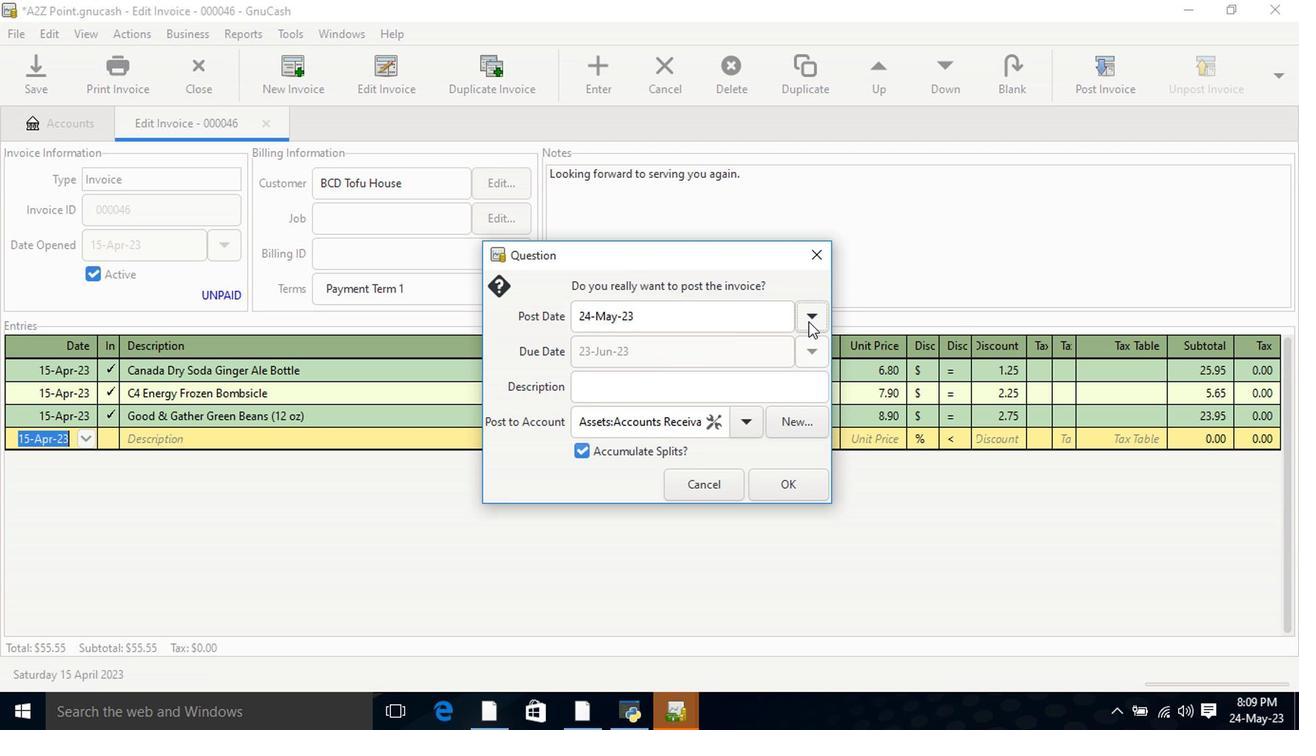 
Action: Mouse moved to (605, 383)
Screenshot: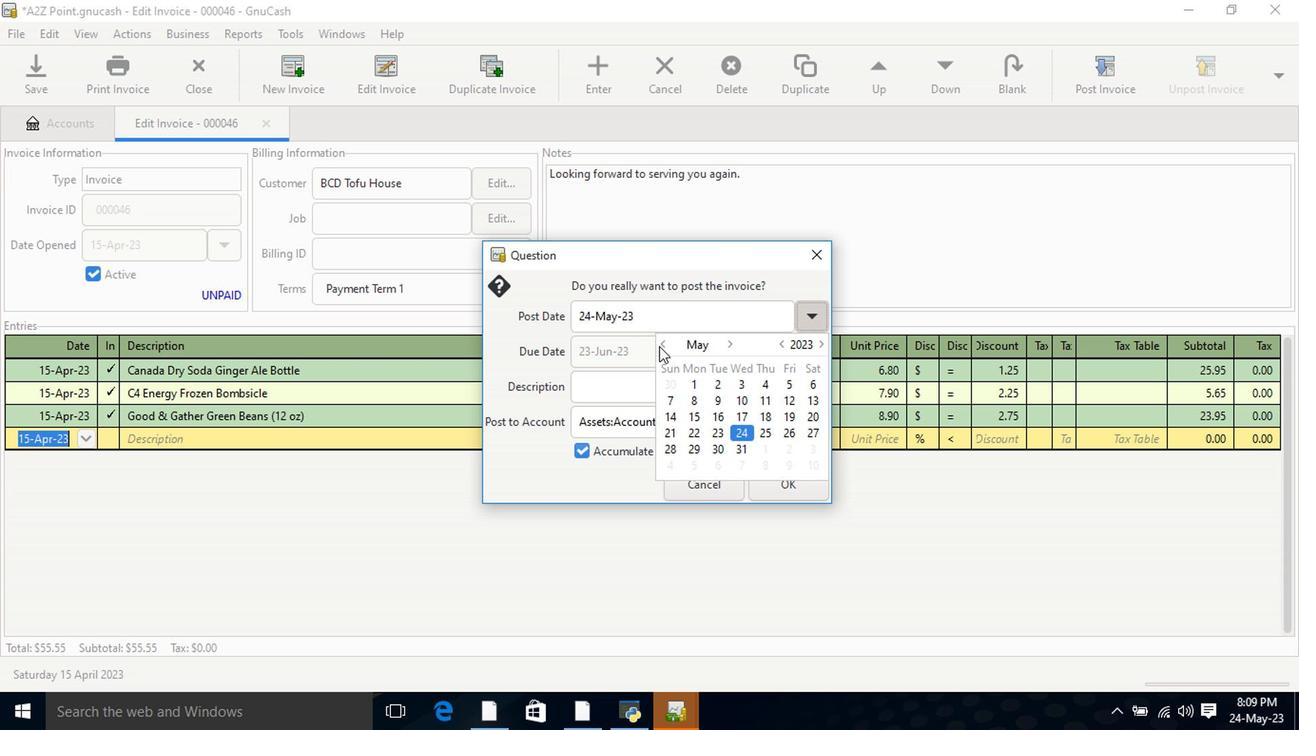 
Action: Mouse pressed left at (605, 383)
Screenshot: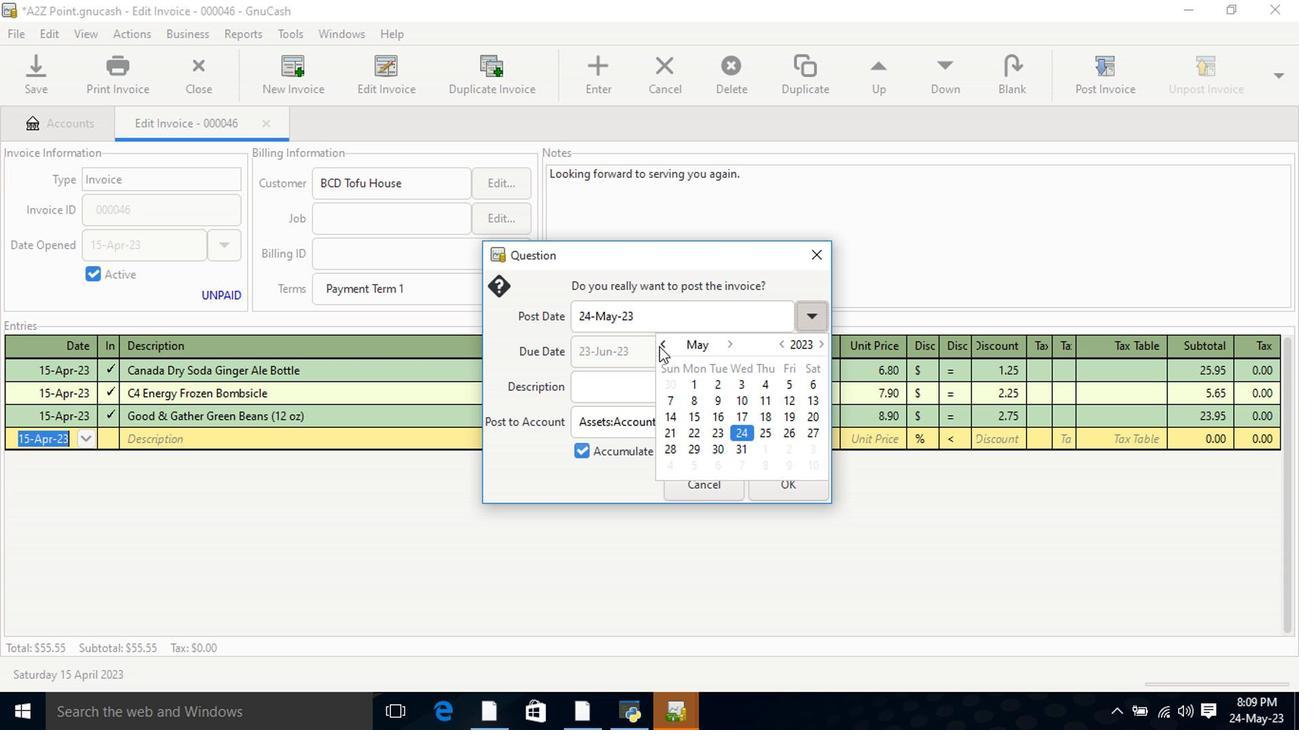 
Action: Mouse moved to (719, 433)
Screenshot: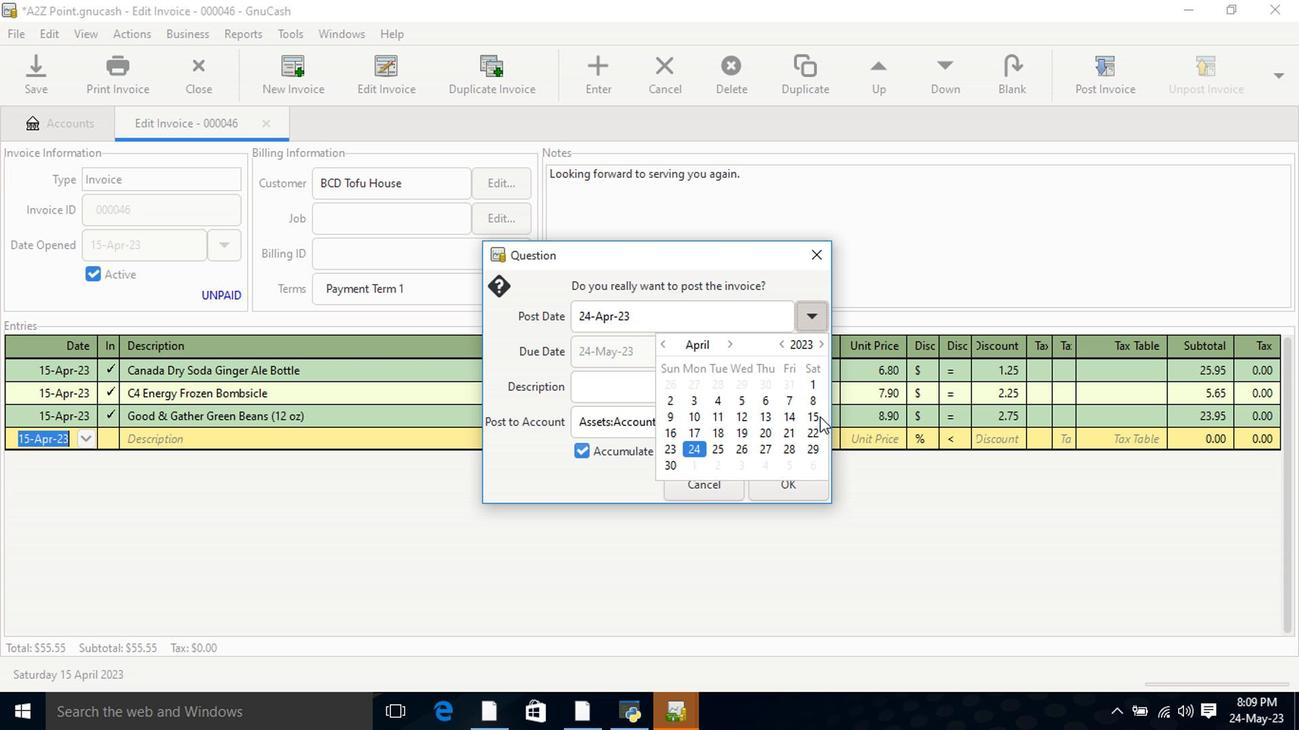 
Action: Mouse pressed left at (719, 433)
Screenshot: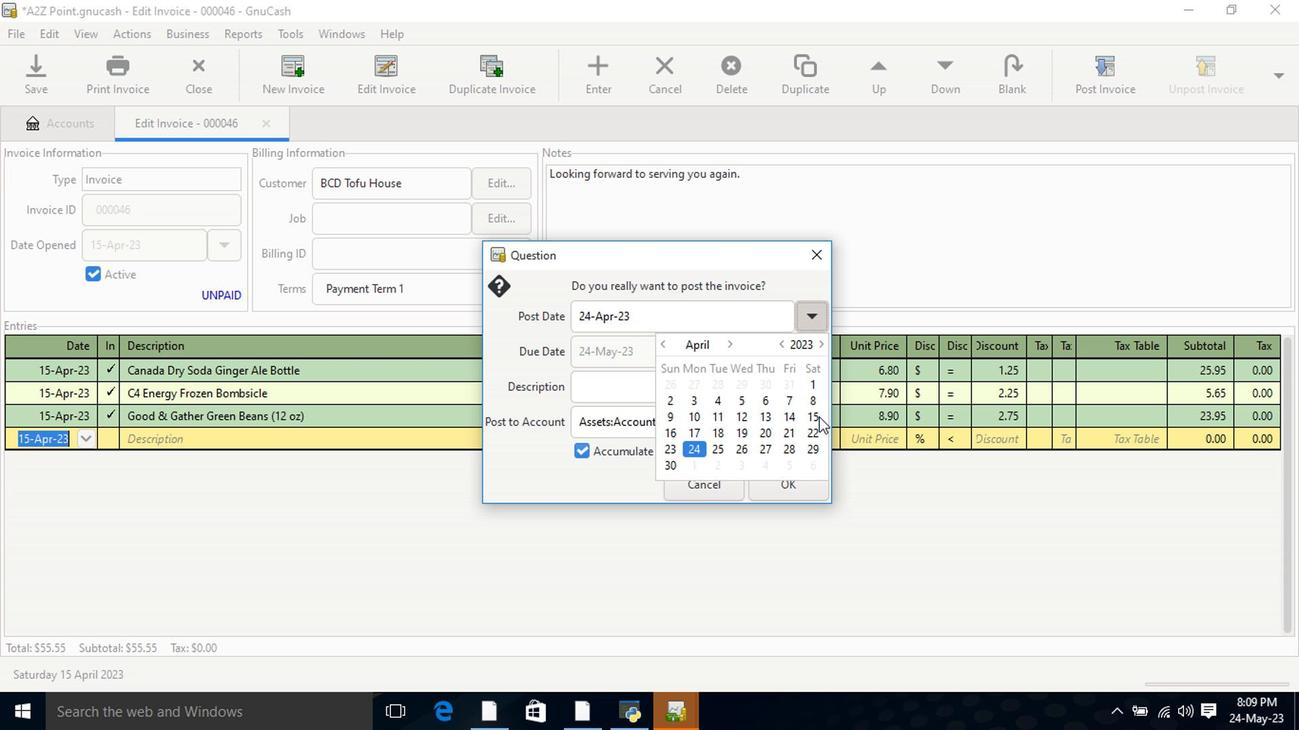 
Action: Mouse pressed left at (719, 433)
Screenshot: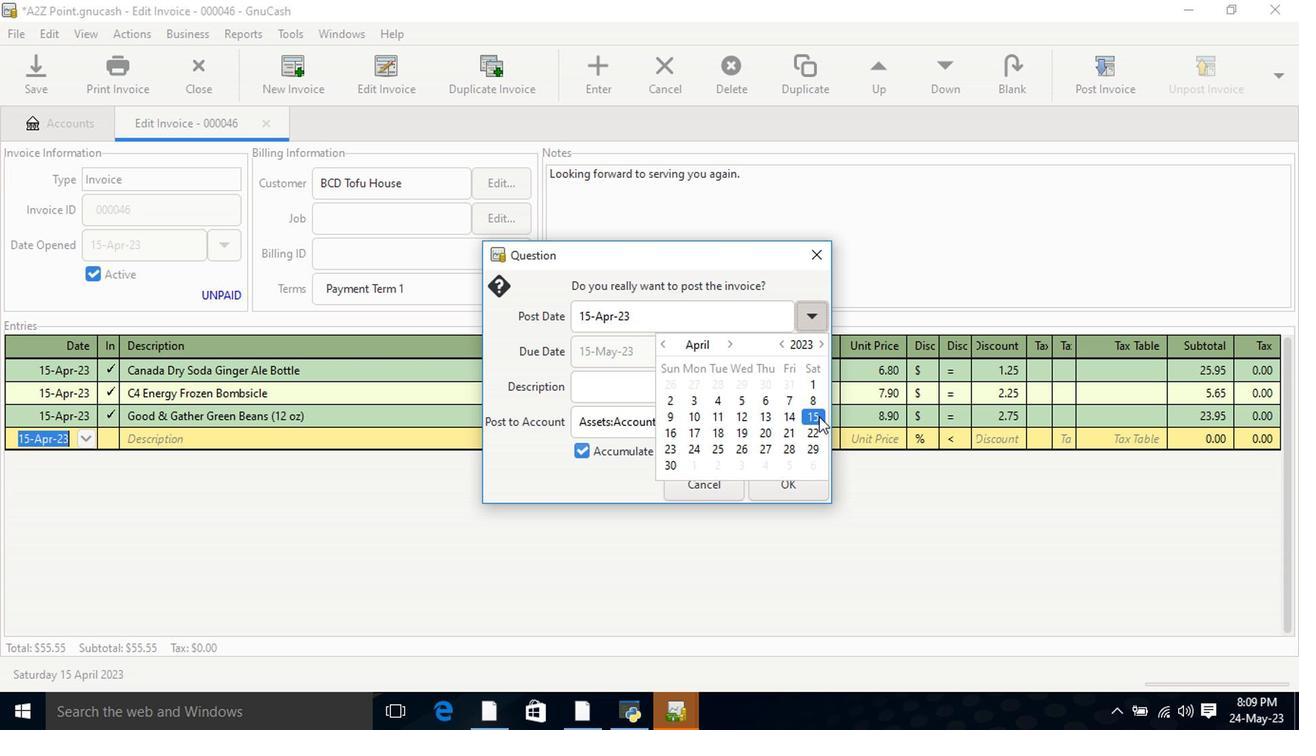 
Action: Mouse moved to (697, 478)
Screenshot: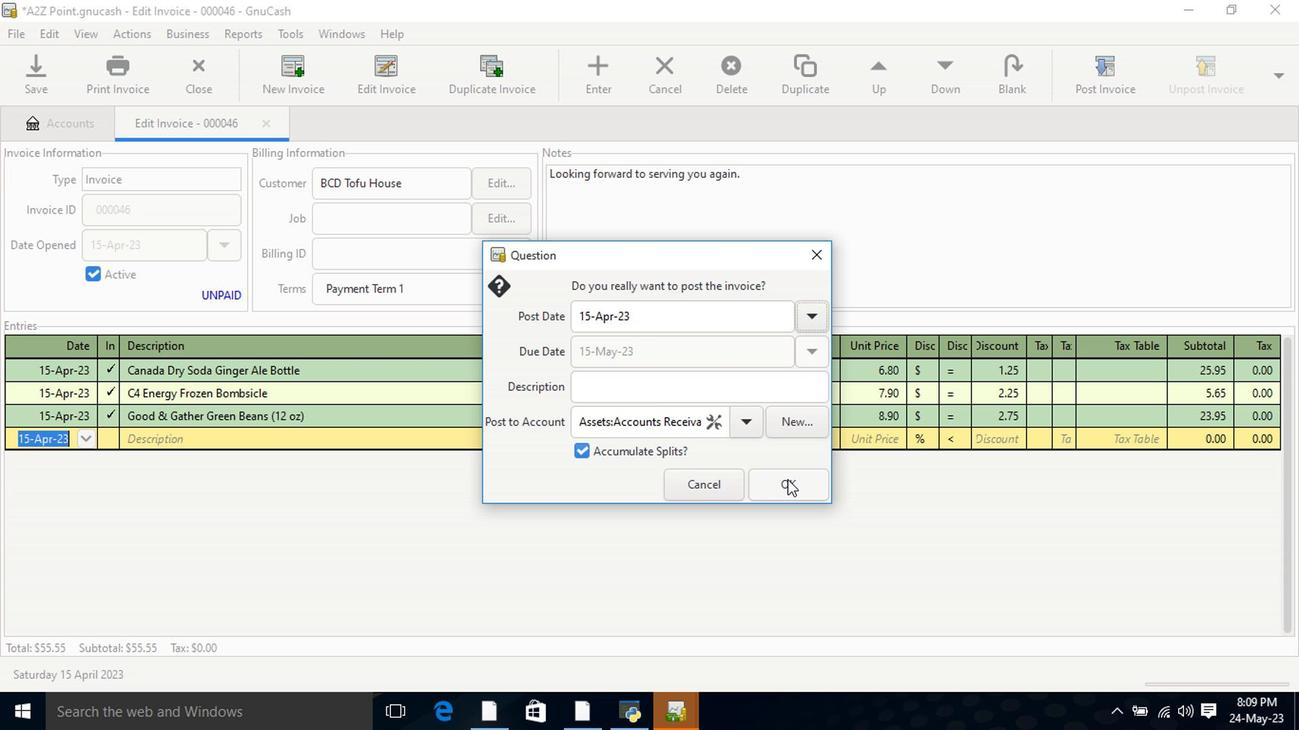 
Action: Mouse pressed left at (697, 478)
Screenshot: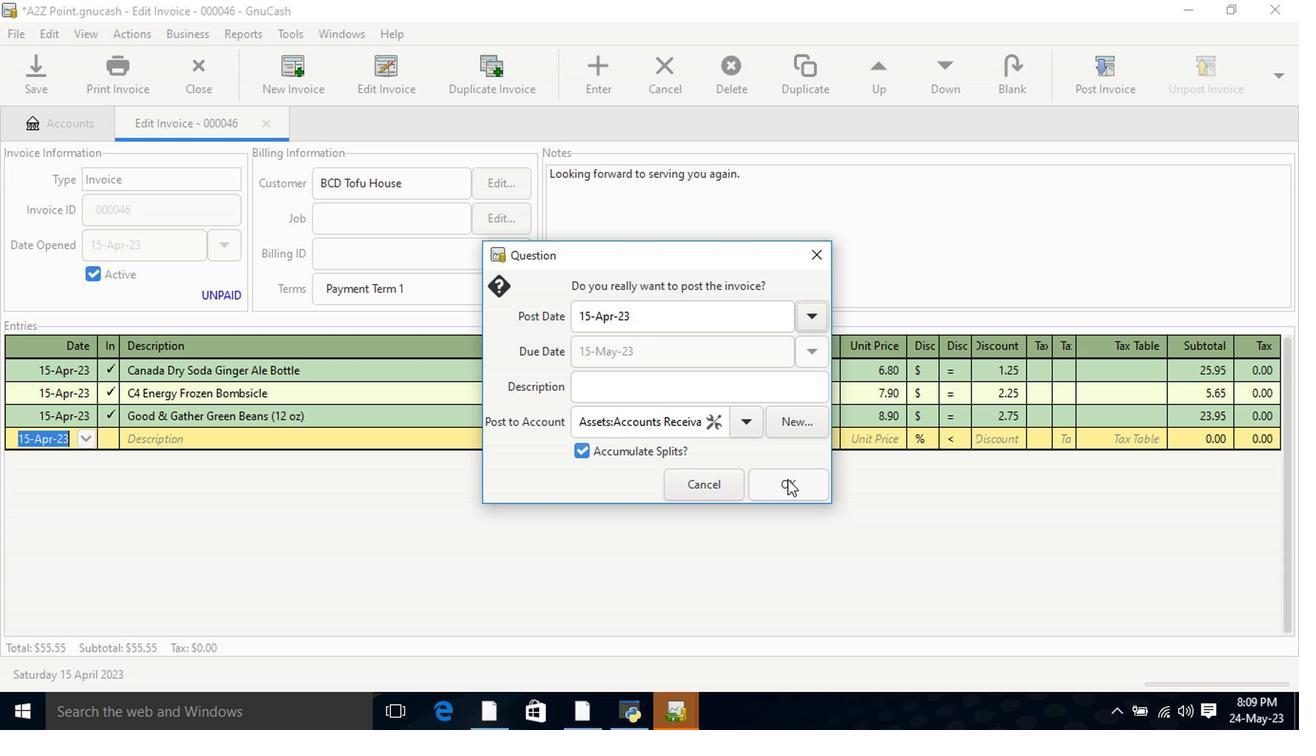 
Action: Mouse moved to (1013, 189)
Screenshot: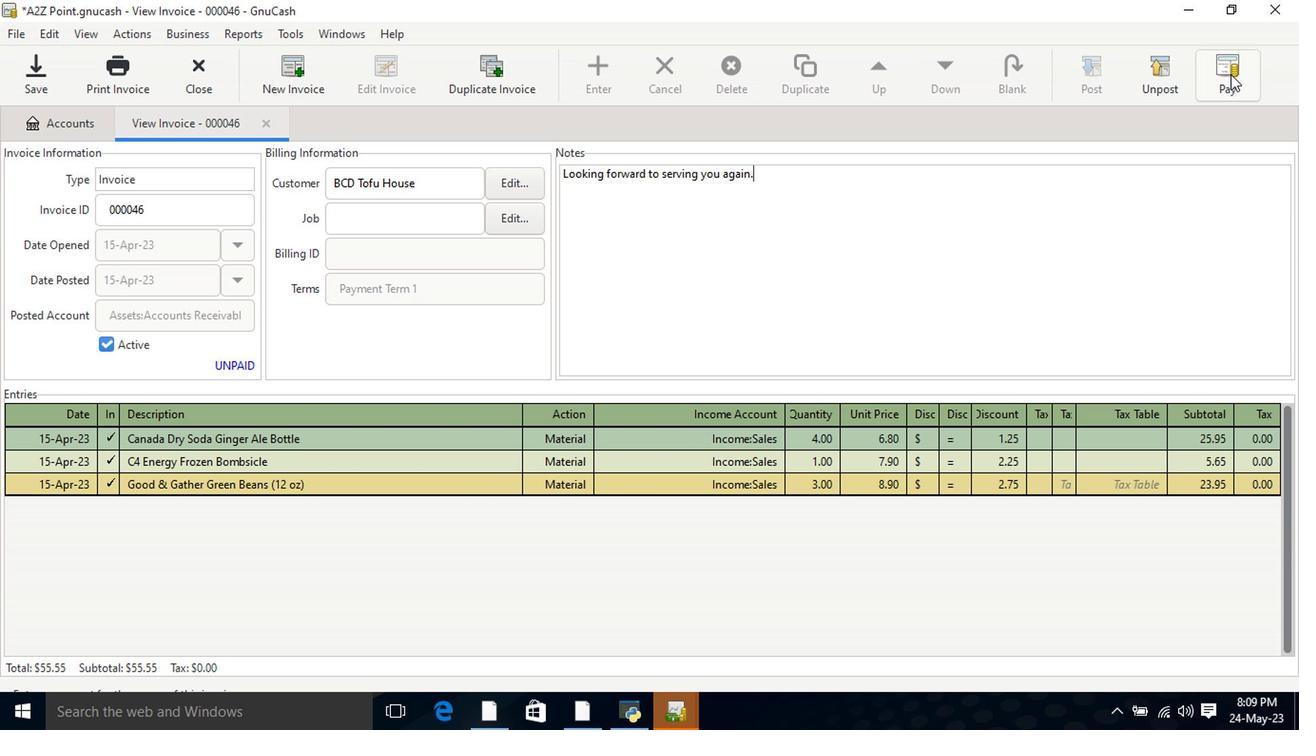 
Action: Mouse pressed left at (1013, 189)
Screenshot: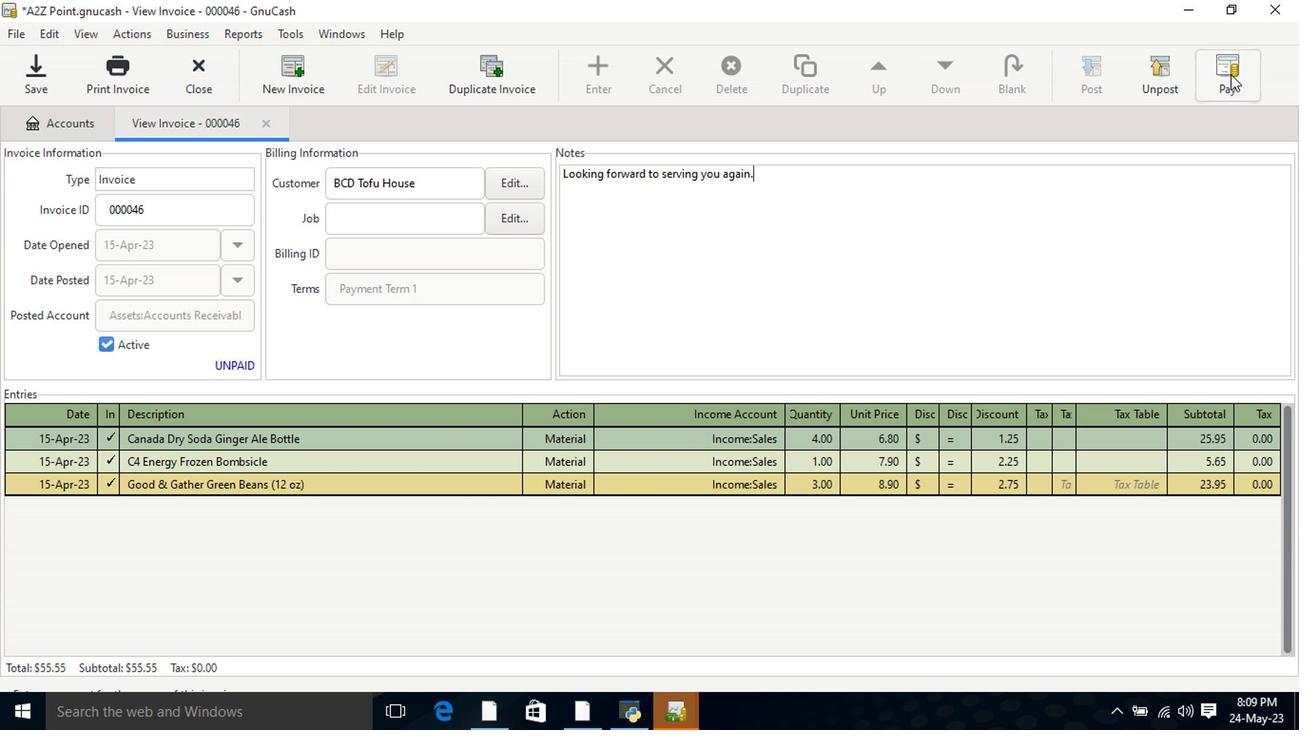 
Action: Mouse moved to (547, 404)
Screenshot: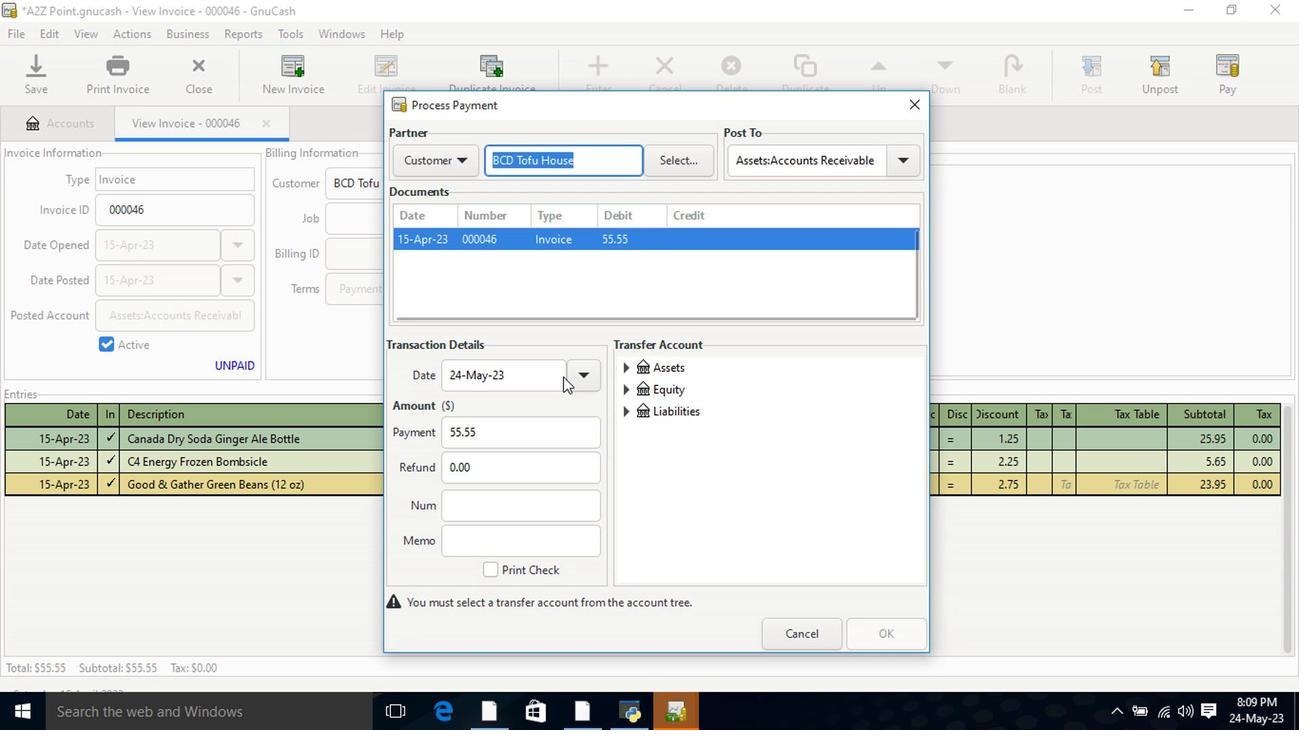 
Action: Mouse pressed left at (547, 404)
Screenshot: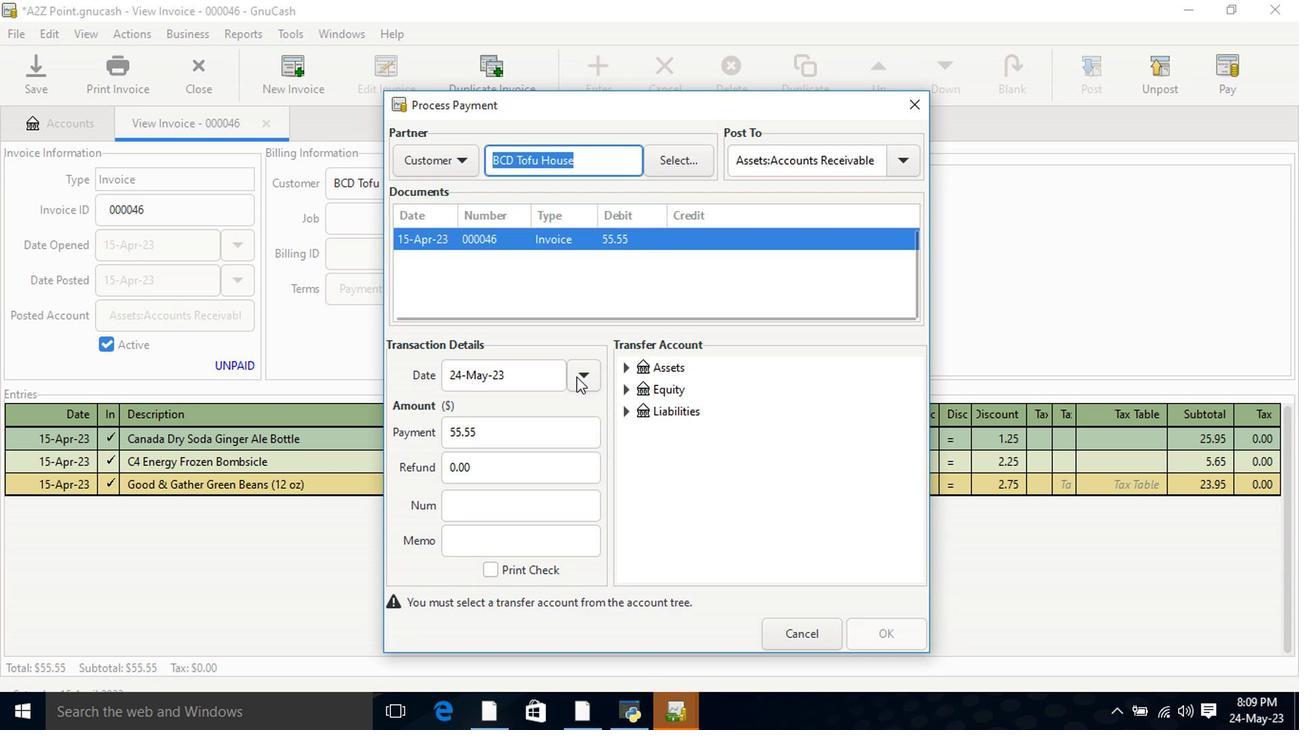 
Action: Mouse moved to (470, 476)
Screenshot: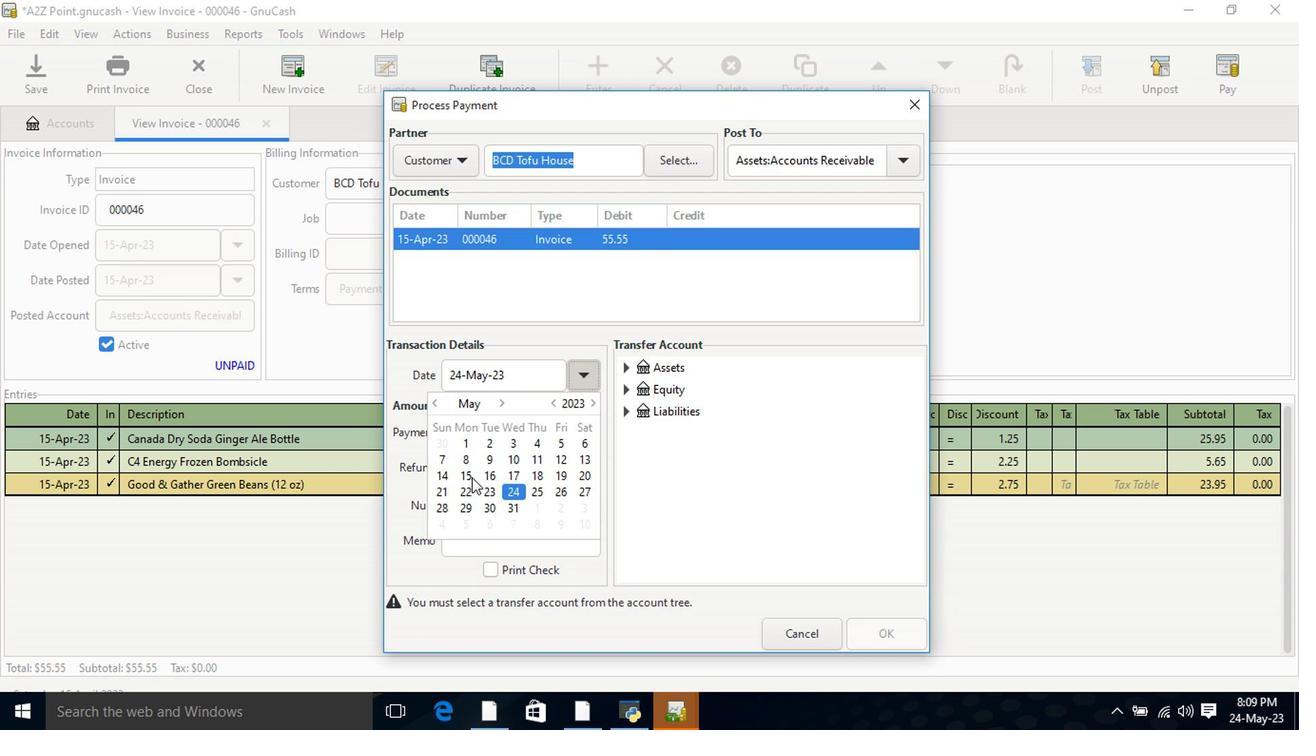 
Action: Mouse pressed left at (470, 476)
Screenshot: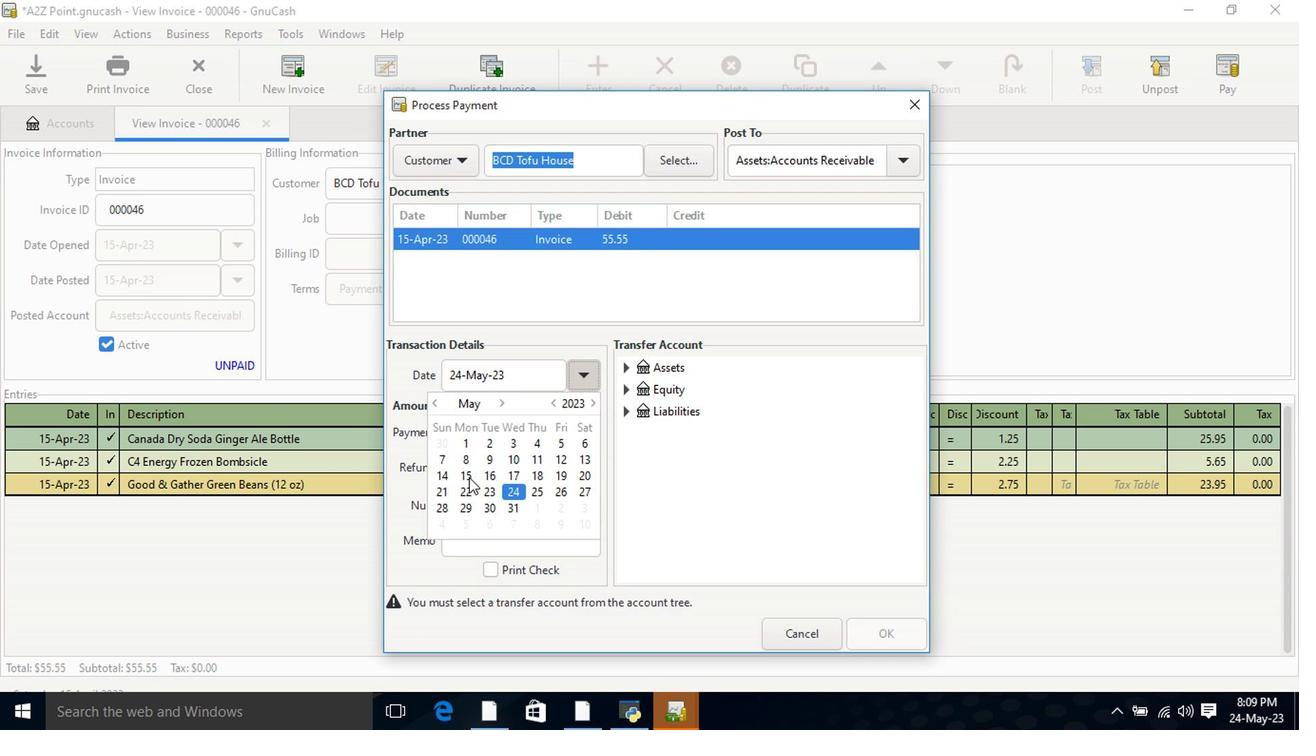 
Action: Mouse pressed left at (470, 476)
Screenshot: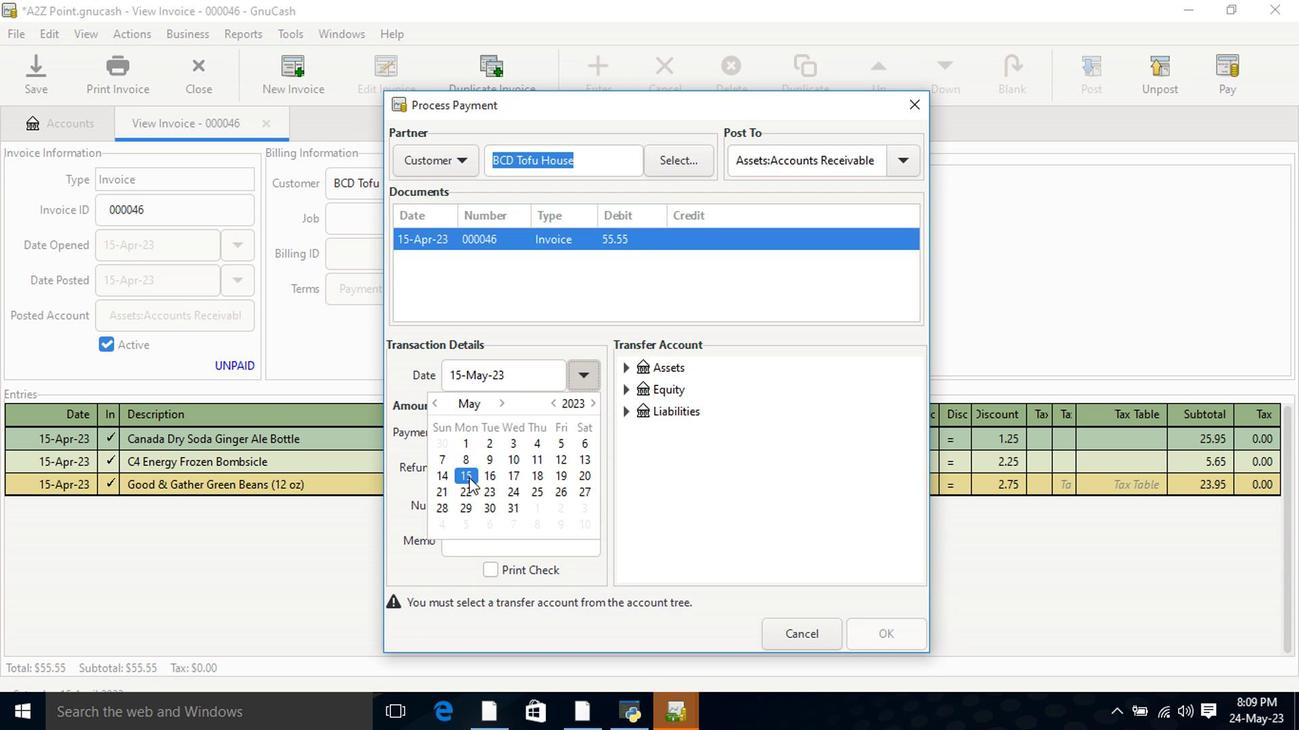 
Action: Mouse moved to (577, 397)
Screenshot: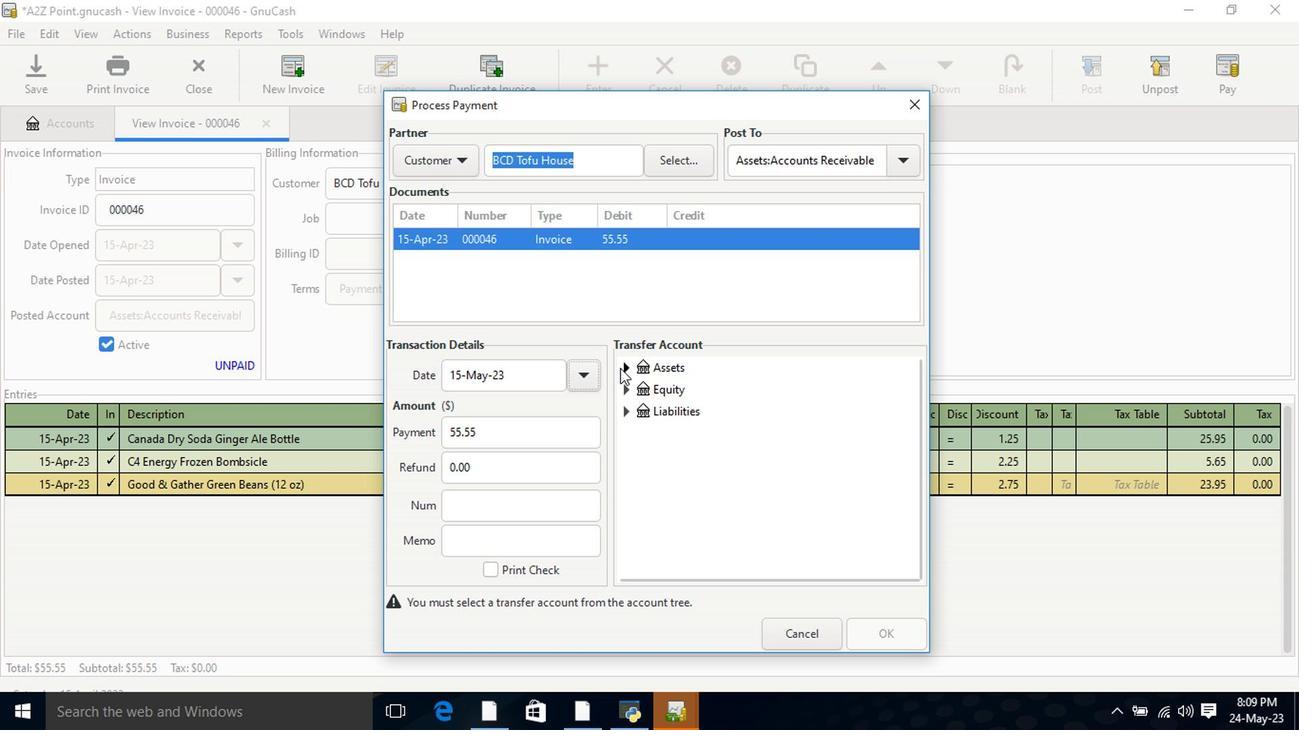
Action: Mouse pressed left at (578, 397)
Screenshot: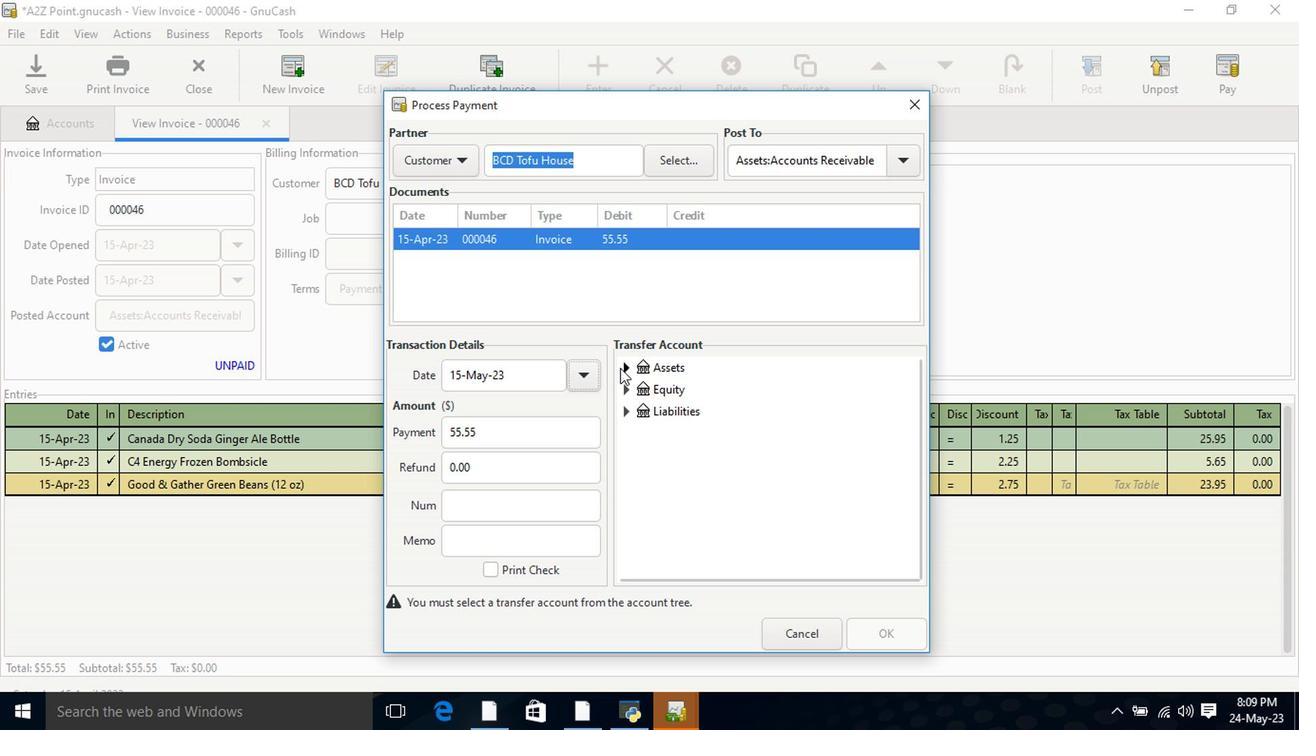
Action: Mouse moved to (587, 399)
Screenshot: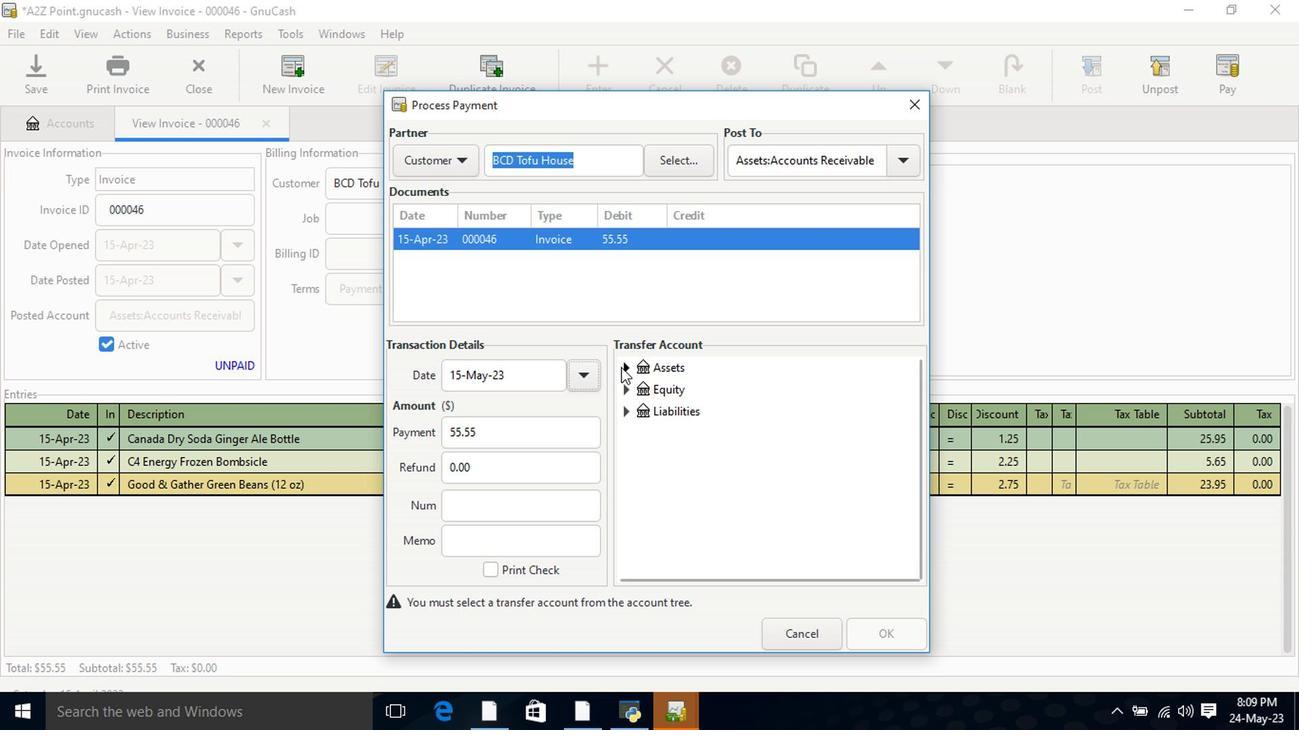 
Action: Mouse pressed left at (587, 399)
Screenshot: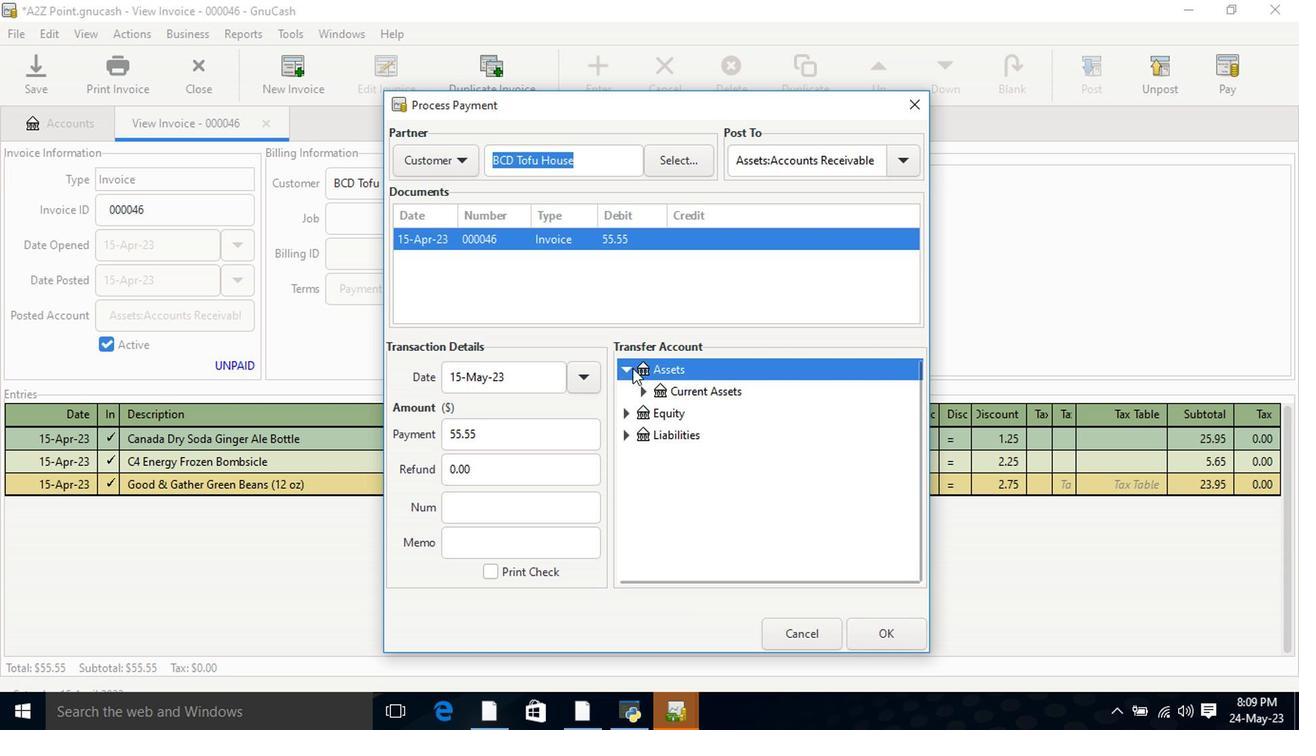 
Action: Mouse moved to (587, 399)
Screenshot: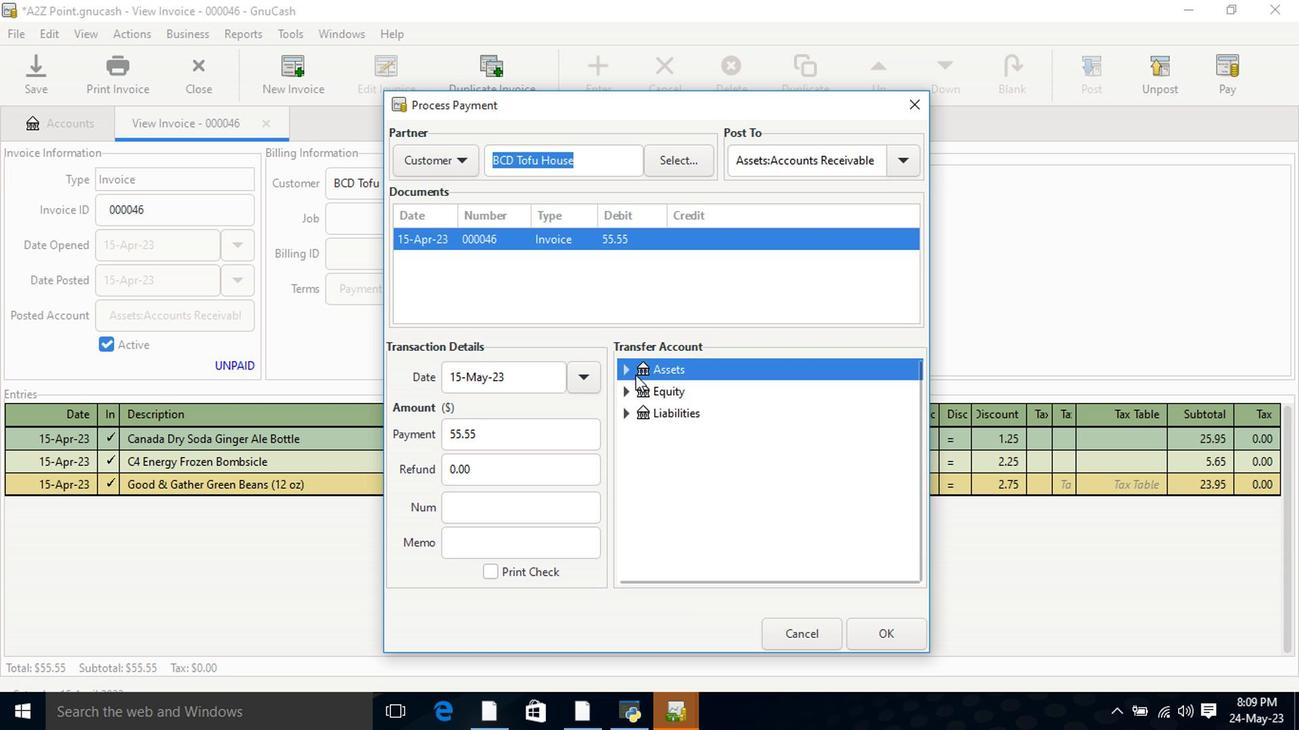 
Action: Mouse pressed left at (587, 399)
Screenshot: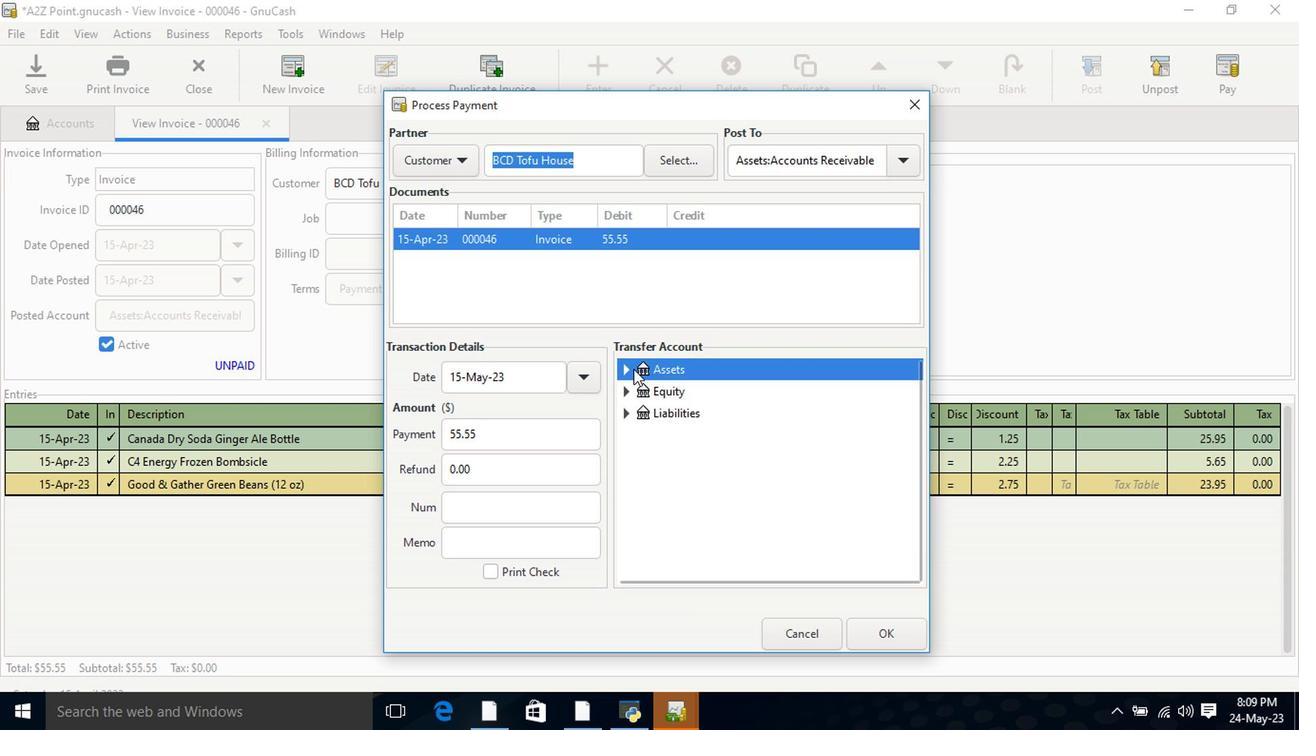 
Action: Mouse moved to (600, 412)
Screenshot: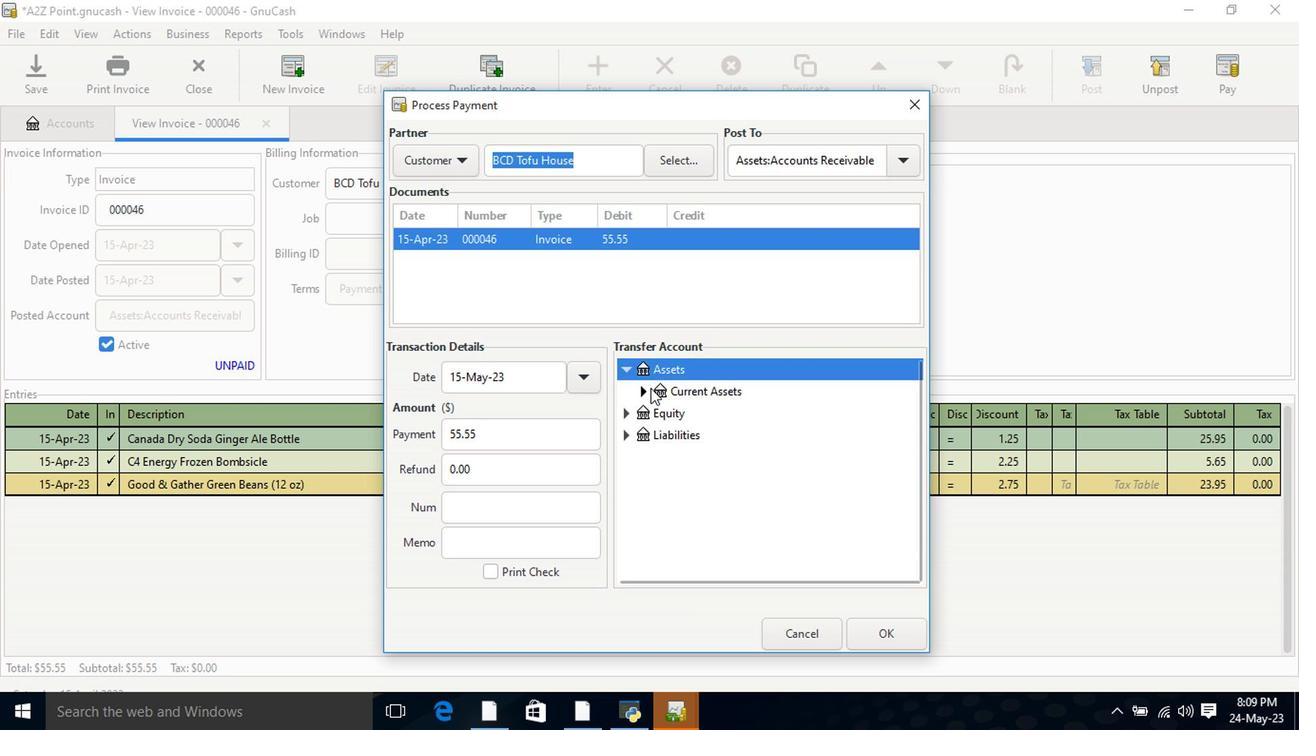 
Action: Mouse pressed left at (600, 412)
Screenshot: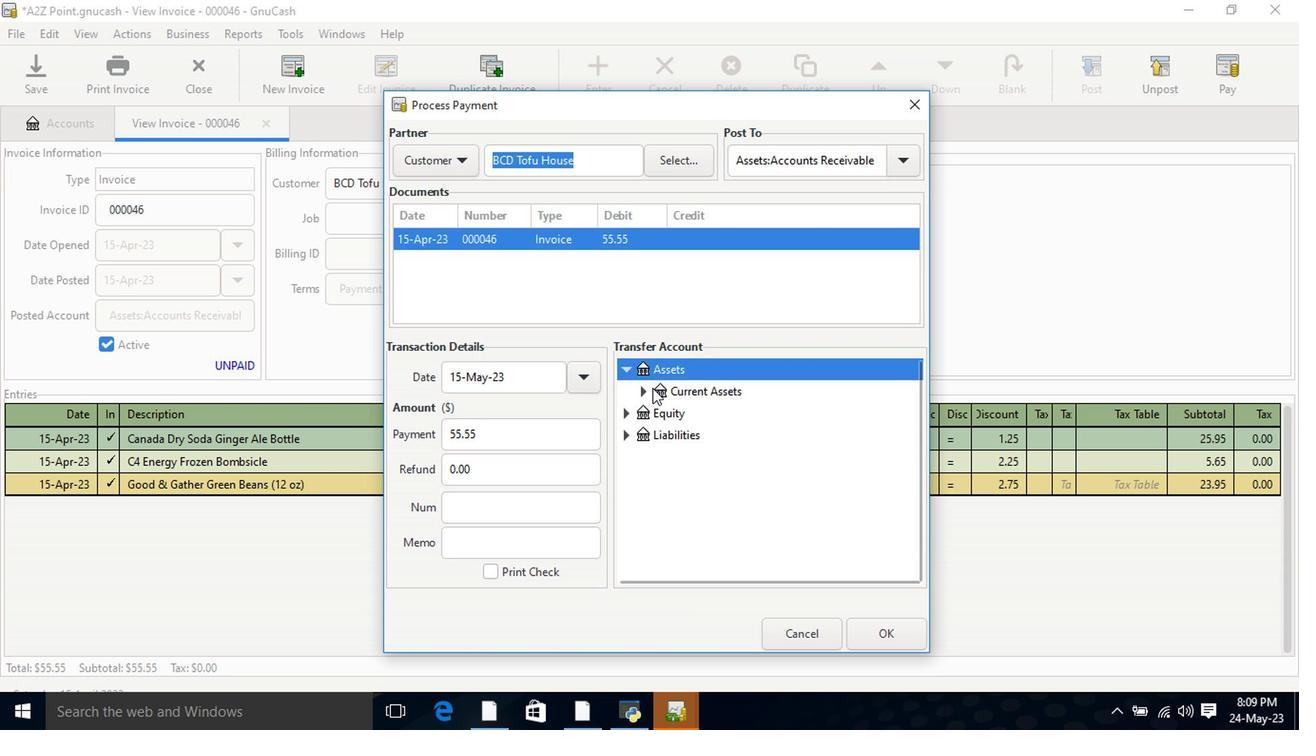 
Action: Mouse moved to (591, 419)
Screenshot: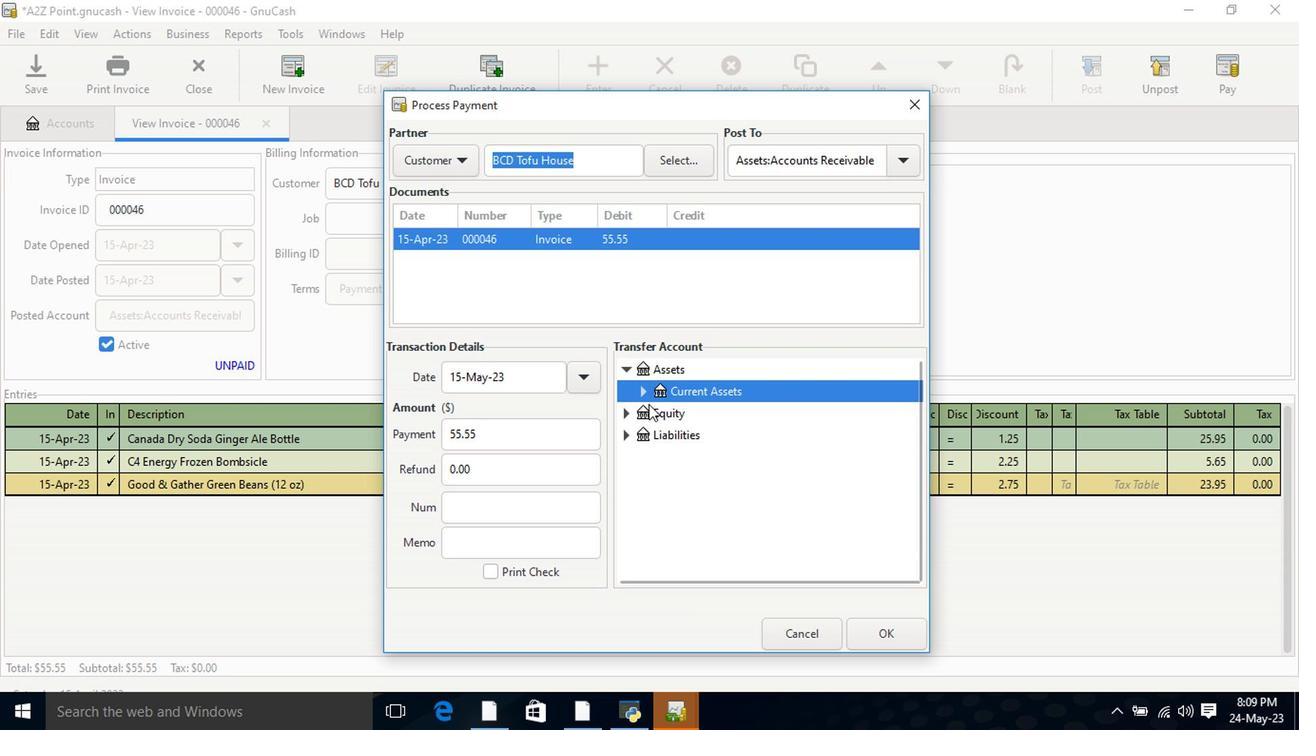 
Action: Mouse pressed left at (595, 414)
Screenshot: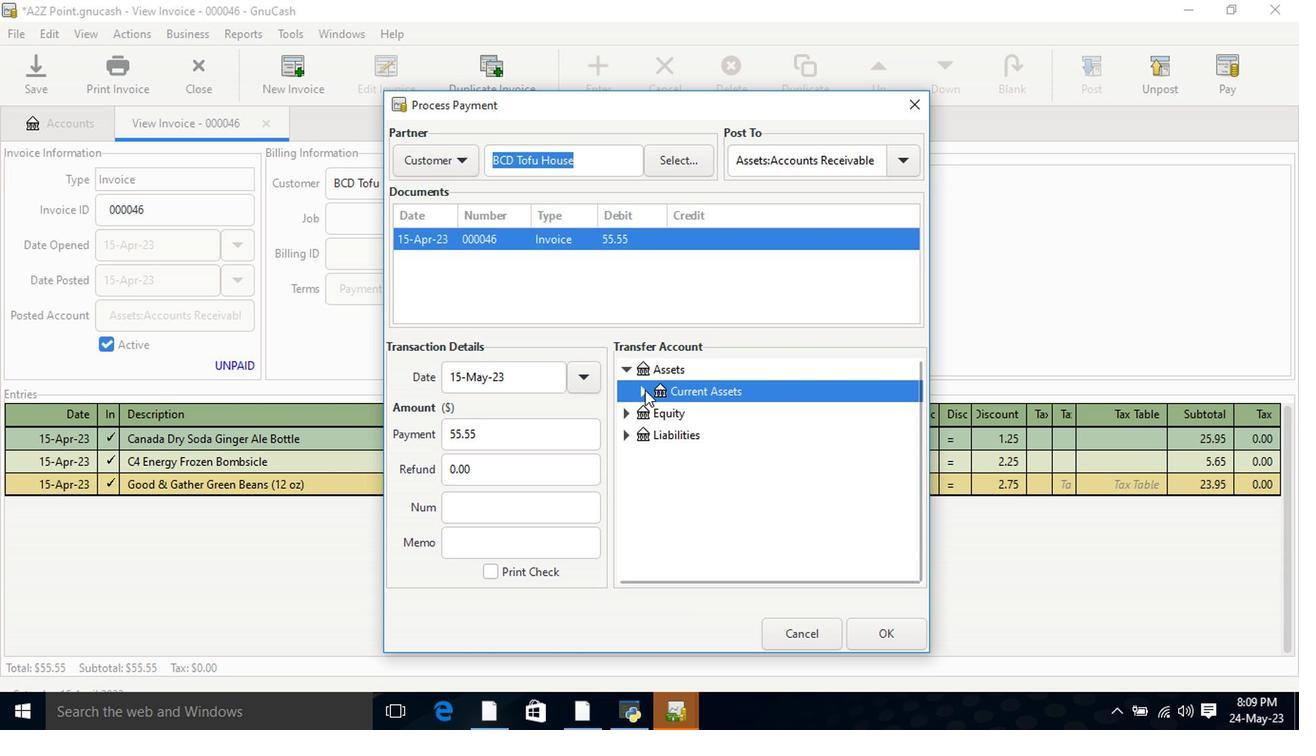 
Action: Mouse moved to (621, 431)
Screenshot: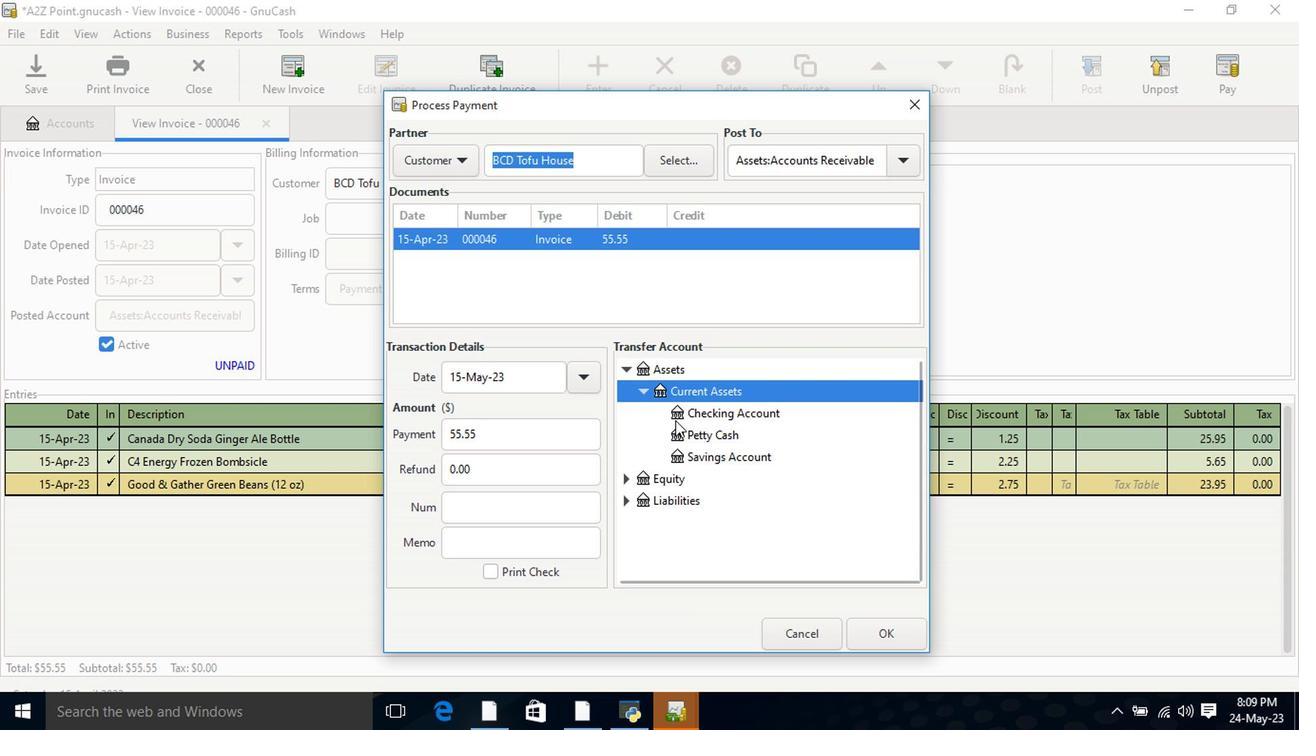 
Action: Mouse pressed left at (621, 431)
Screenshot: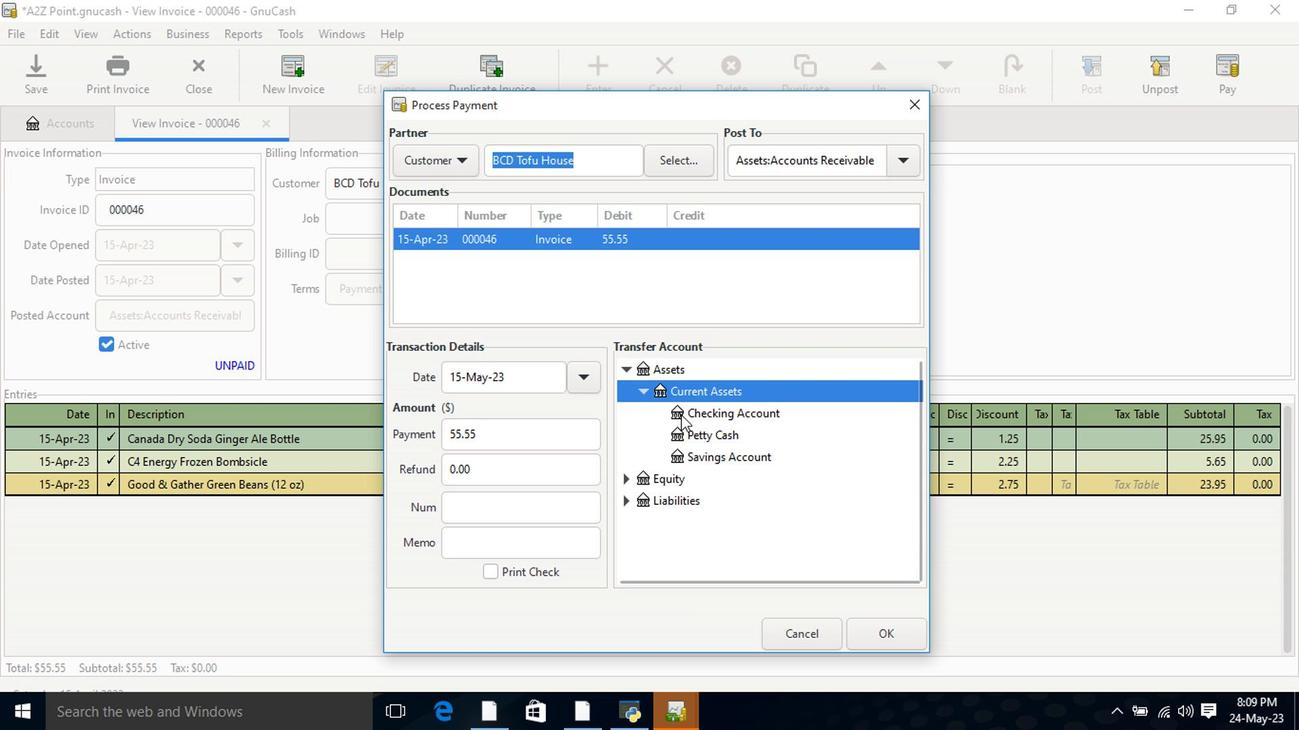 
Action: Mouse moved to (773, 584)
Screenshot: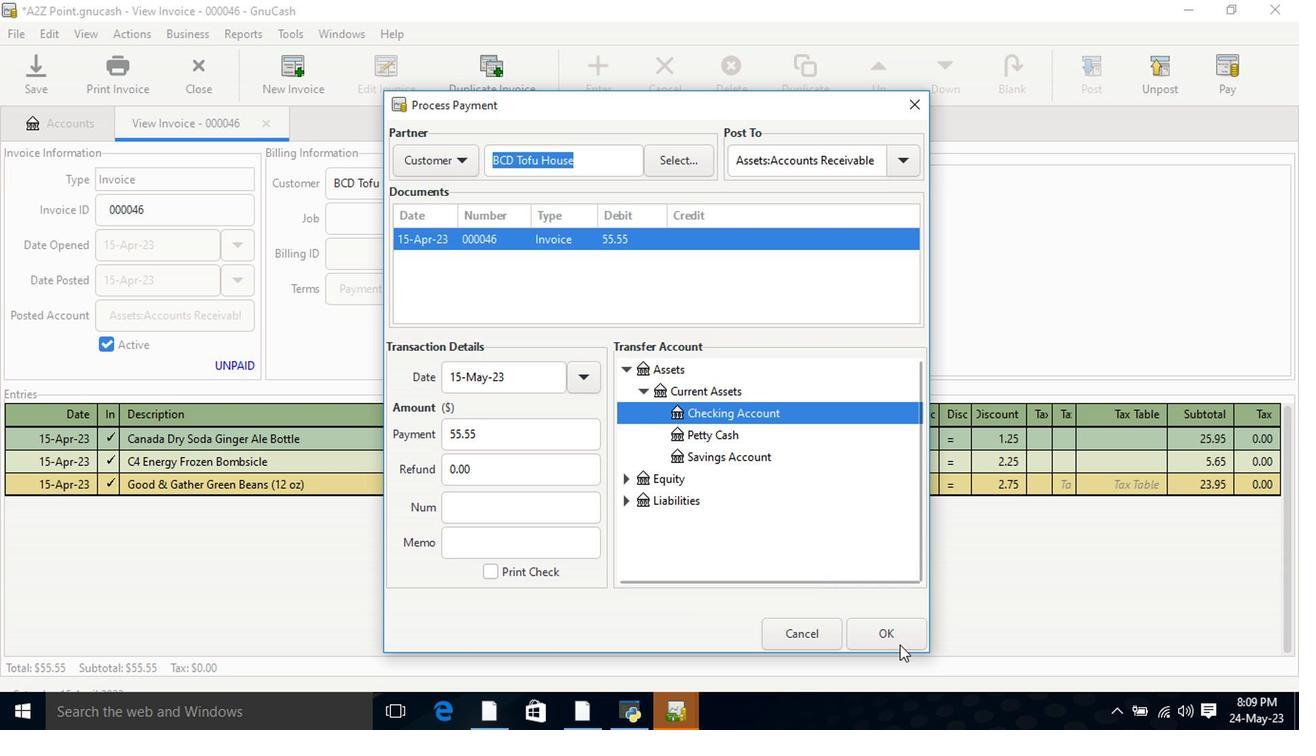 
Action: Mouse pressed left at (773, 584)
Screenshot: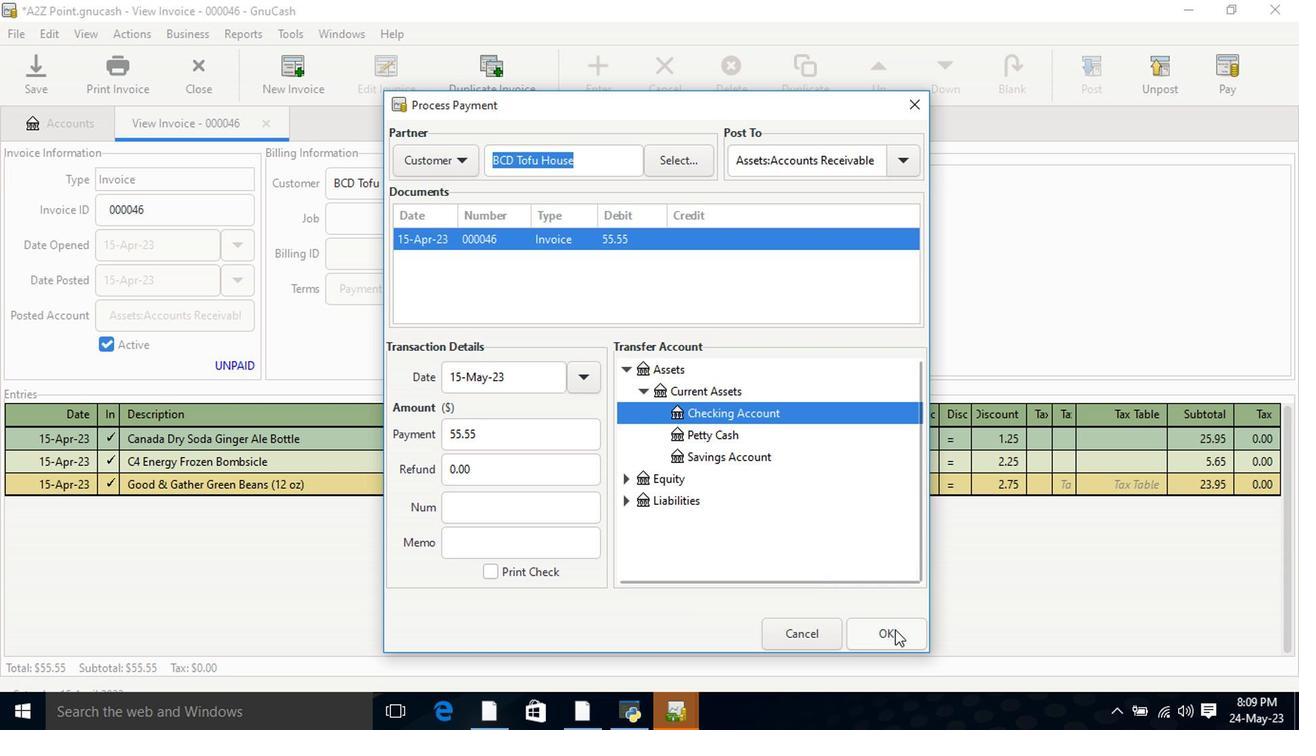 
Action: Mouse moved to (211, 194)
Screenshot: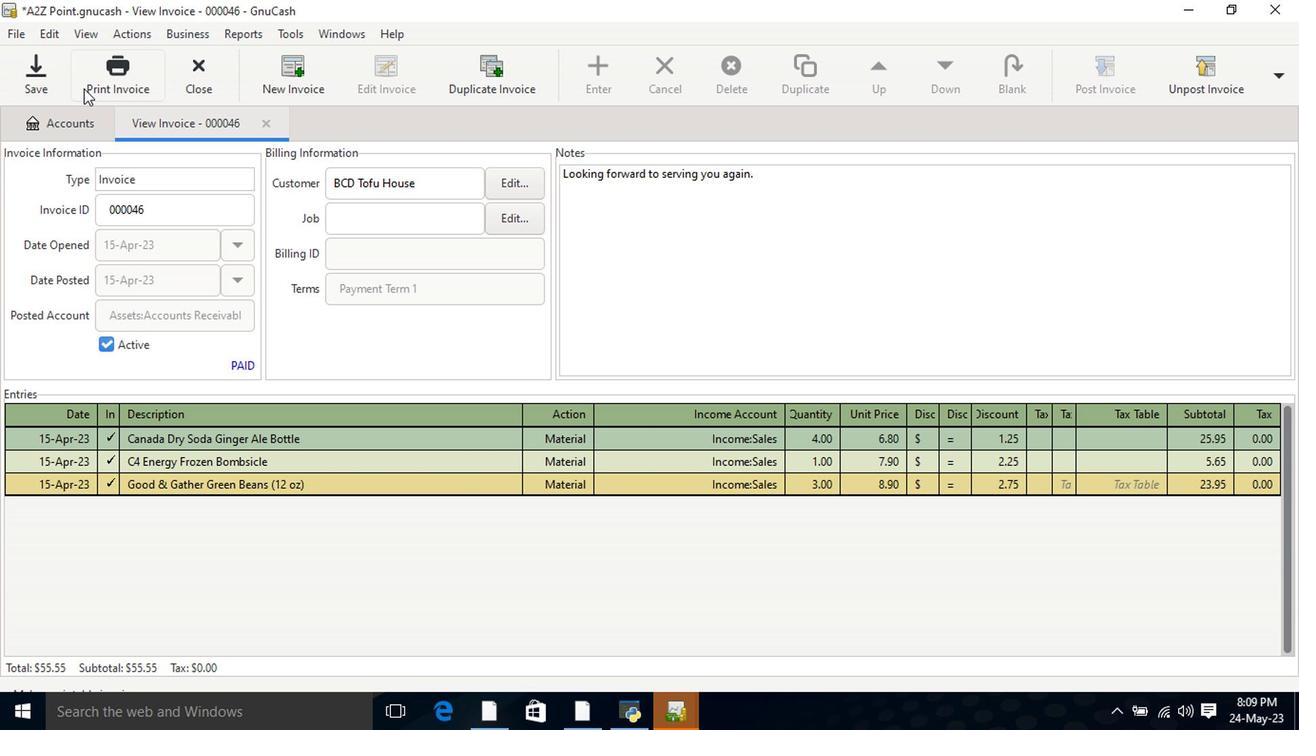 
Action: Mouse pressed left at (211, 194)
Screenshot: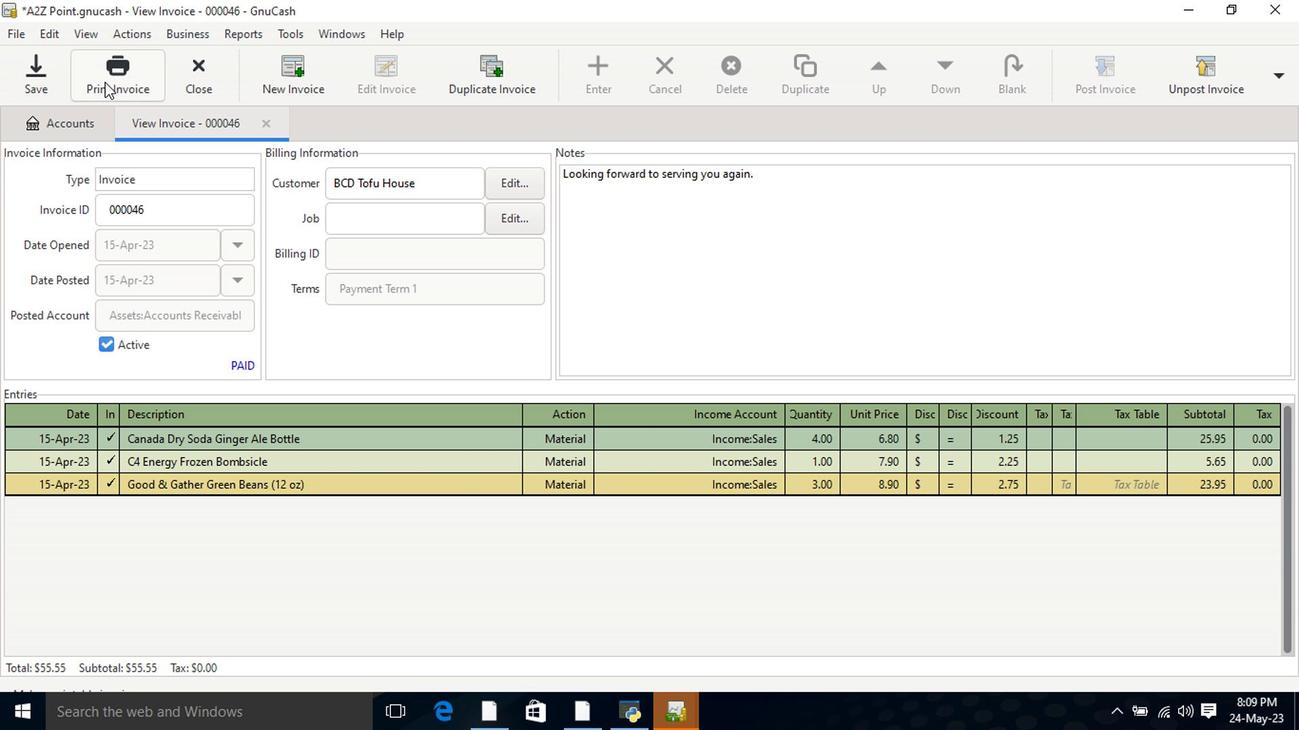 
Action: Mouse moved to (483, 190)
Screenshot: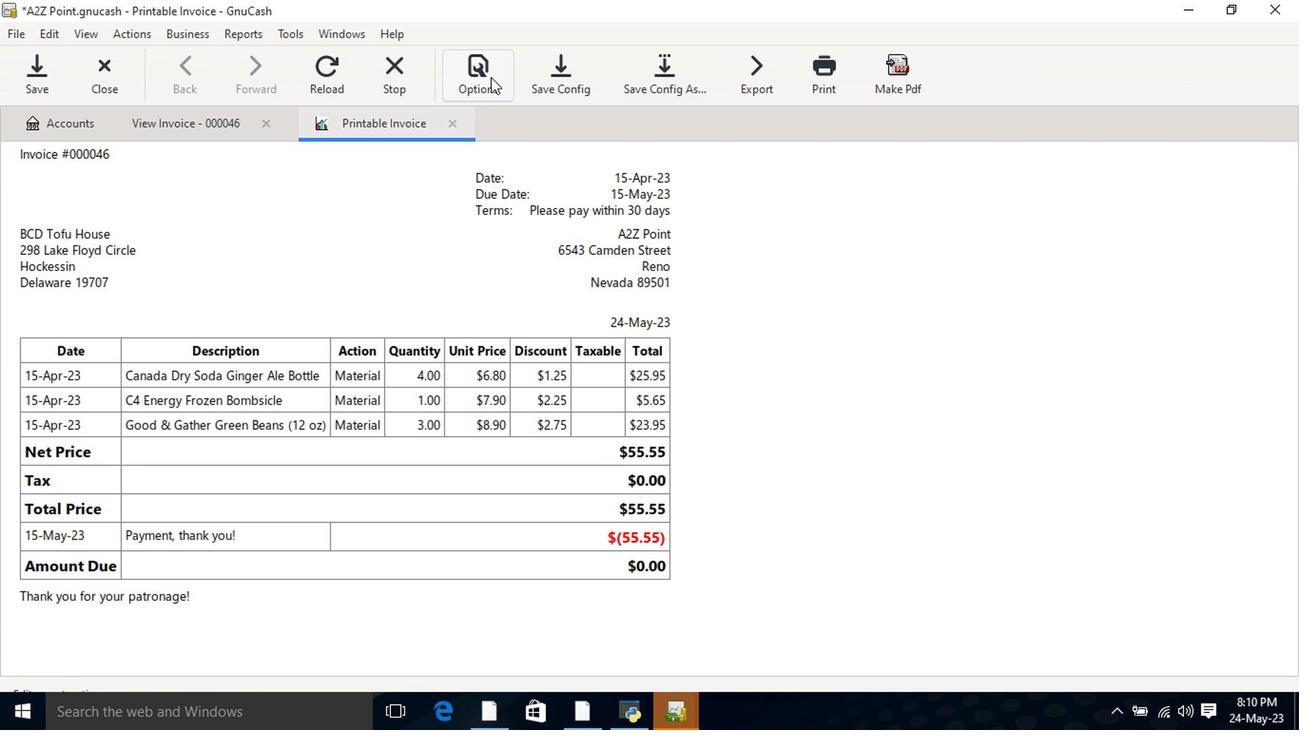 
Action: Mouse pressed left at (483, 190)
Screenshot: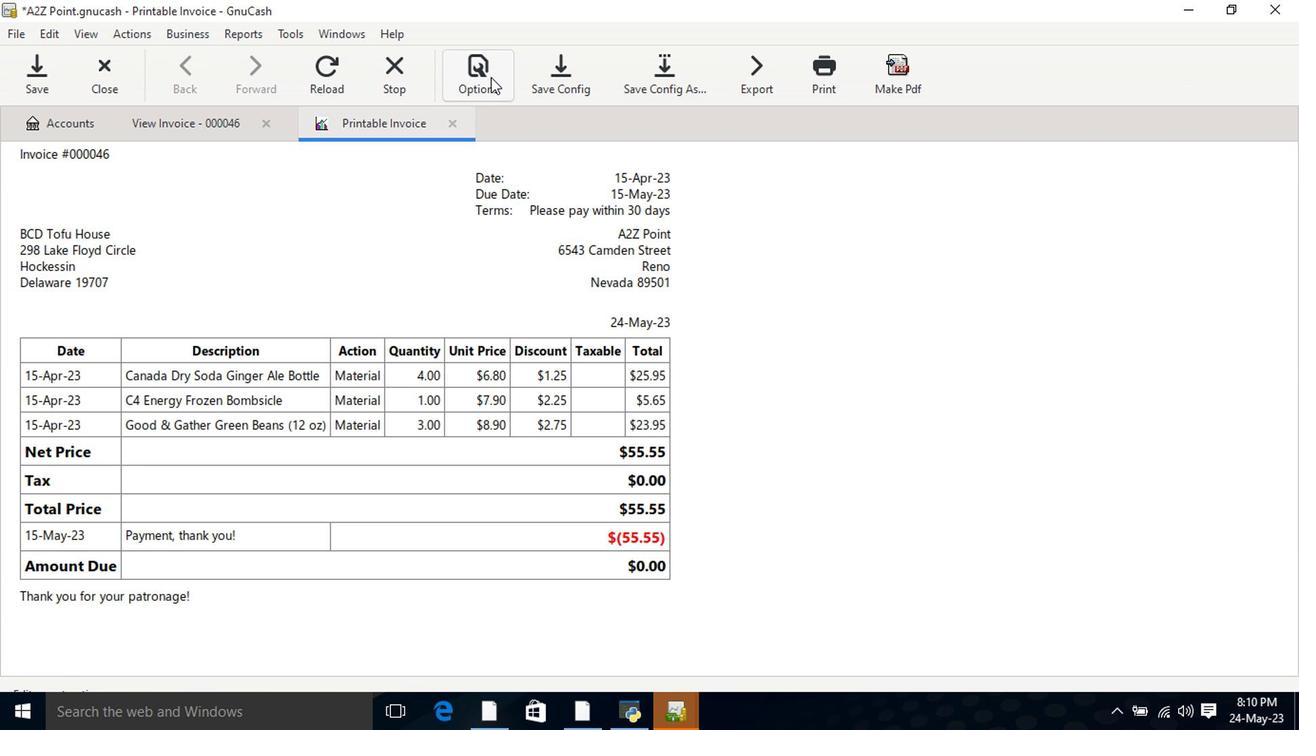 
Action: Mouse moved to (416, 248)
Screenshot: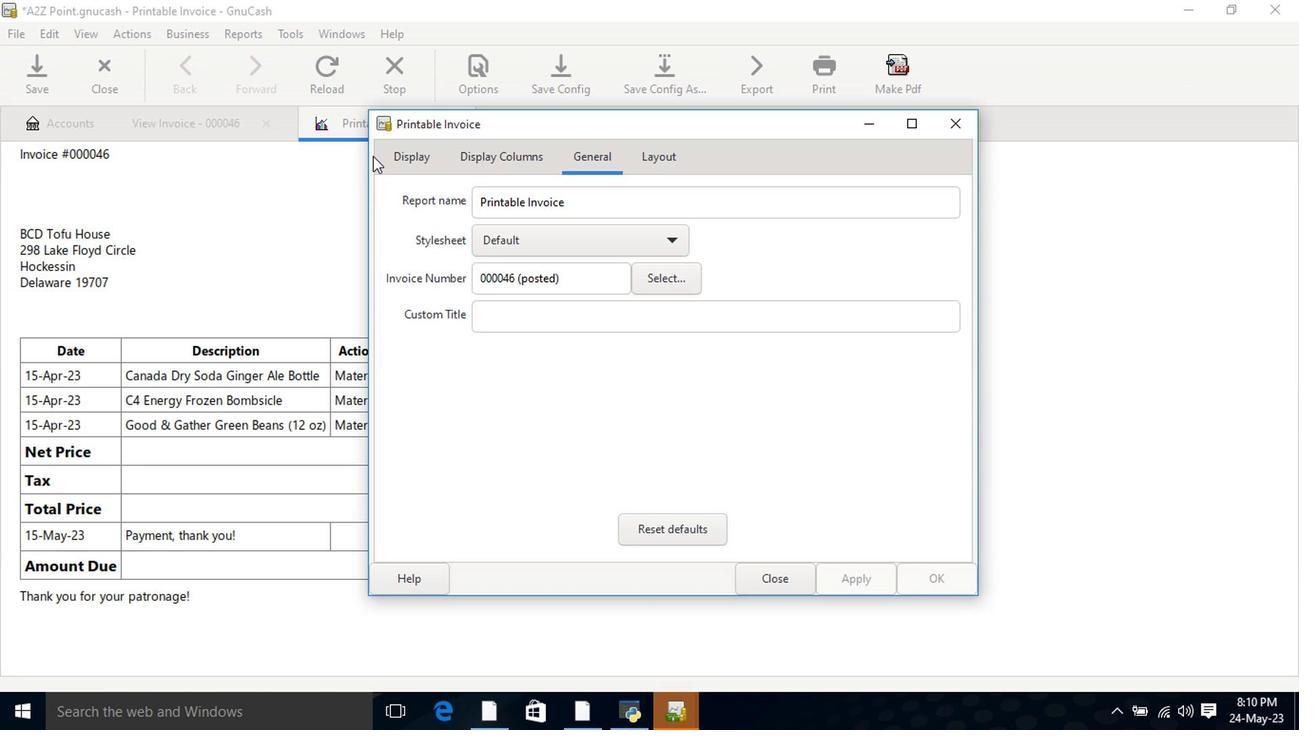 
Action: Mouse pressed left at (416, 248)
Screenshot: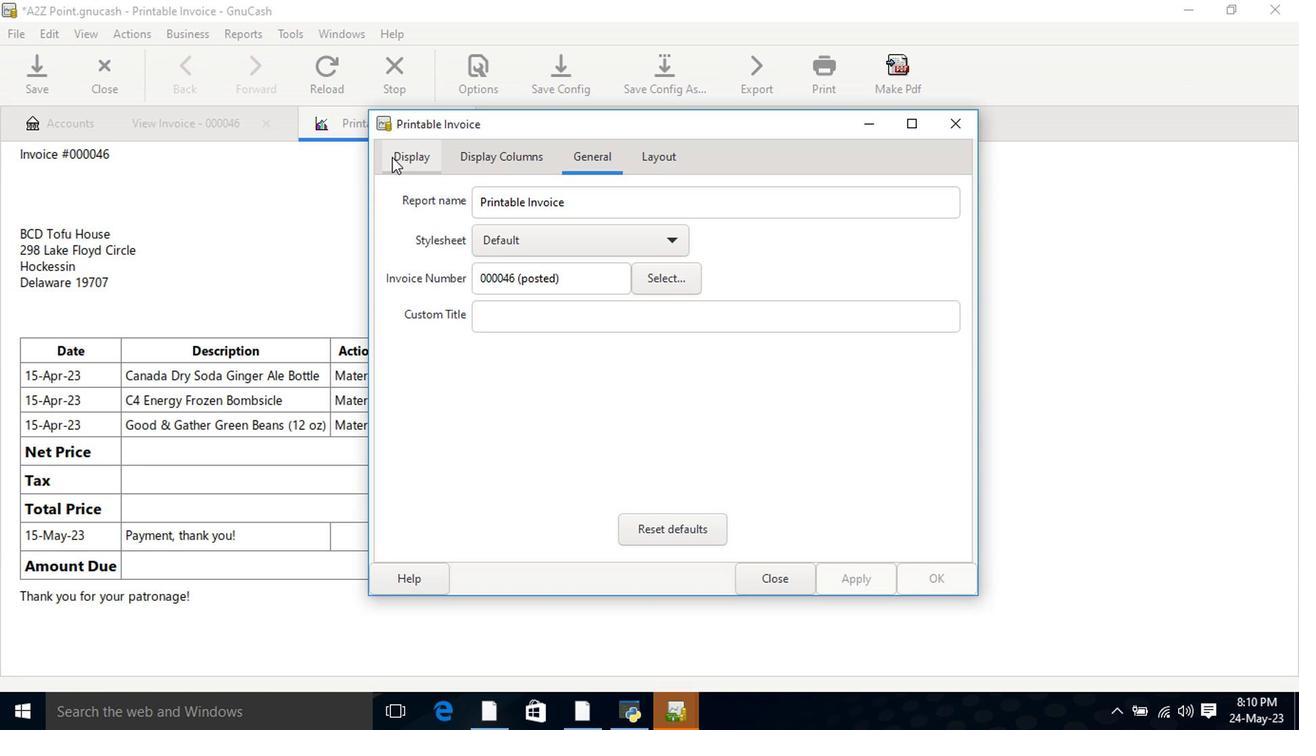 
Action: Mouse moved to (511, 404)
Screenshot: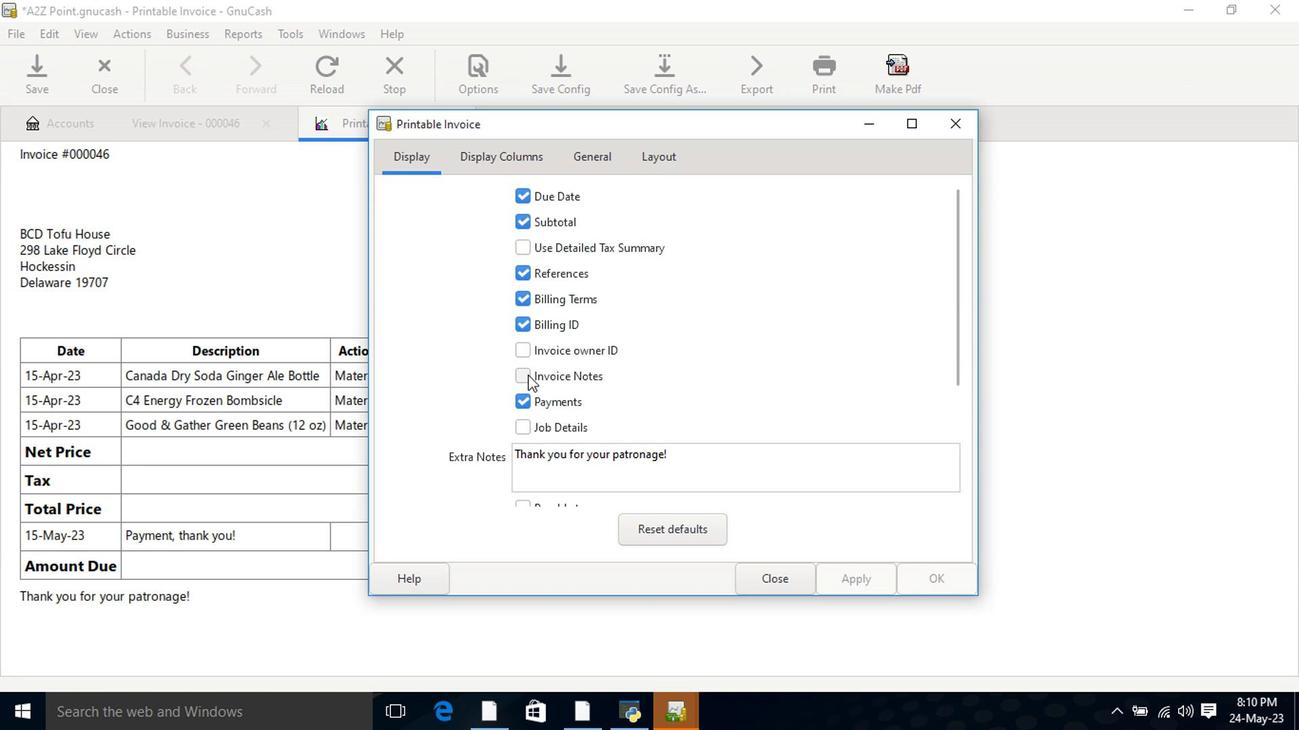 
Action: Mouse pressed left at (511, 404)
Screenshot: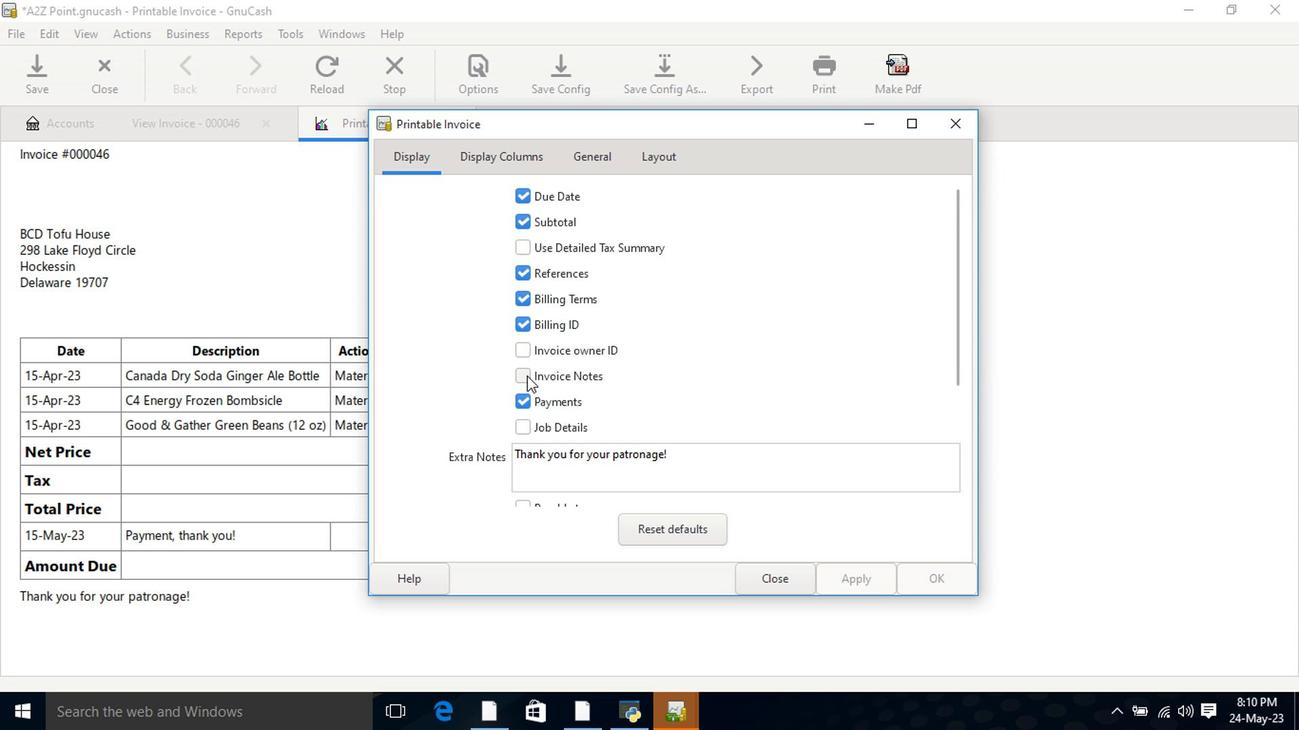
Action: Mouse moved to (739, 546)
Screenshot: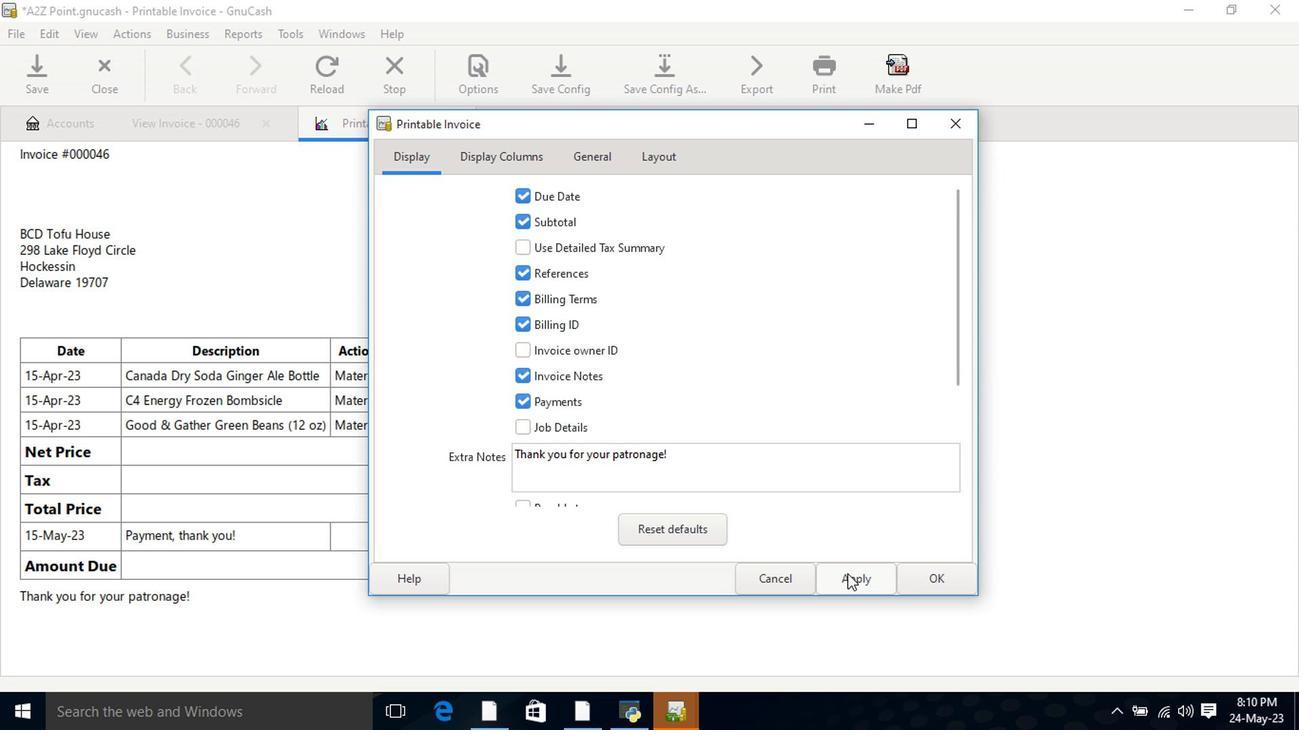 
Action: Mouse pressed left at (739, 546)
Screenshot: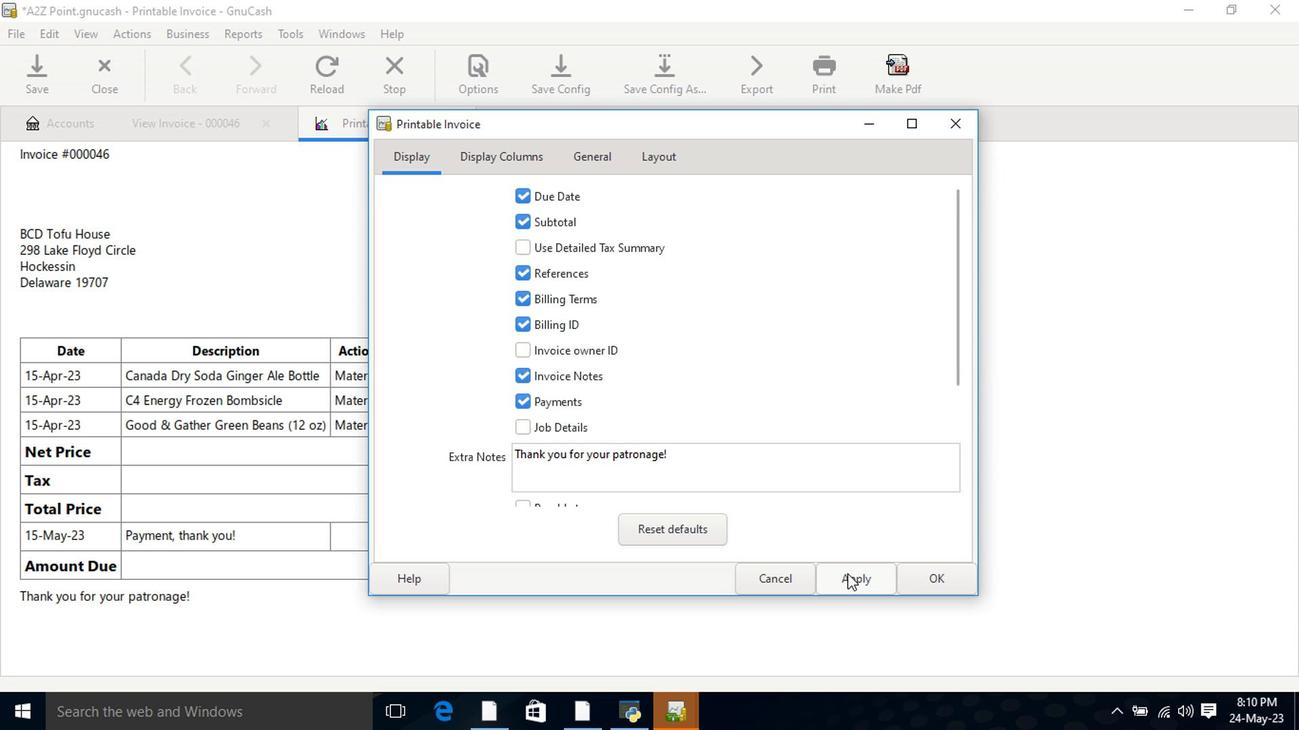 
Action: Mouse moved to (688, 544)
Screenshot: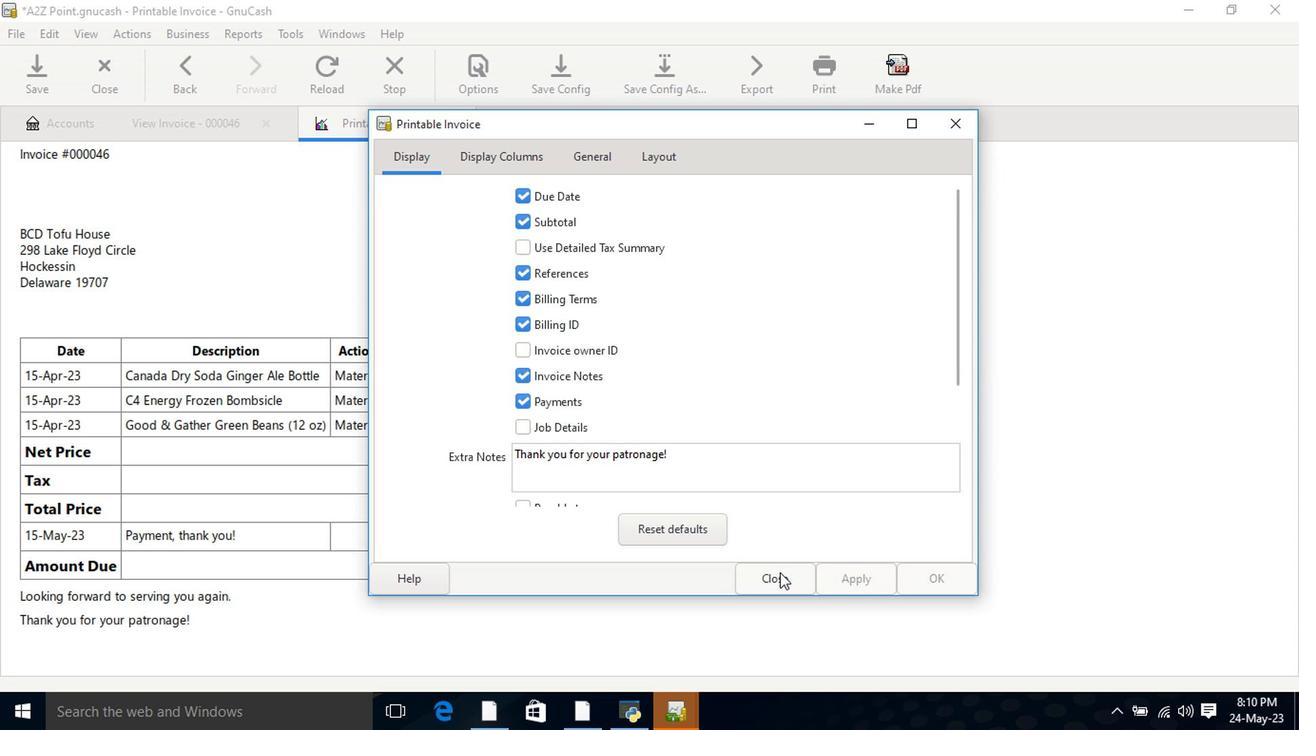 
Action: Mouse pressed left at (688, 544)
Screenshot: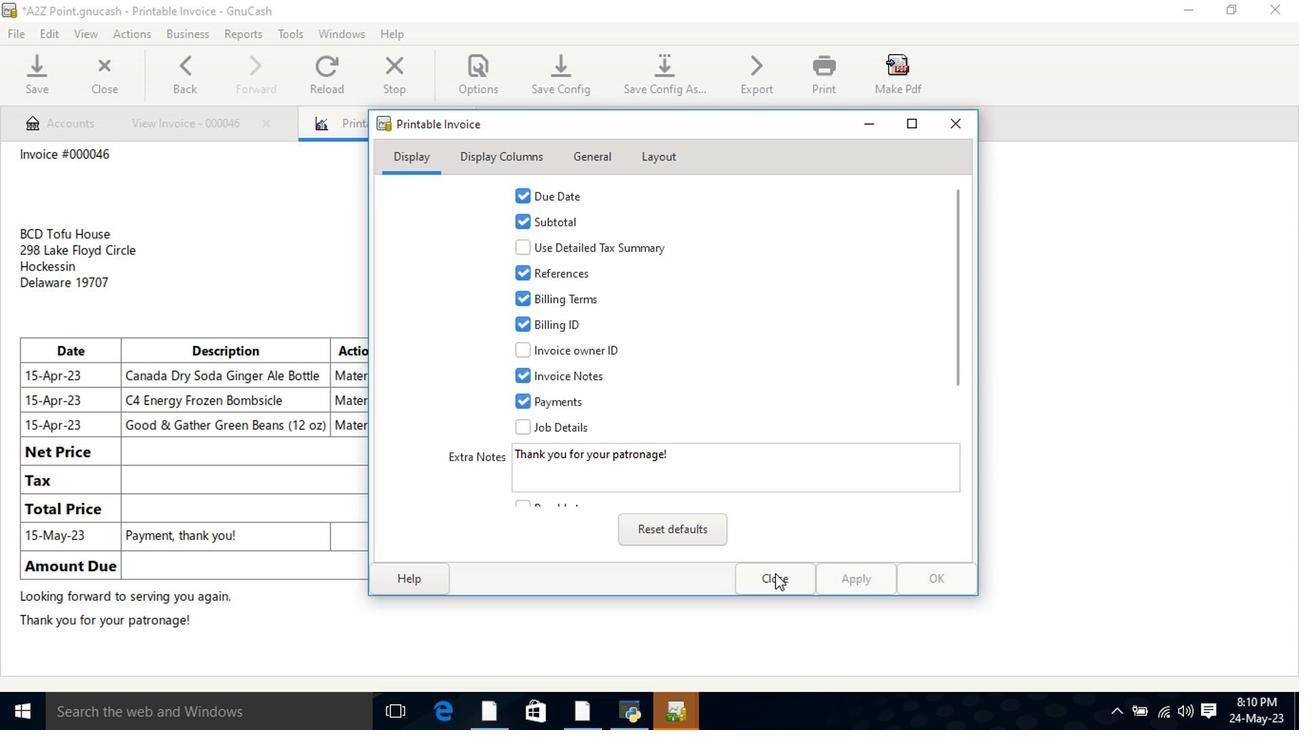 
Action: Mouse moved to (722, 477)
Screenshot: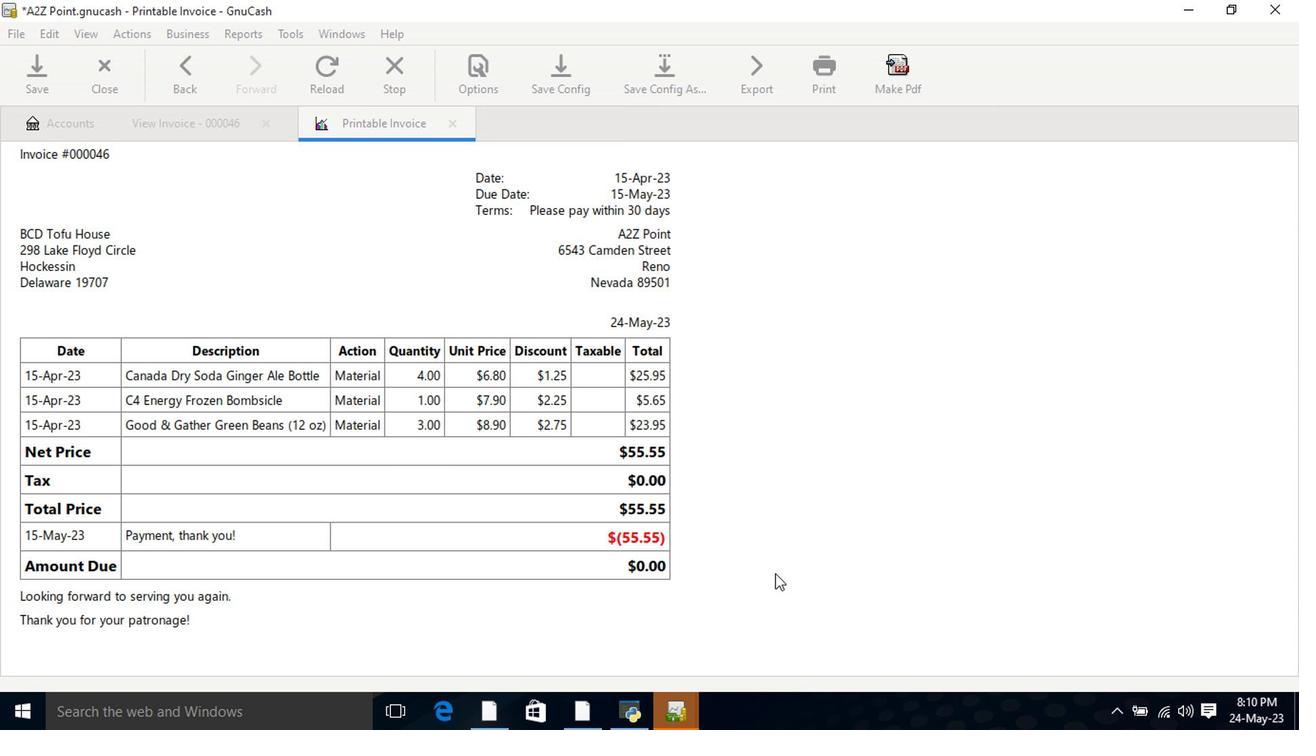 
